 Task: Create a due date automation trigger when advanced on, on the tuesday before a card is due add fields with custom field "Resume" set to a number lower than 1 and lower than 10 at 11:00 AM.
Action: Mouse moved to (1156, 362)
Screenshot: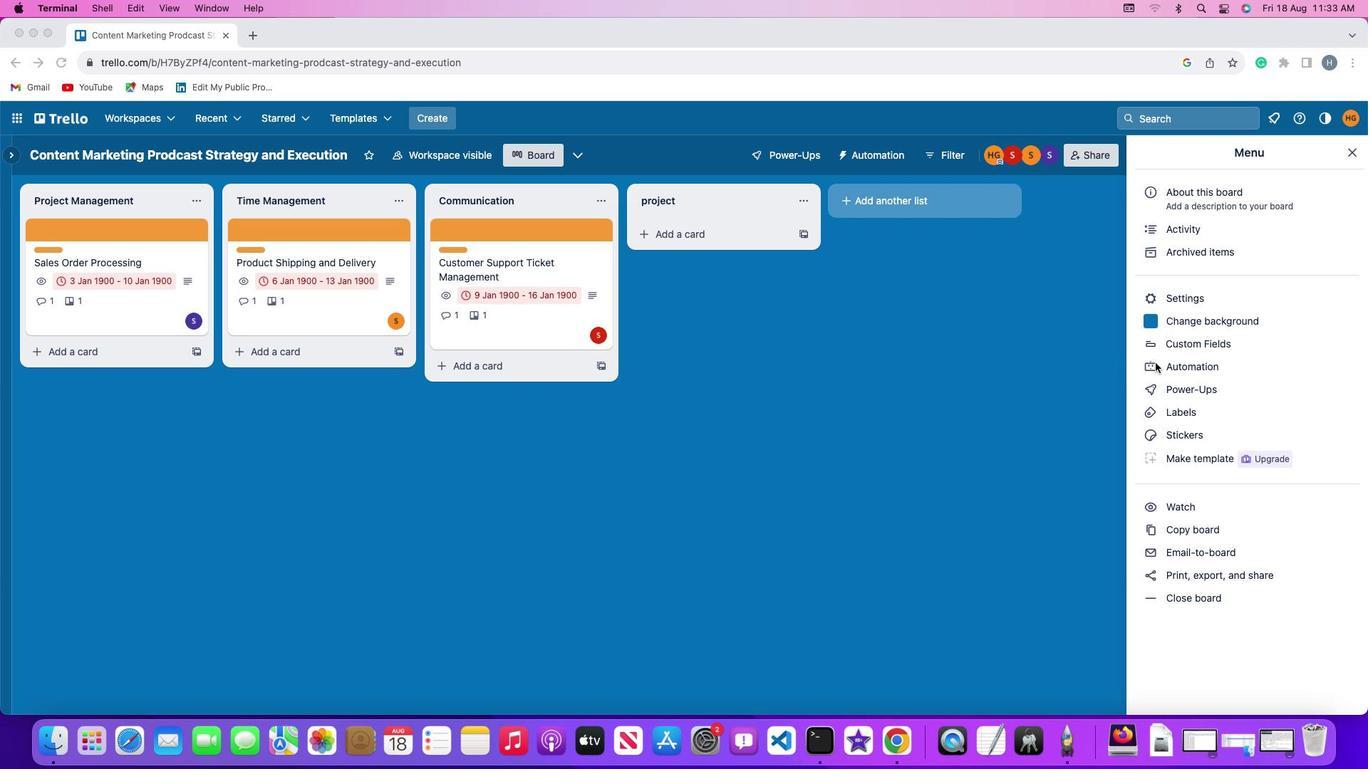
Action: Mouse pressed left at (1156, 362)
Screenshot: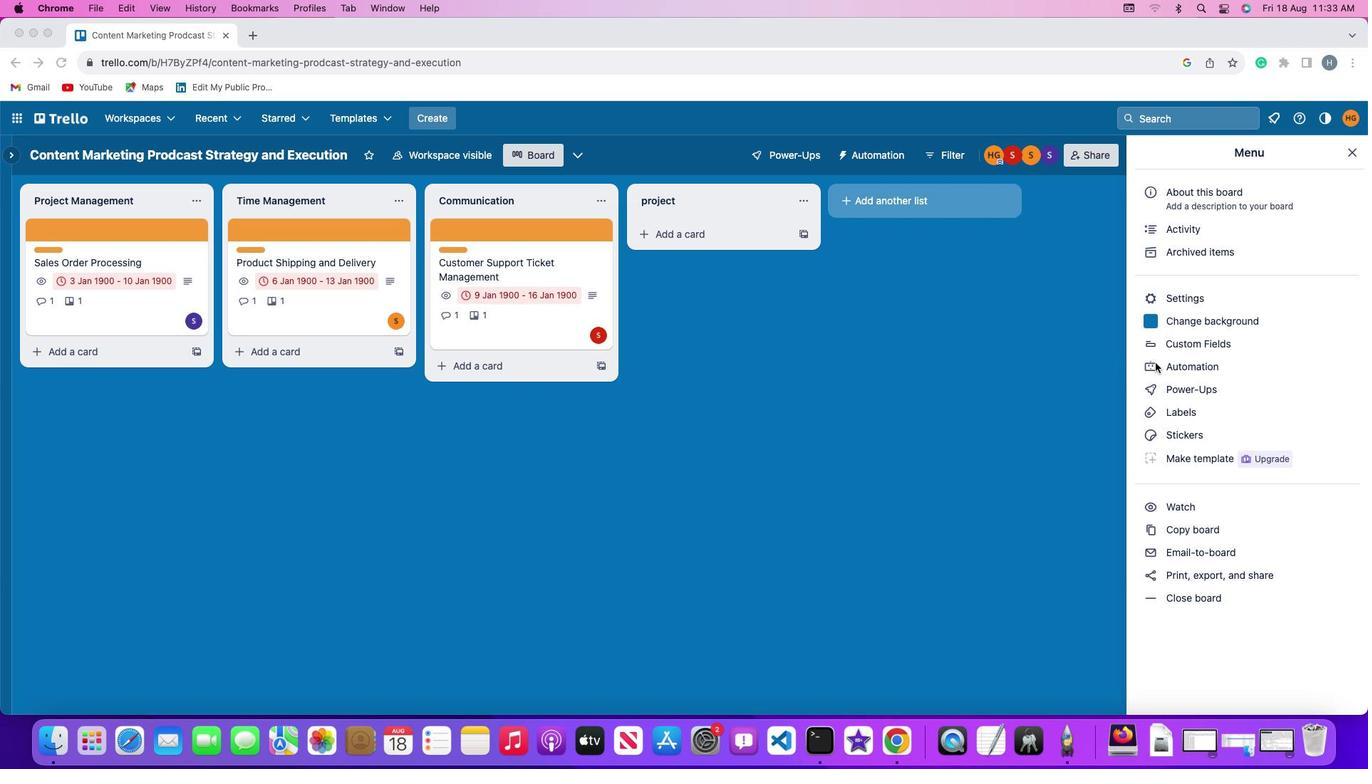 
Action: Mouse pressed left at (1156, 362)
Screenshot: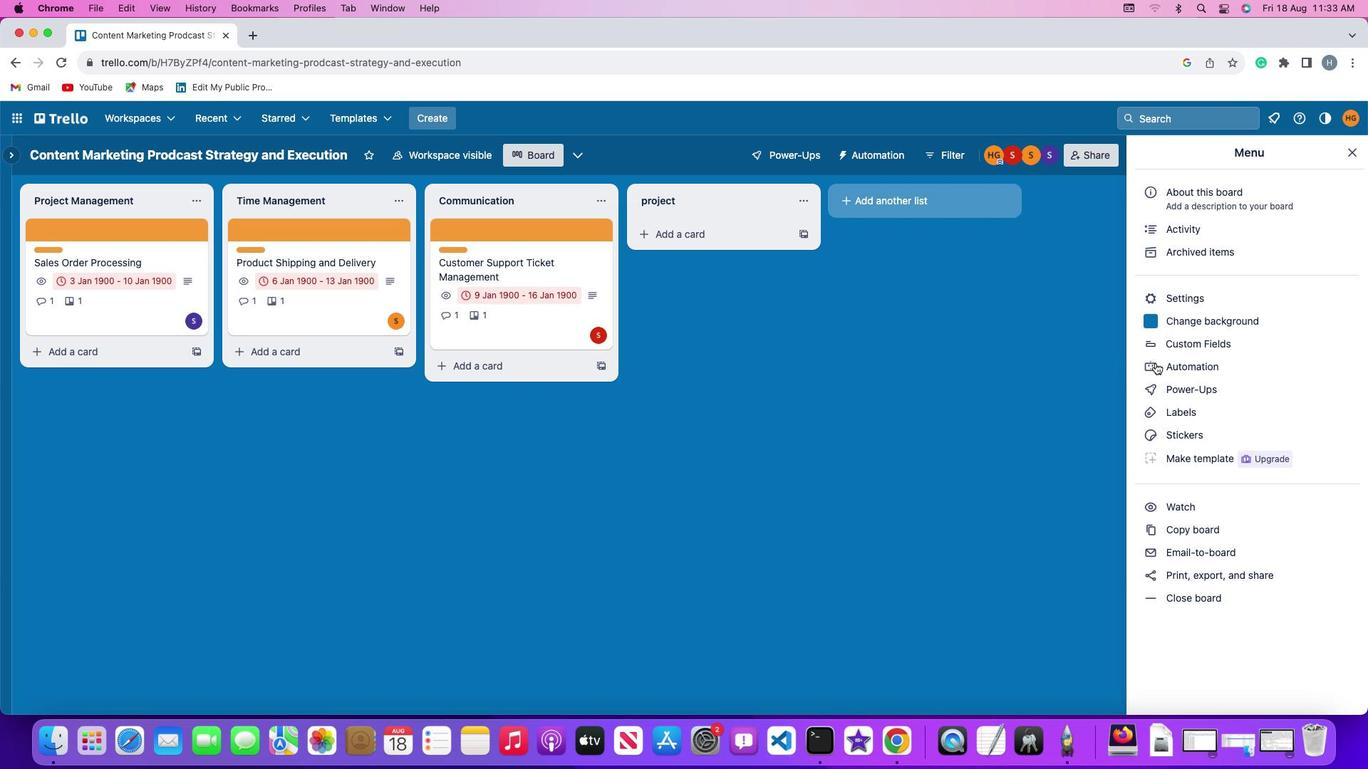 
Action: Mouse moved to (79, 334)
Screenshot: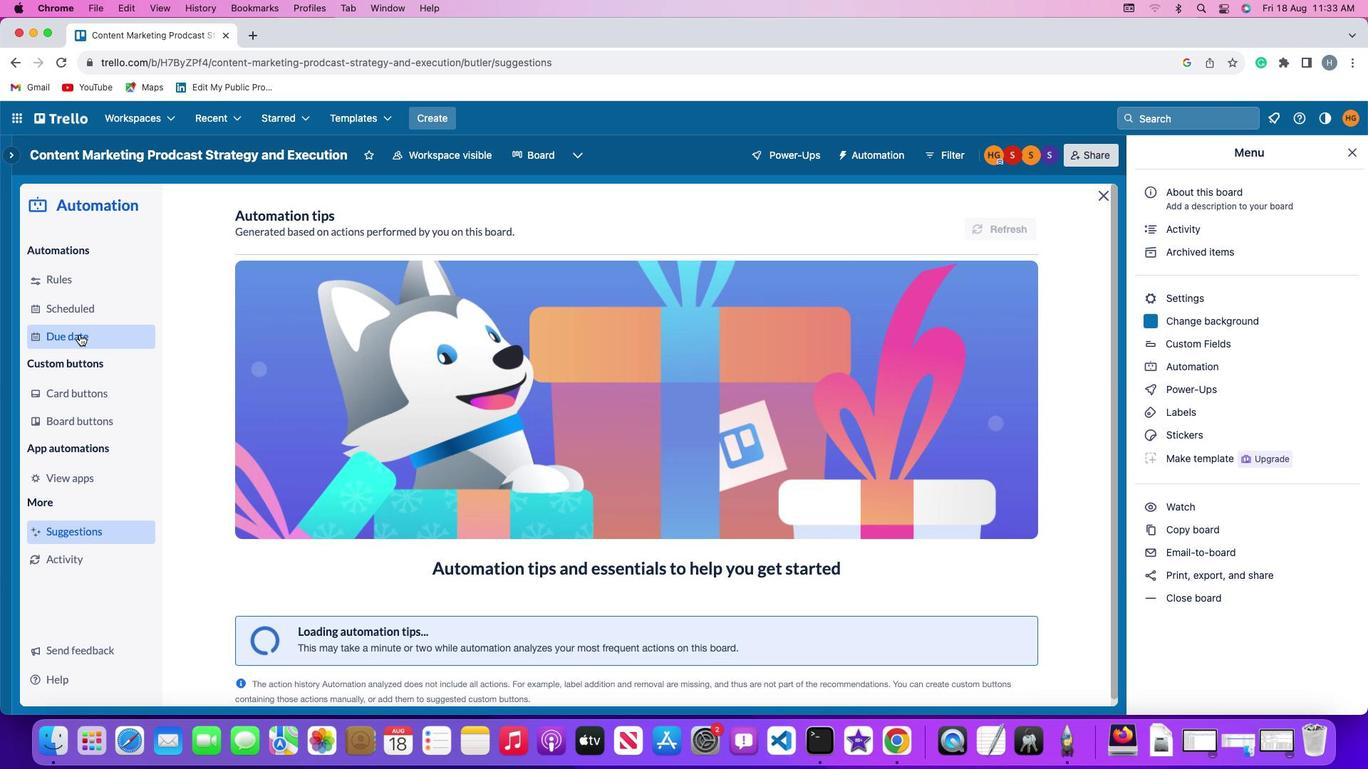 
Action: Mouse pressed left at (79, 334)
Screenshot: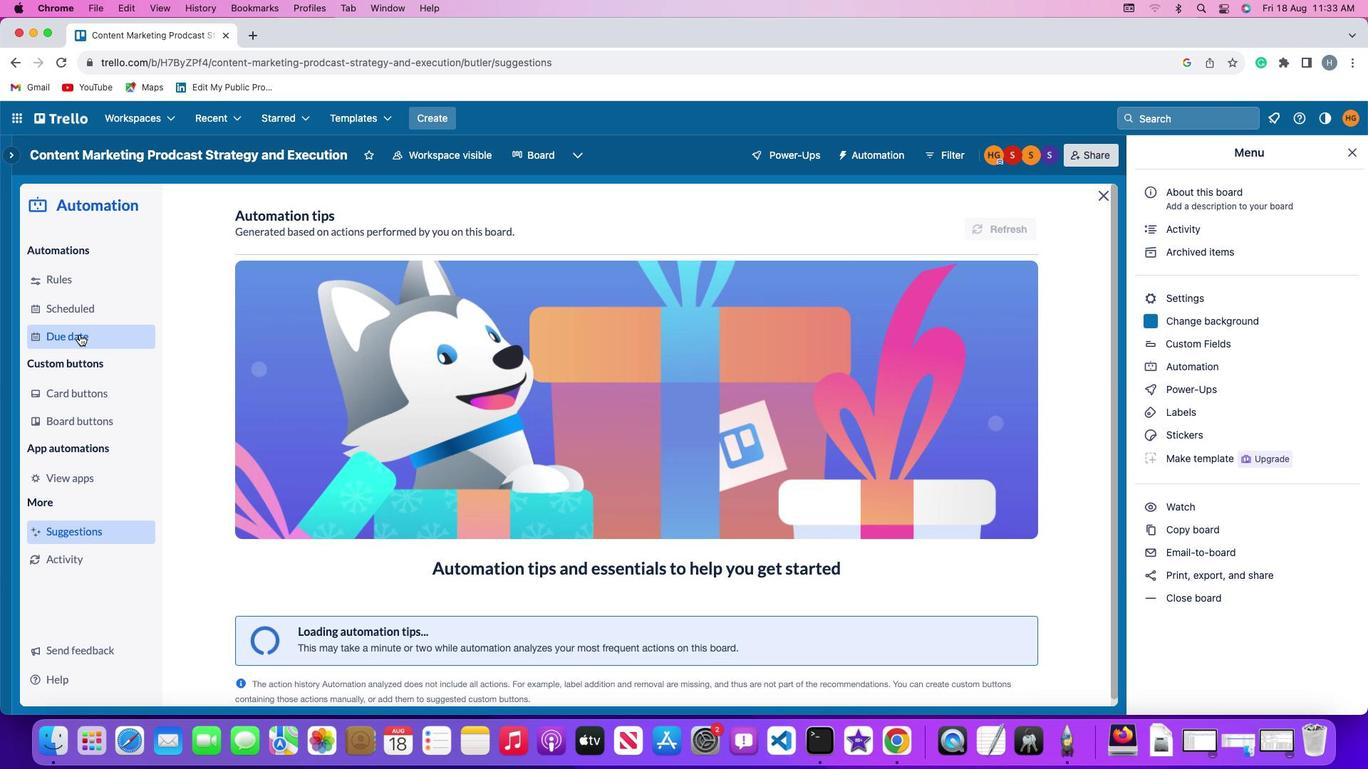 
Action: Mouse moved to (957, 220)
Screenshot: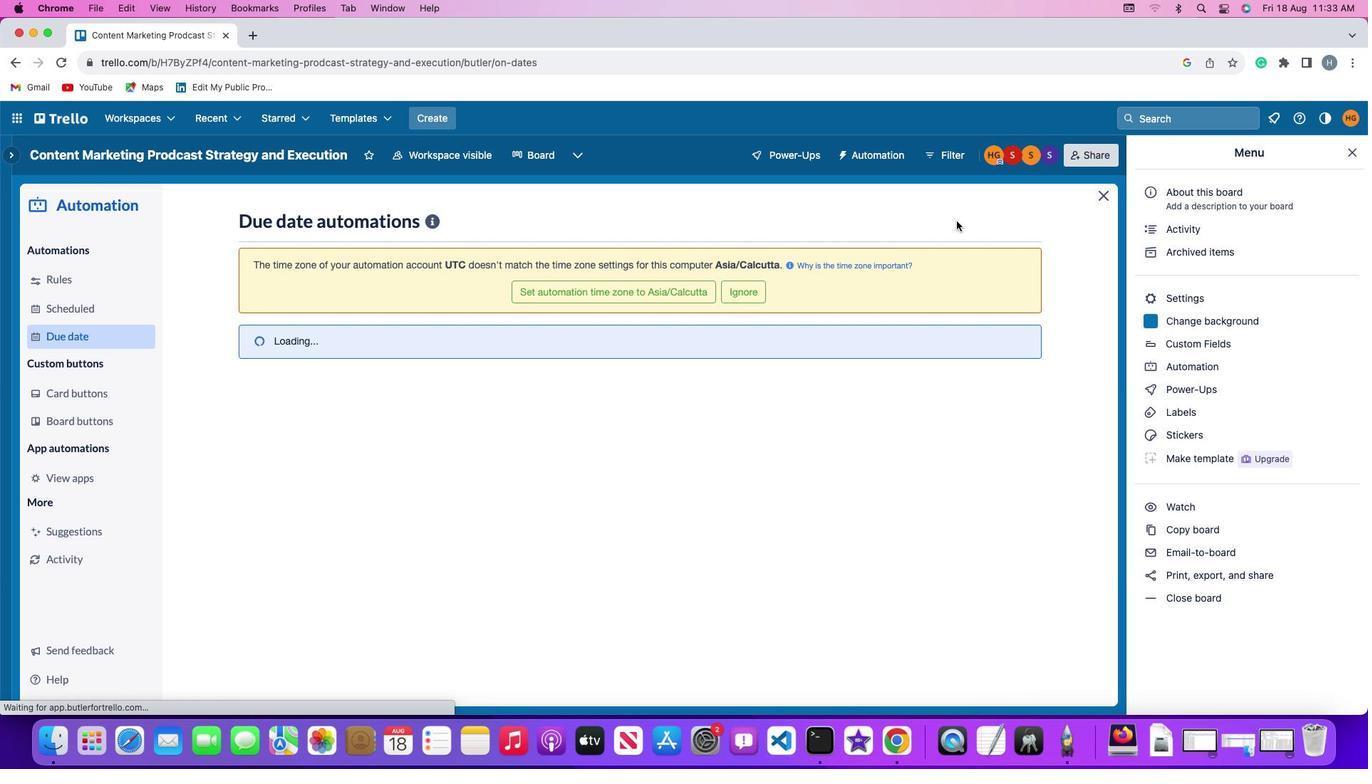 
Action: Mouse pressed left at (957, 220)
Screenshot: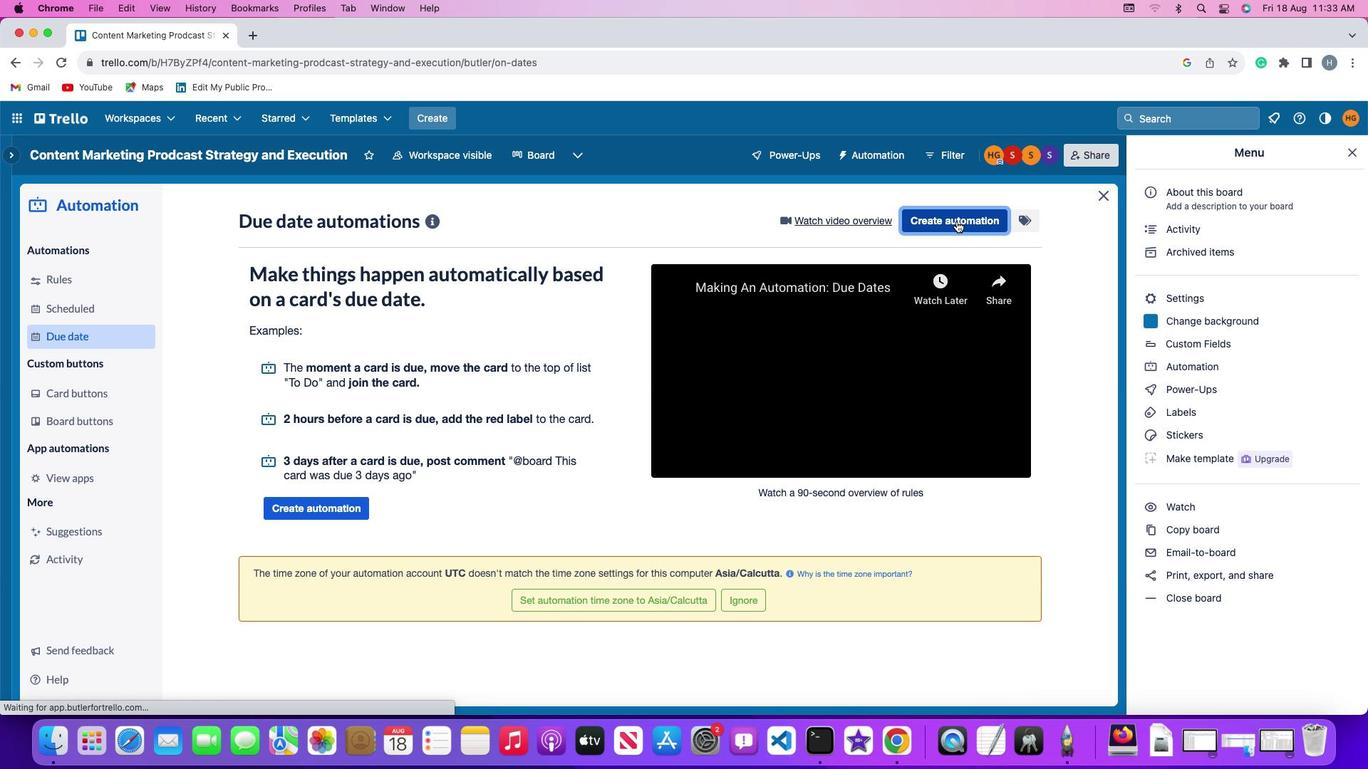 
Action: Mouse moved to (273, 354)
Screenshot: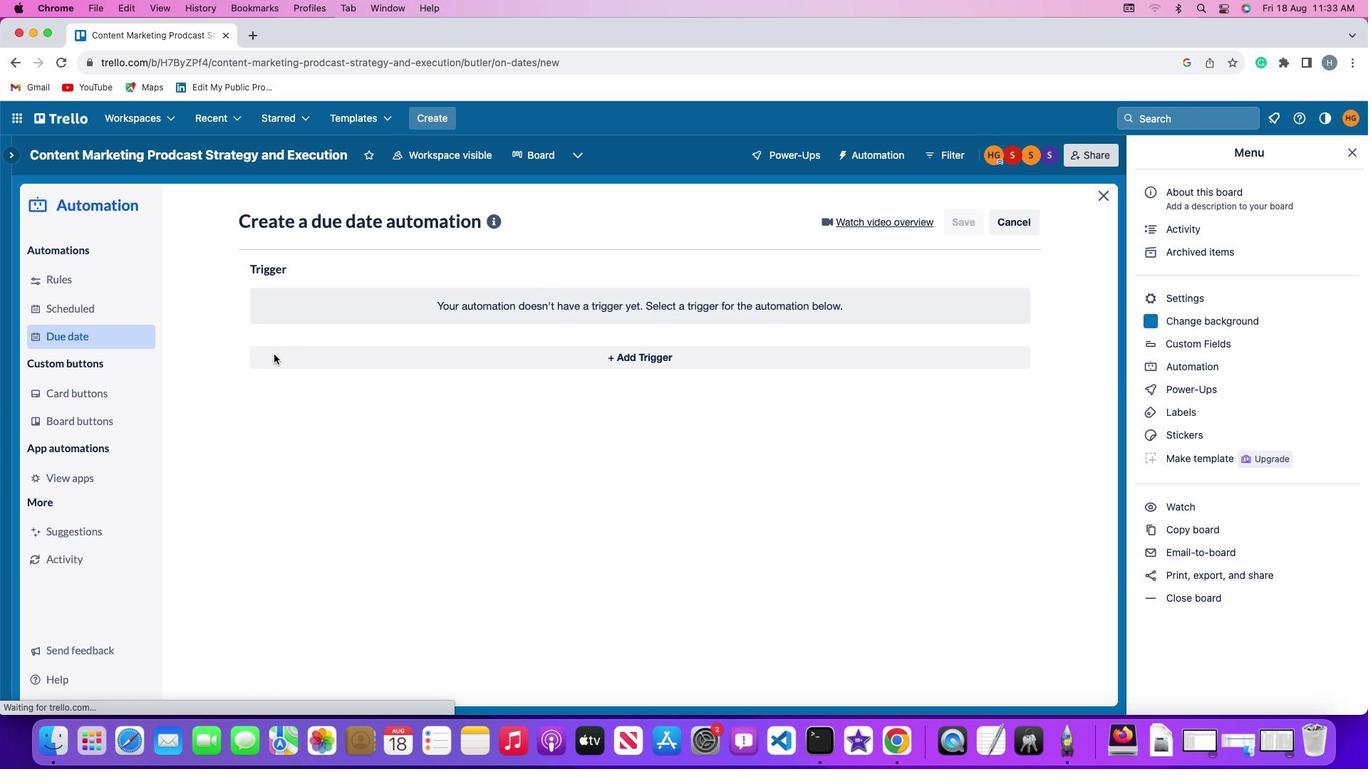 
Action: Mouse pressed left at (273, 354)
Screenshot: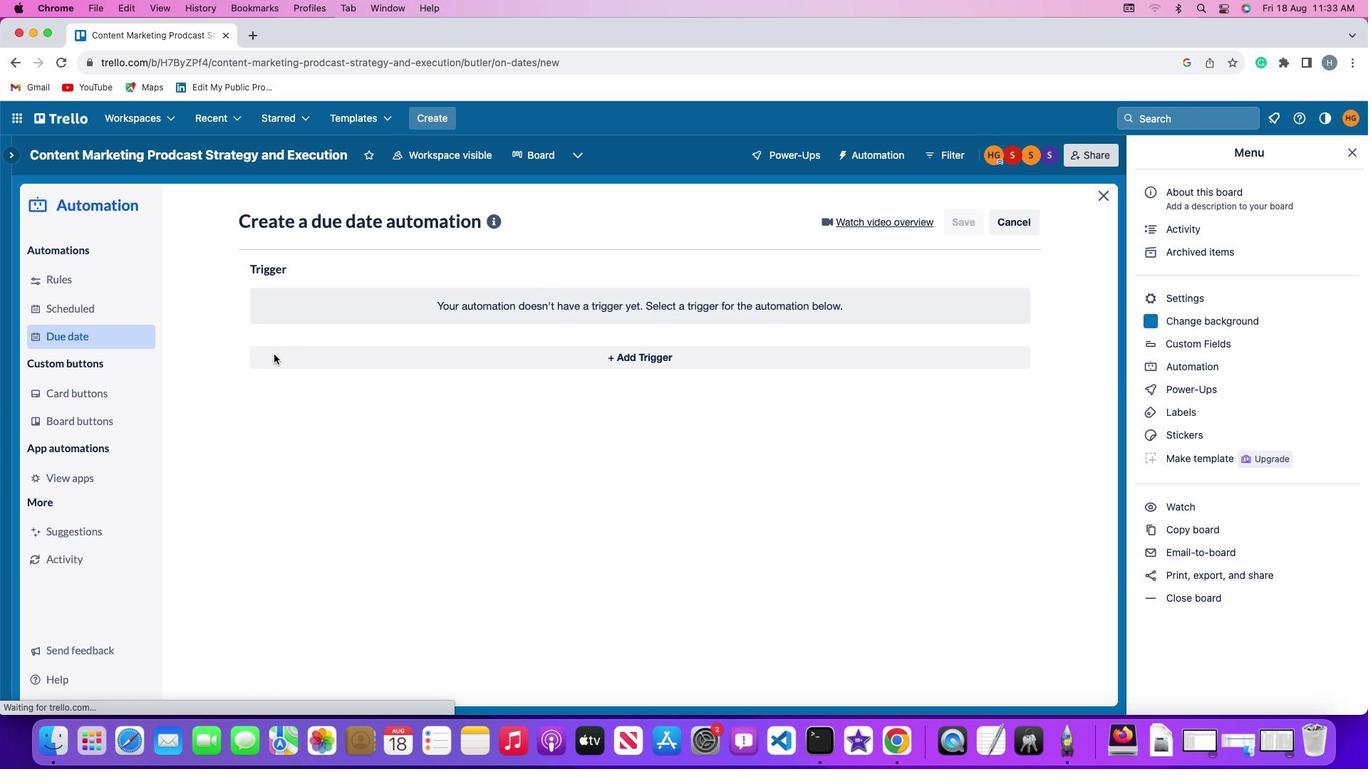 
Action: Mouse moved to (311, 623)
Screenshot: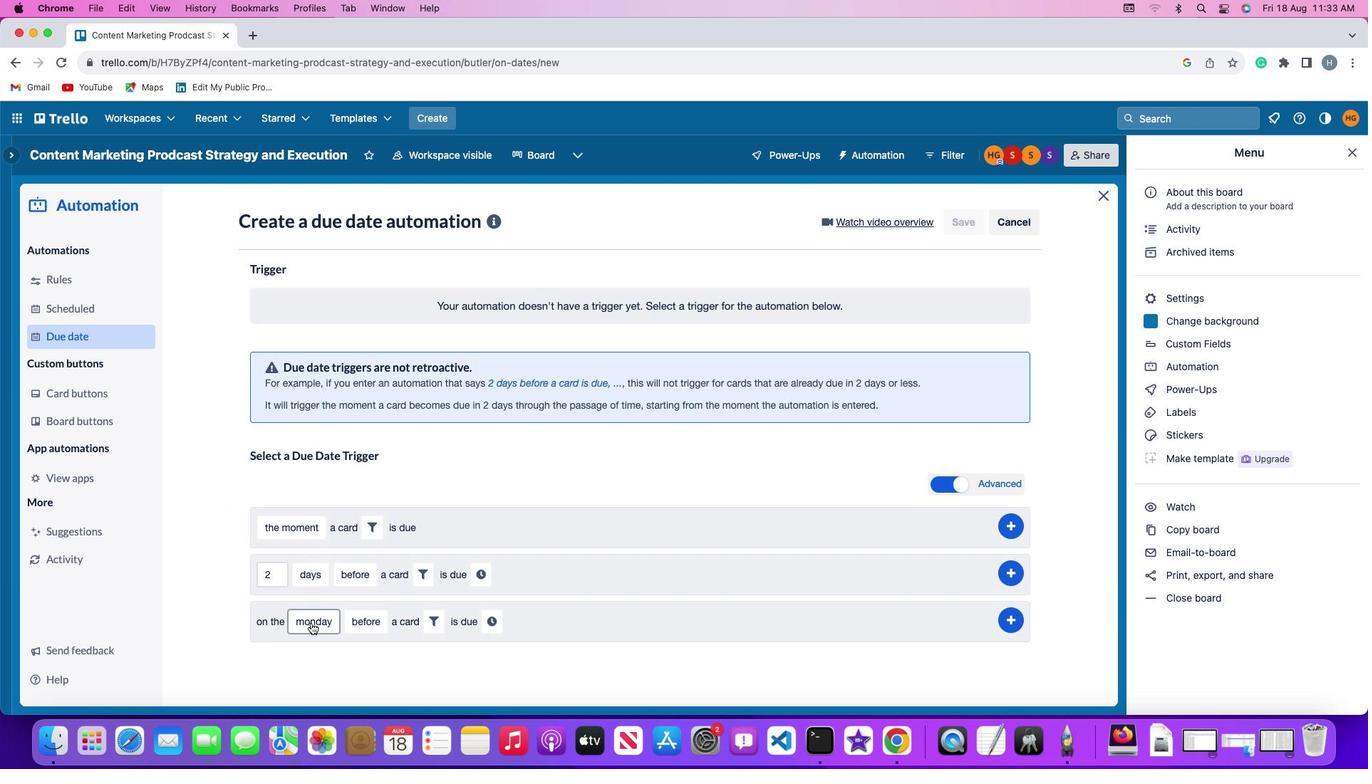 
Action: Mouse pressed left at (311, 623)
Screenshot: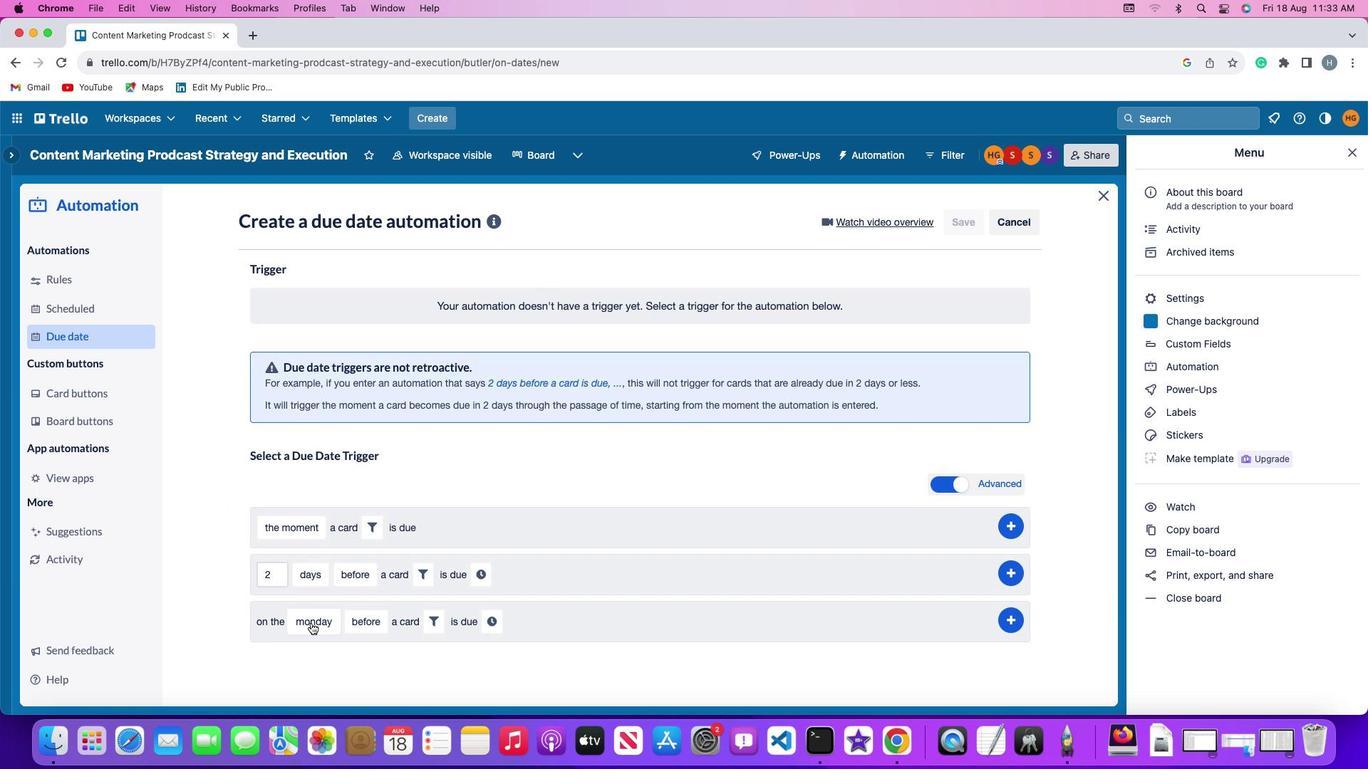 
Action: Mouse moved to (333, 456)
Screenshot: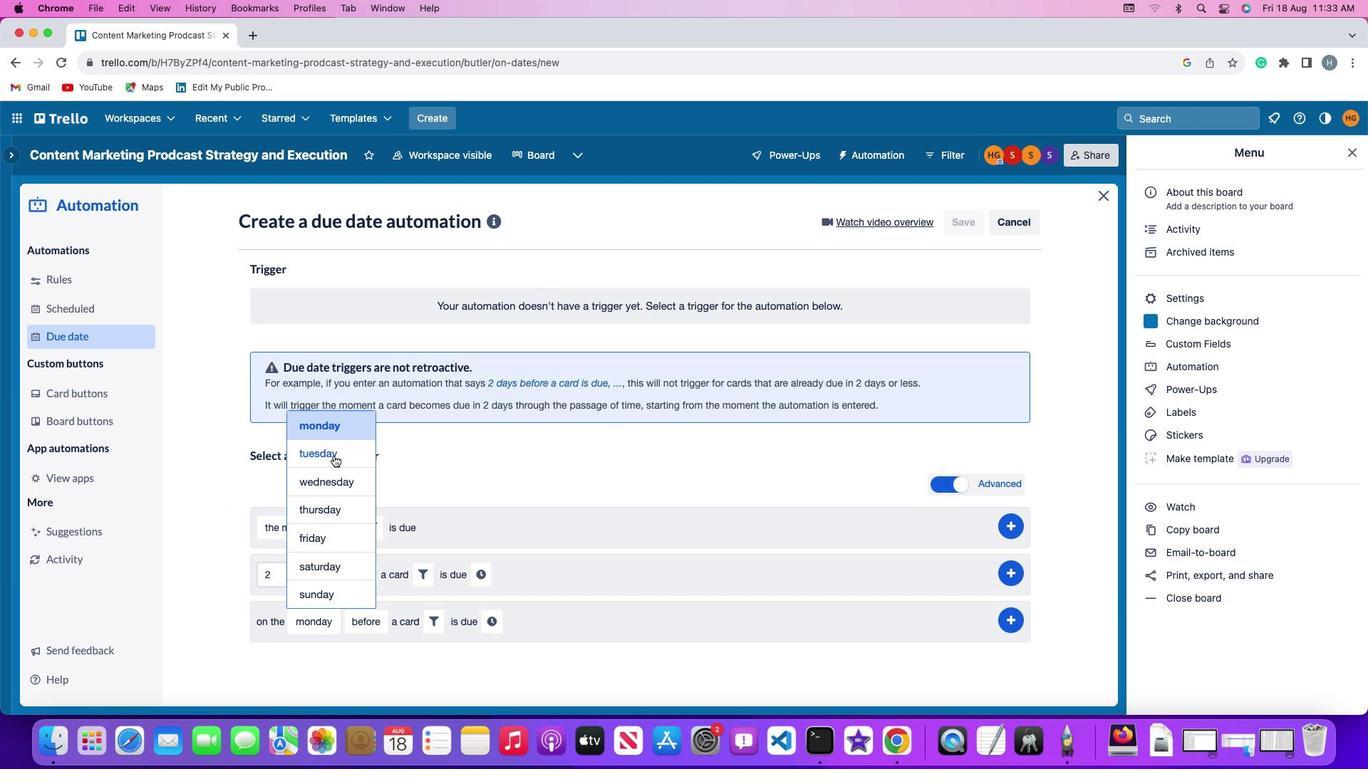 
Action: Mouse pressed left at (333, 456)
Screenshot: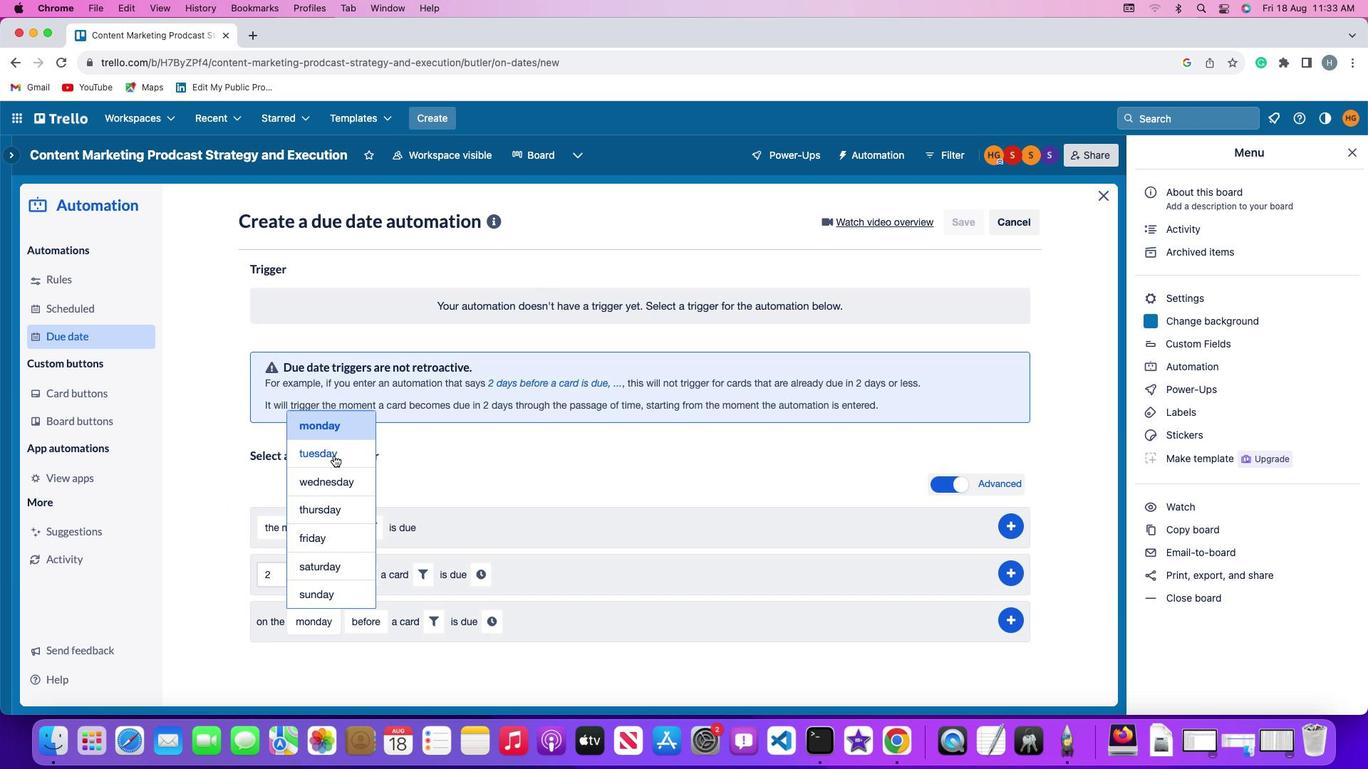 
Action: Mouse moved to (361, 622)
Screenshot: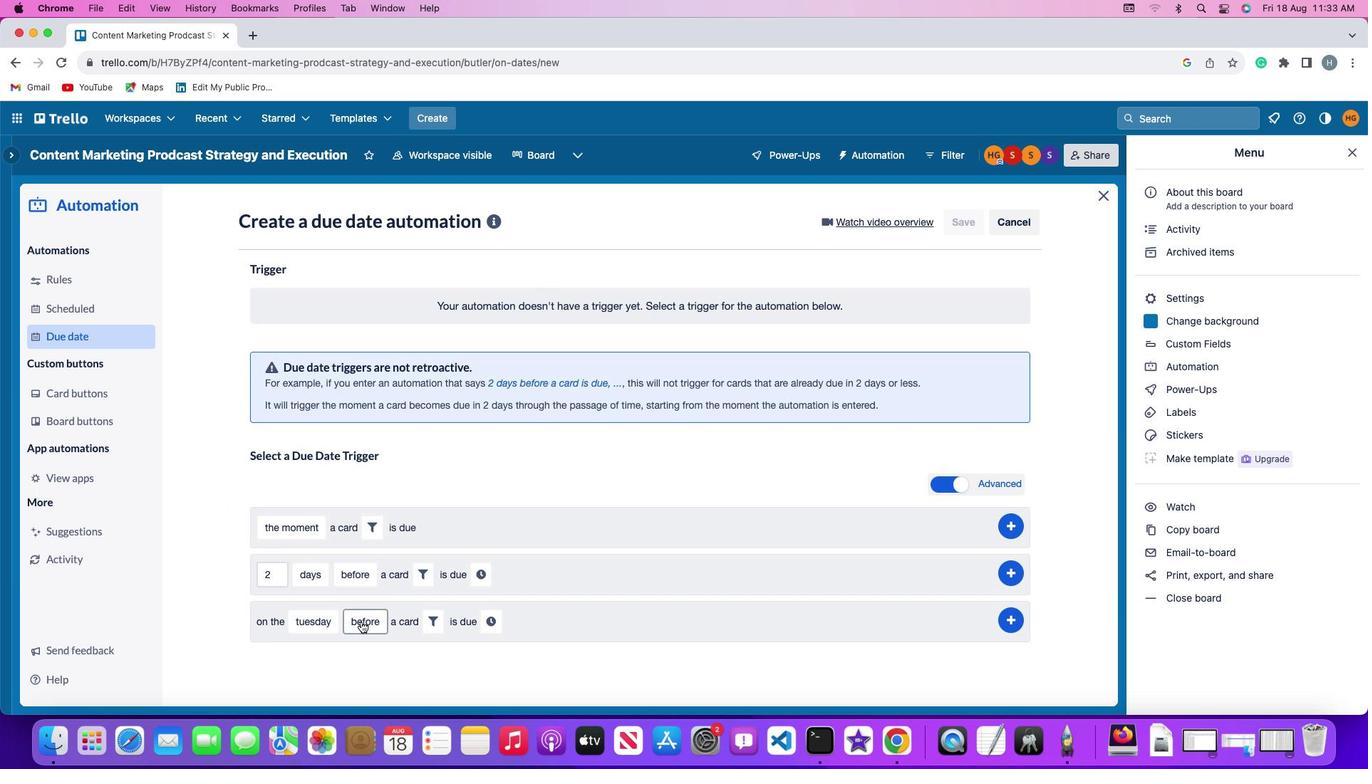 
Action: Mouse pressed left at (361, 622)
Screenshot: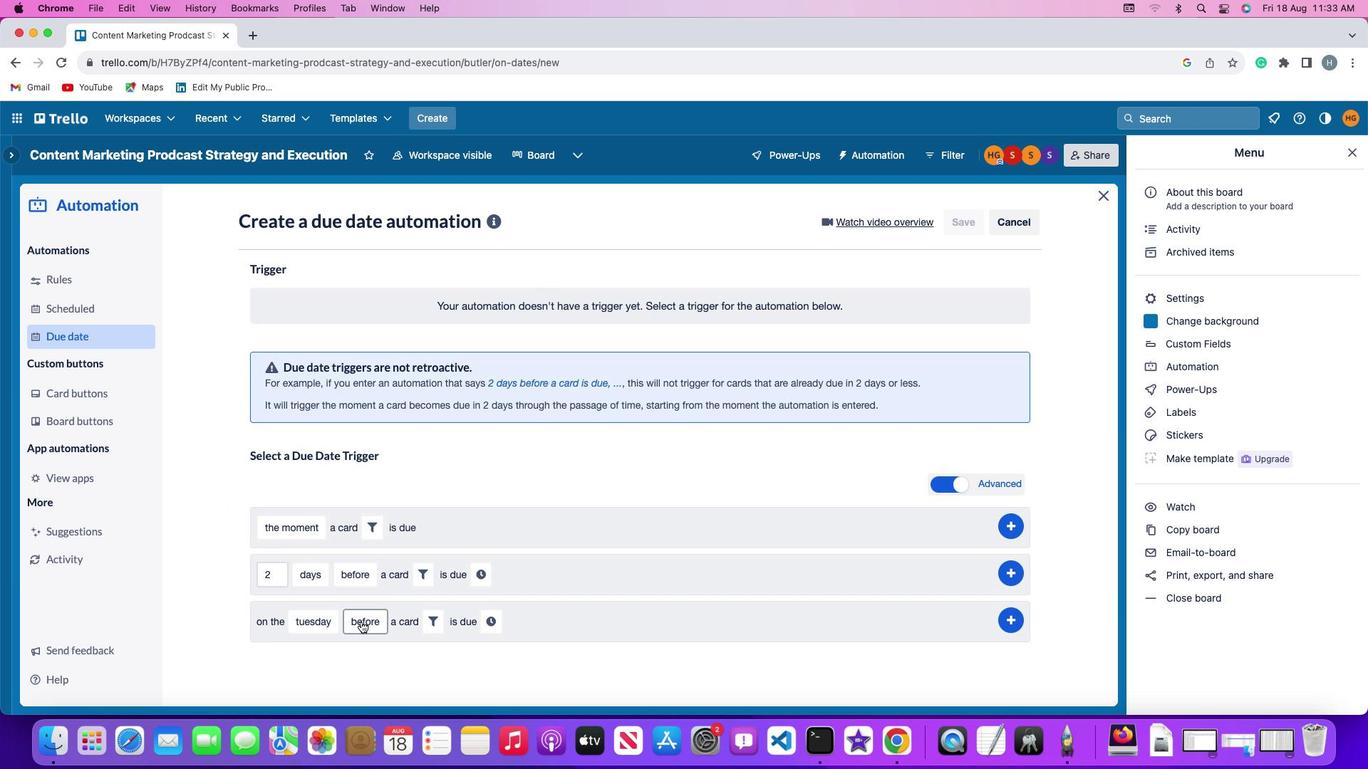 
Action: Mouse moved to (379, 516)
Screenshot: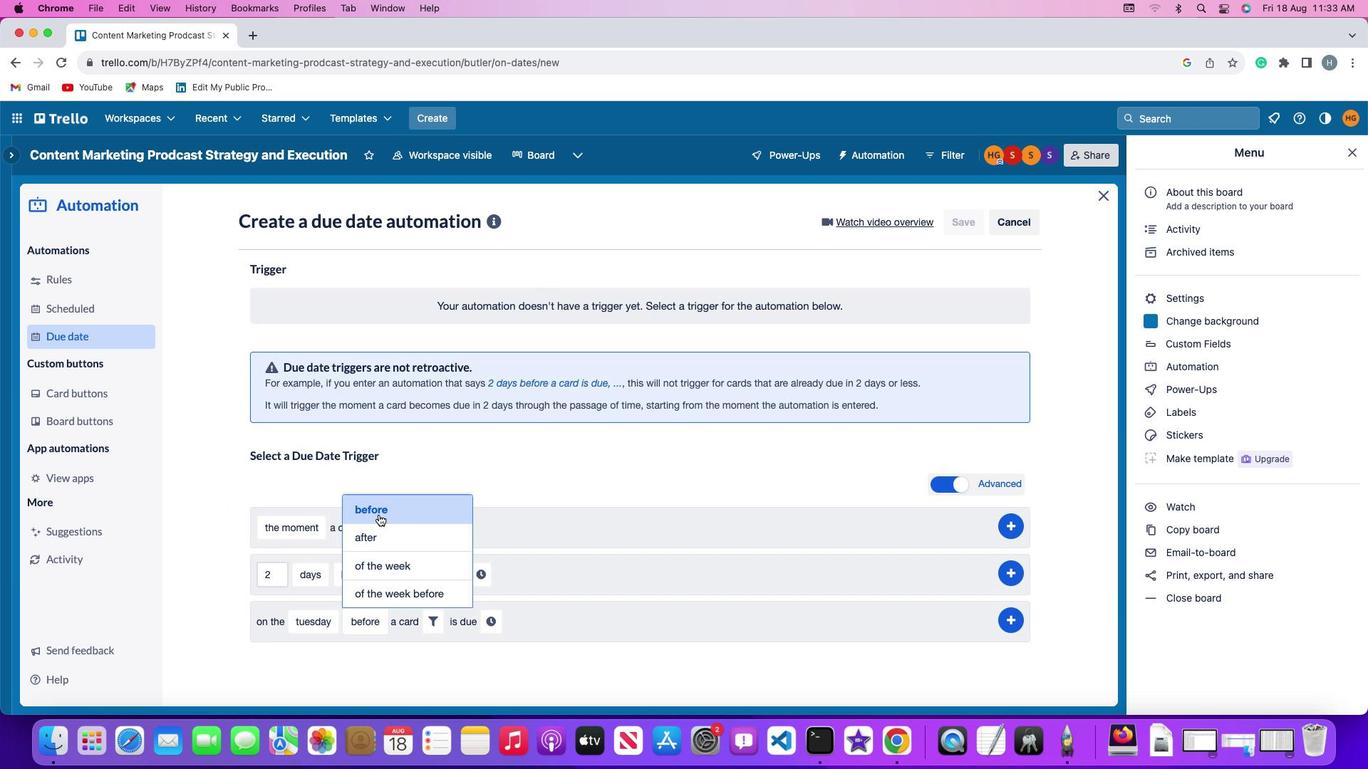 
Action: Mouse pressed left at (379, 516)
Screenshot: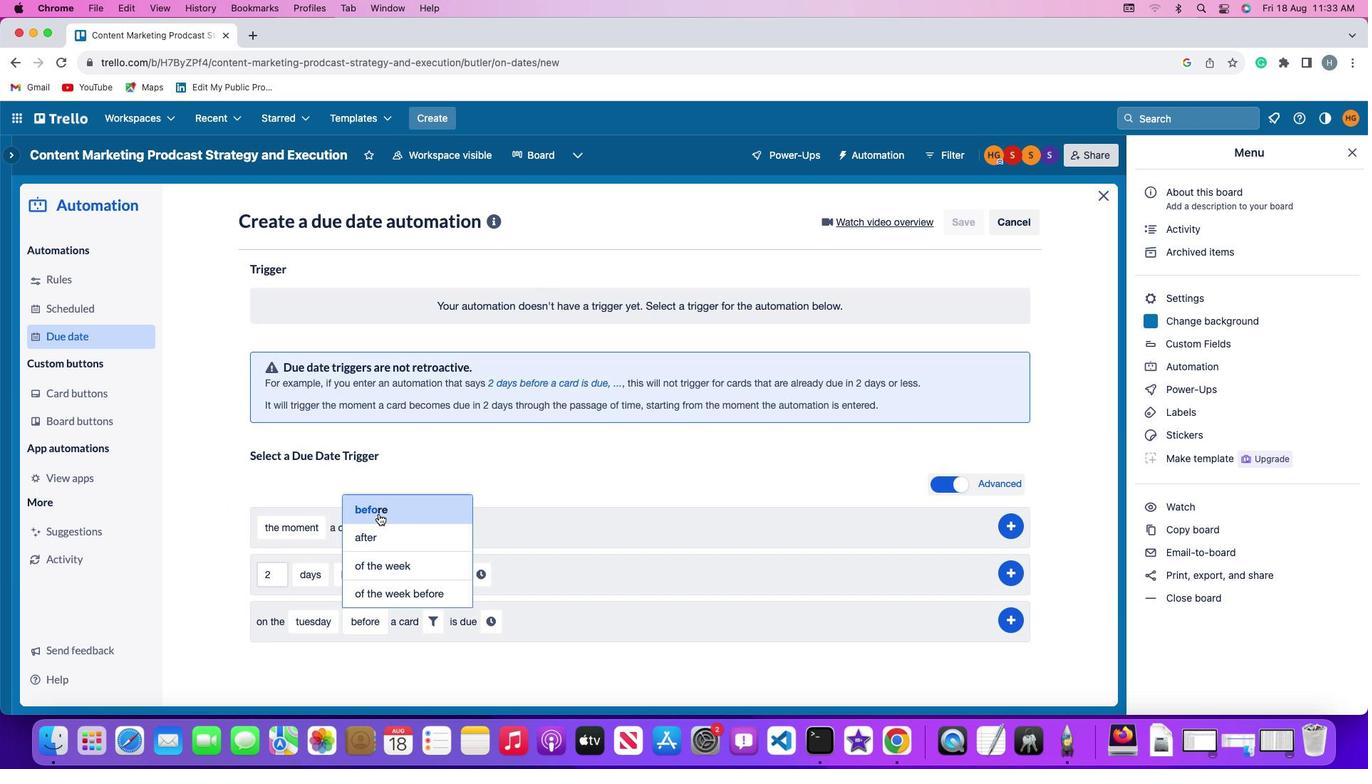 
Action: Mouse moved to (431, 623)
Screenshot: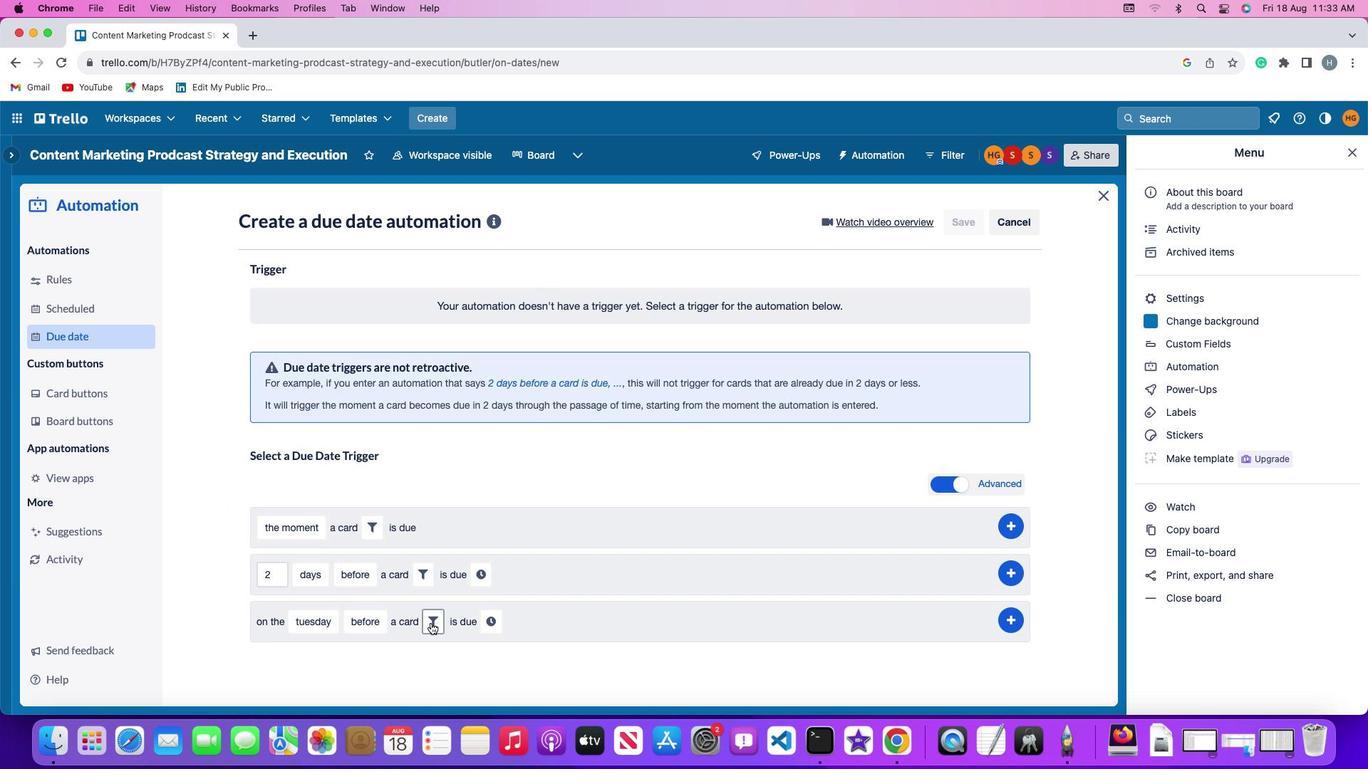 
Action: Mouse pressed left at (431, 623)
Screenshot: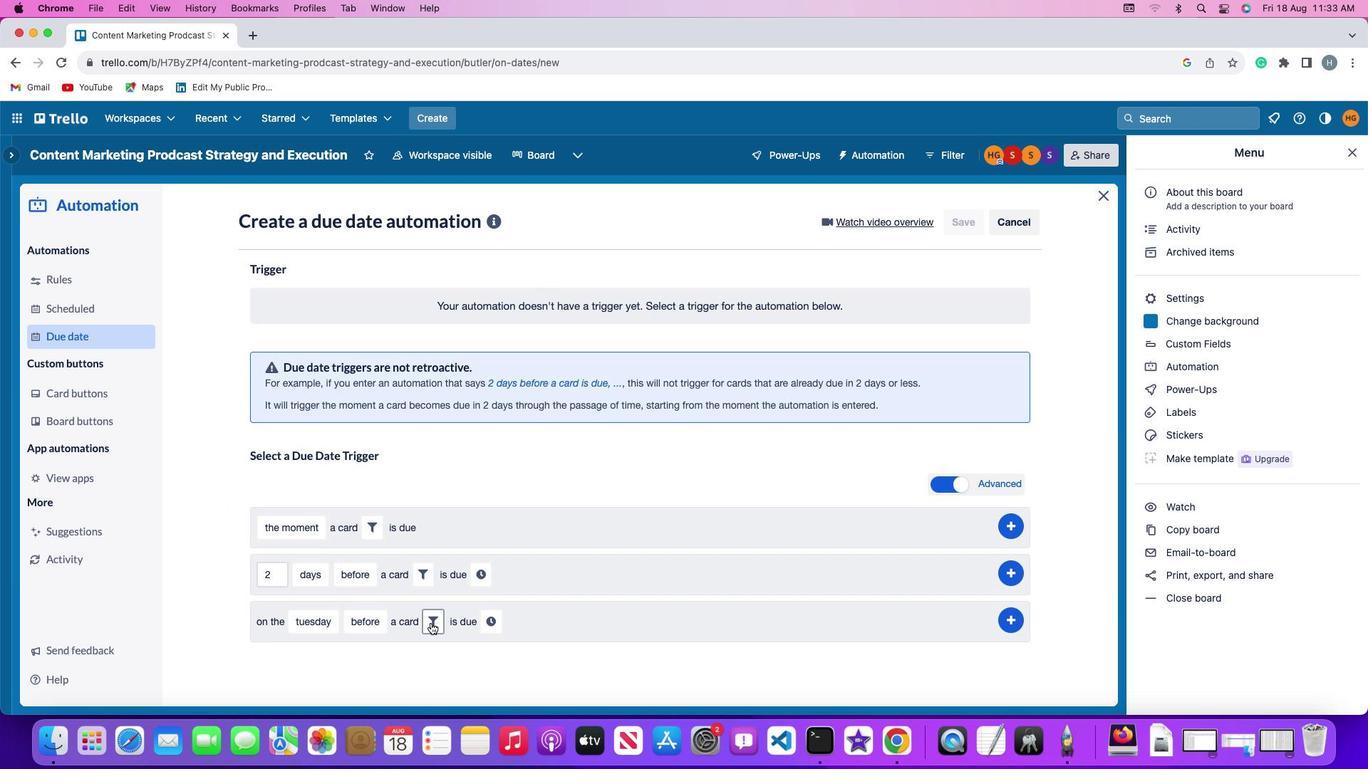 
Action: Mouse moved to (656, 665)
Screenshot: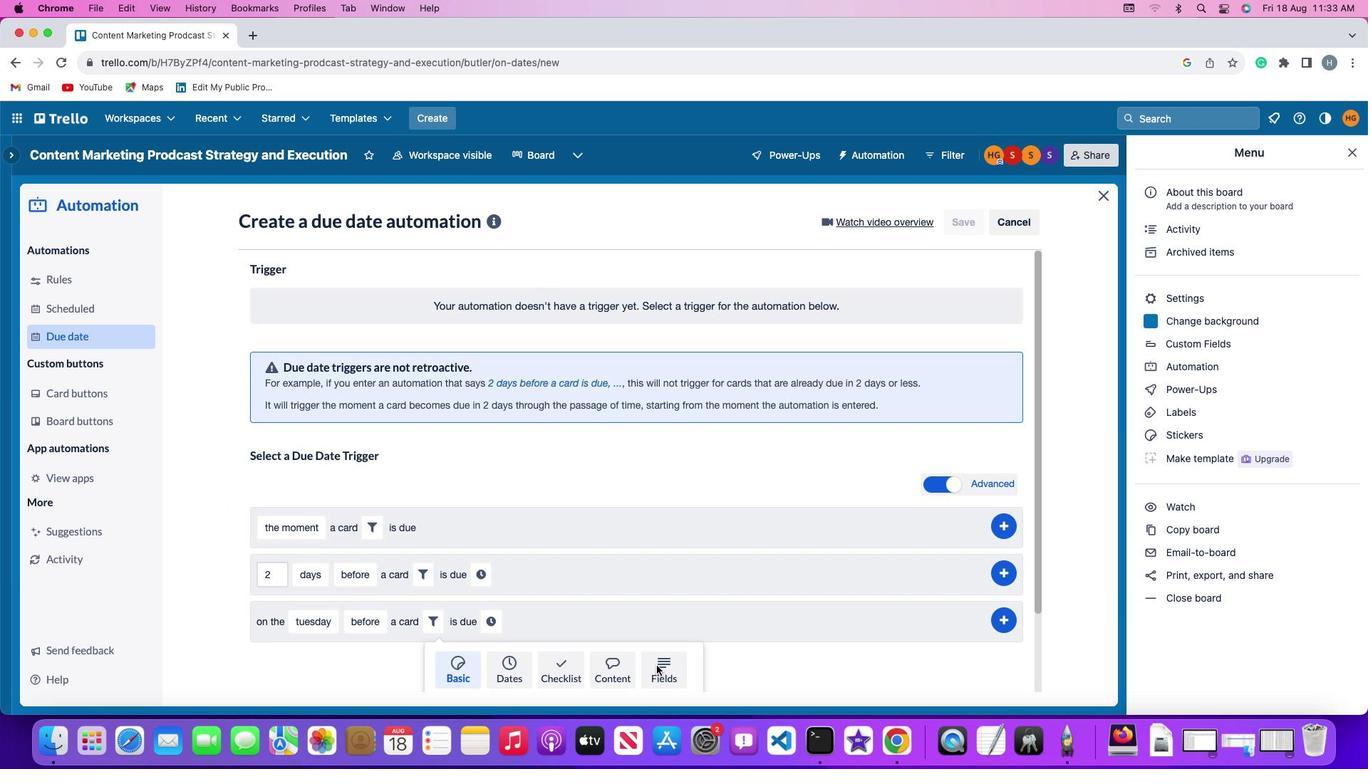 
Action: Mouse pressed left at (656, 665)
Screenshot: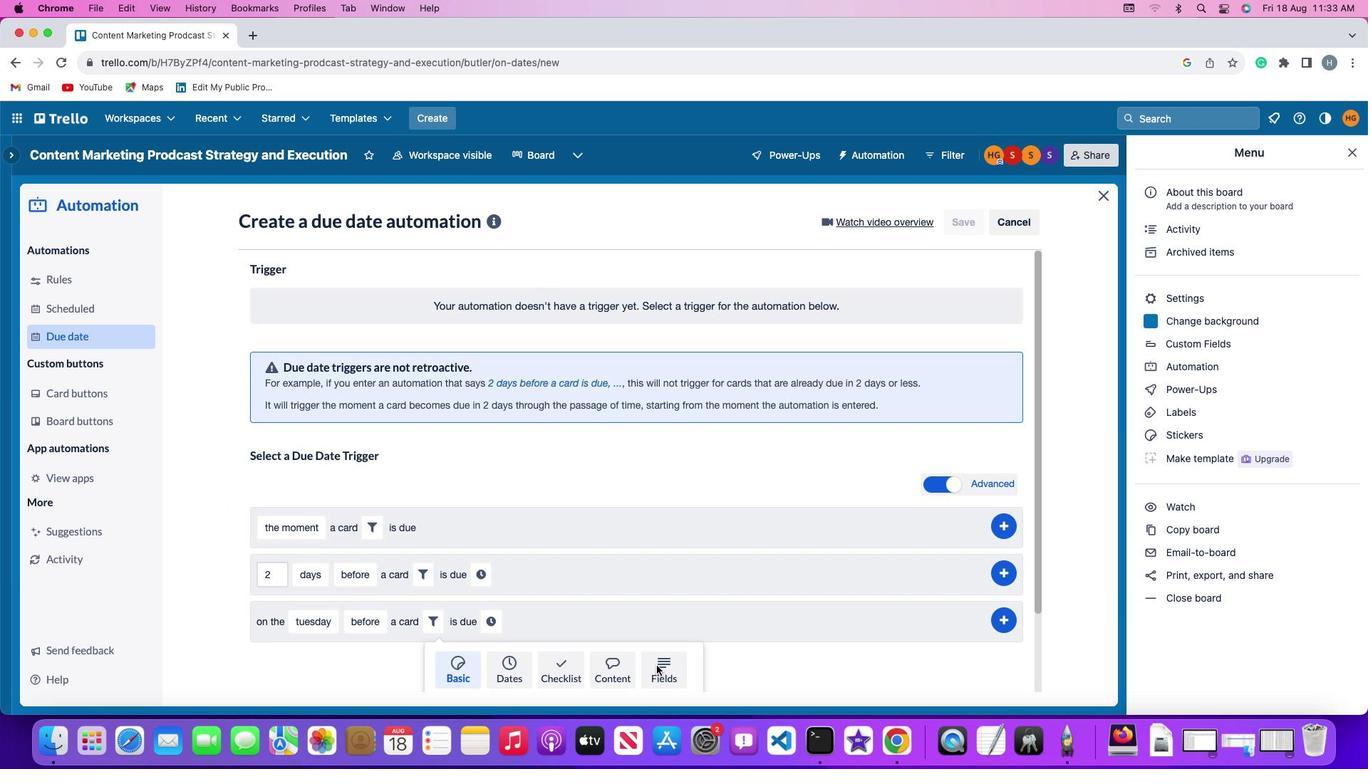 
Action: Mouse moved to (391, 665)
Screenshot: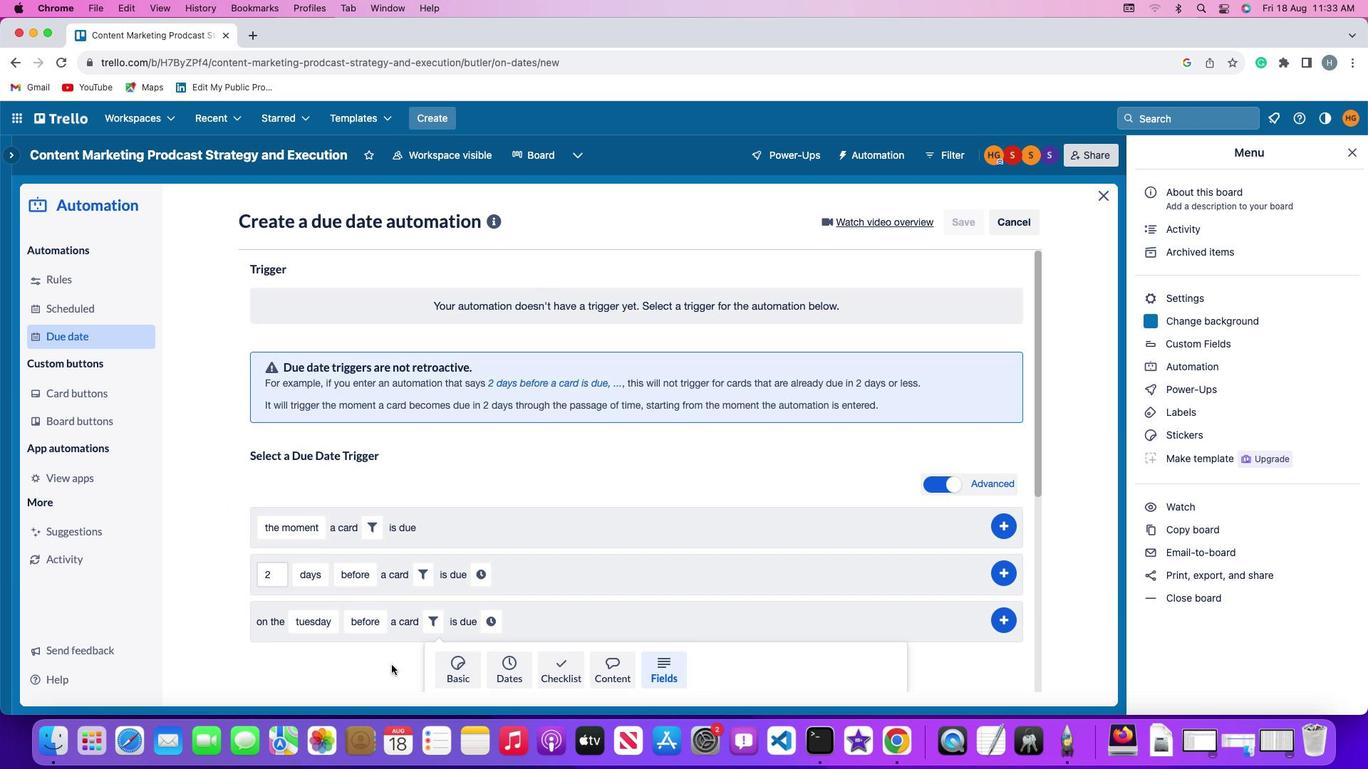 
Action: Mouse scrolled (391, 665) with delta (0, 0)
Screenshot: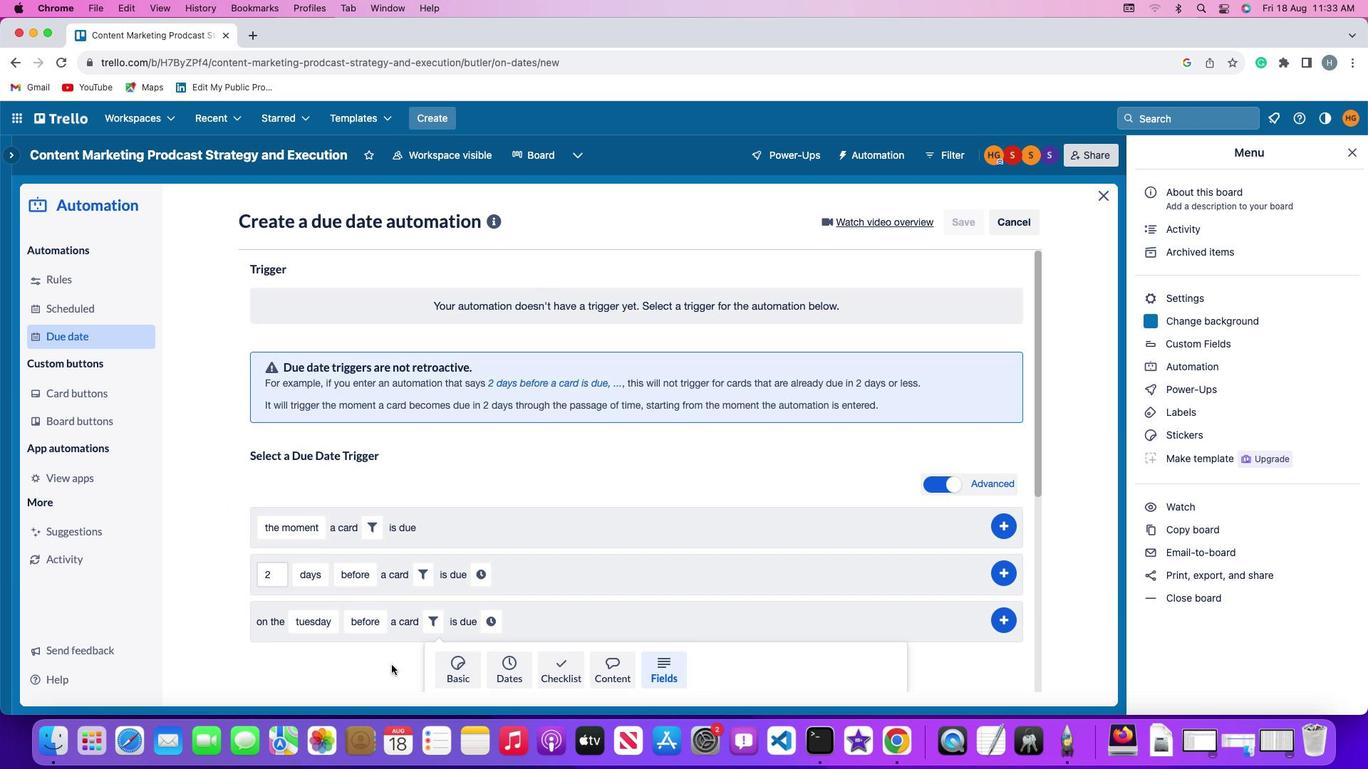 
Action: Mouse scrolled (391, 665) with delta (0, 0)
Screenshot: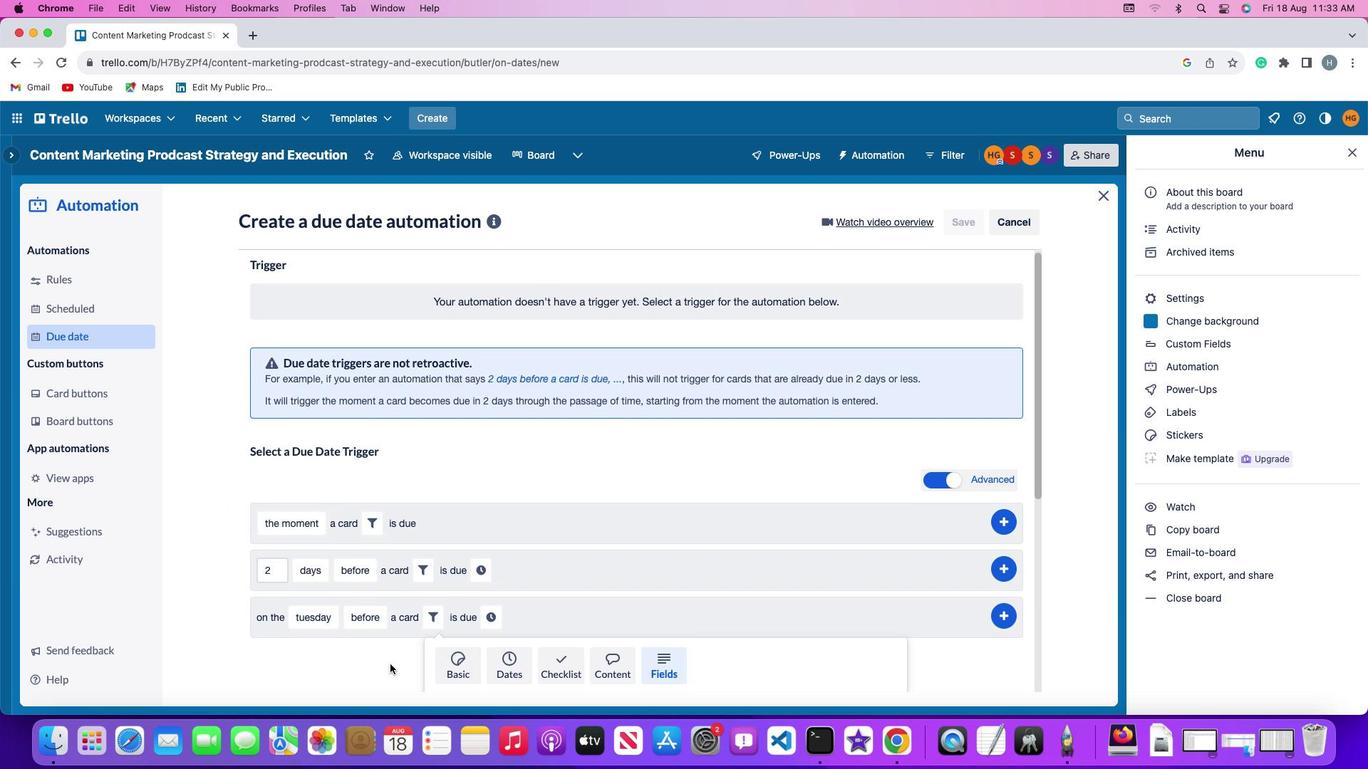 
Action: Mouse scrolled (391, 665) with delta (0, -2)
Screenshot: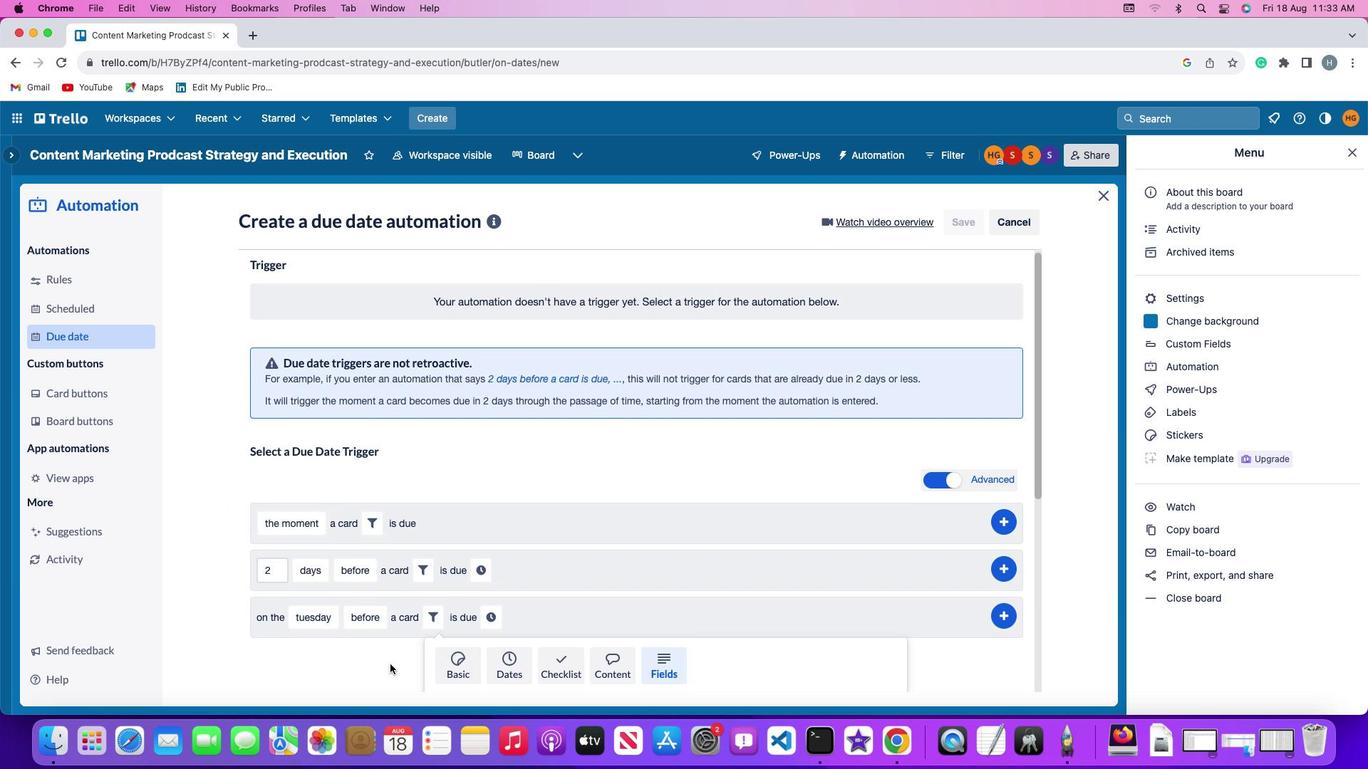 
Action: Mouse moved to (391, 665)
Screenshot: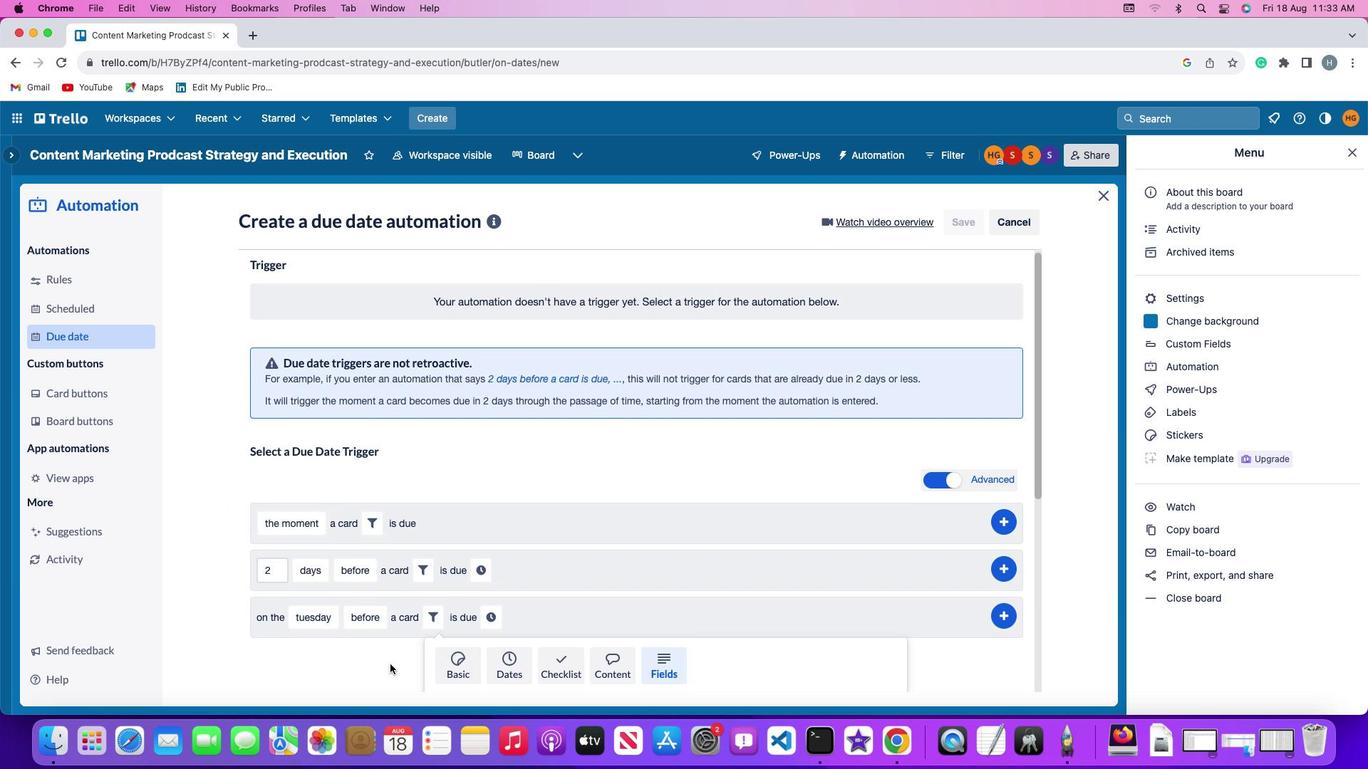 
Action: Mouse scrolled (391, 665) with delta (0, -3)
Screenshot: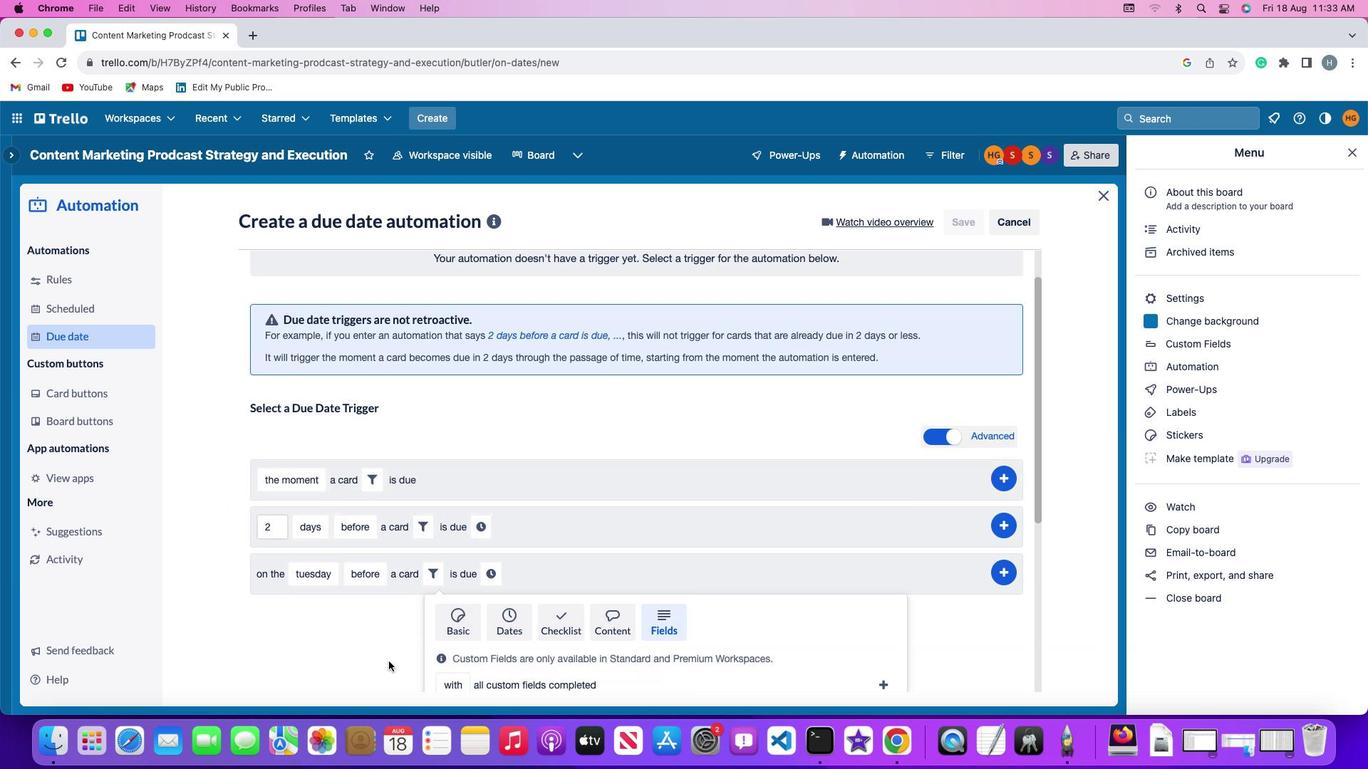 
Action: Mouse moved to (388, 661)
Screenshot: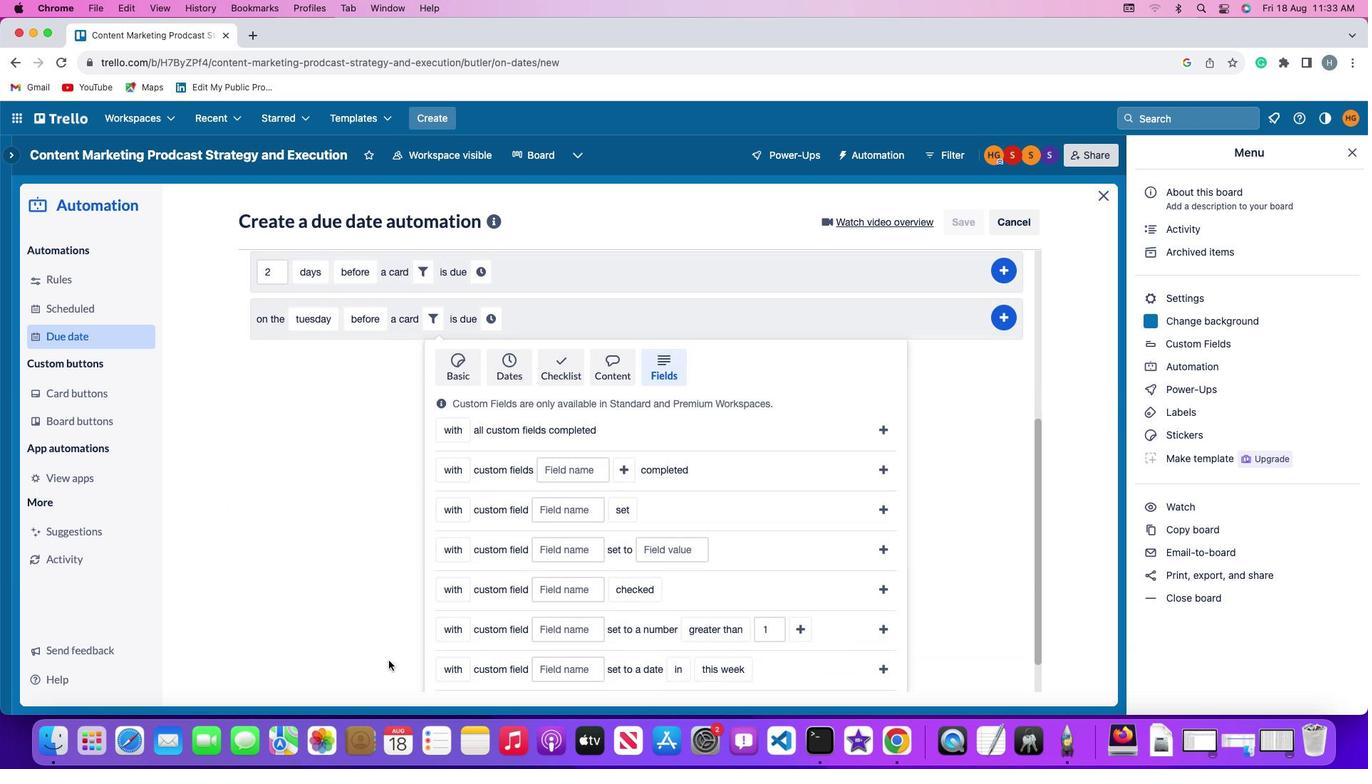 
Action: Mouse scrolled (388, 661) with delta (0, 0)
Screenshot: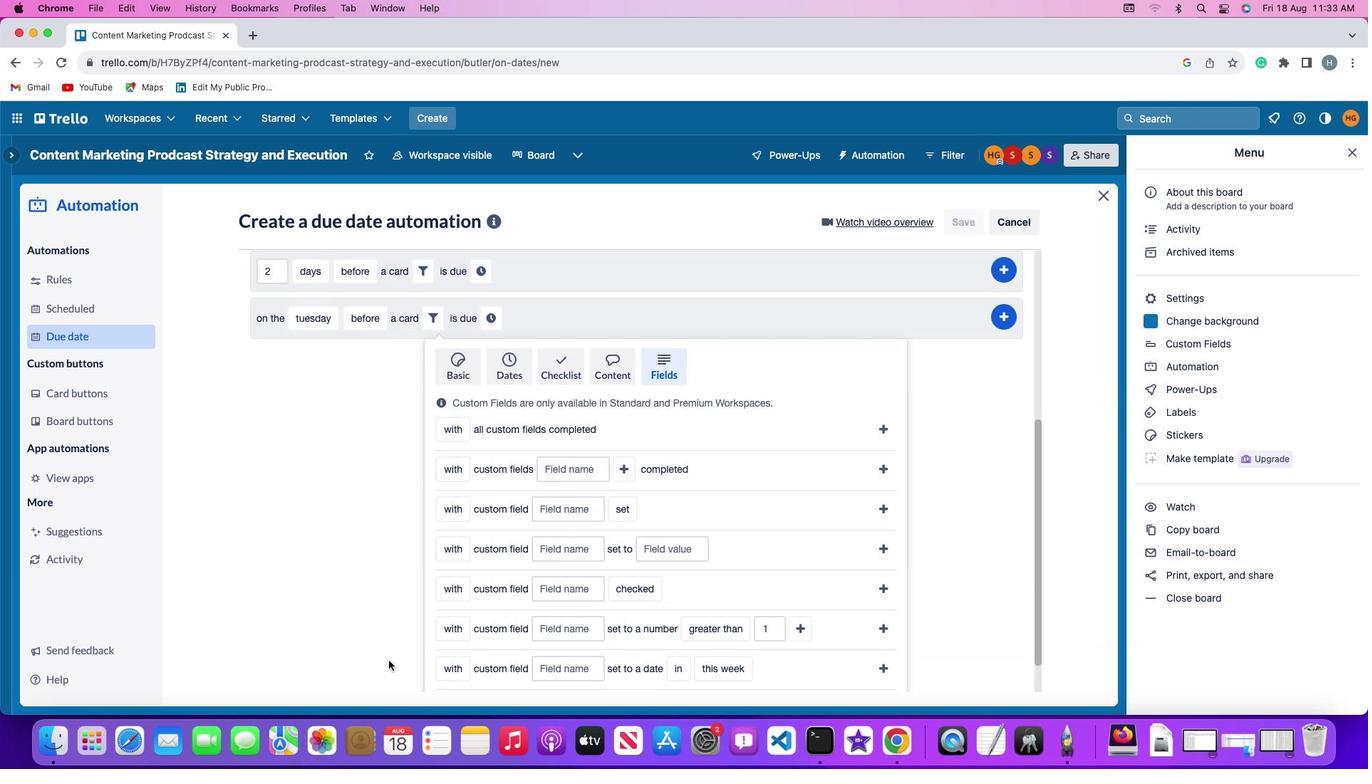 
Action: Mouse scrolled (388, 661) with delta (0, 0)
Screenshot: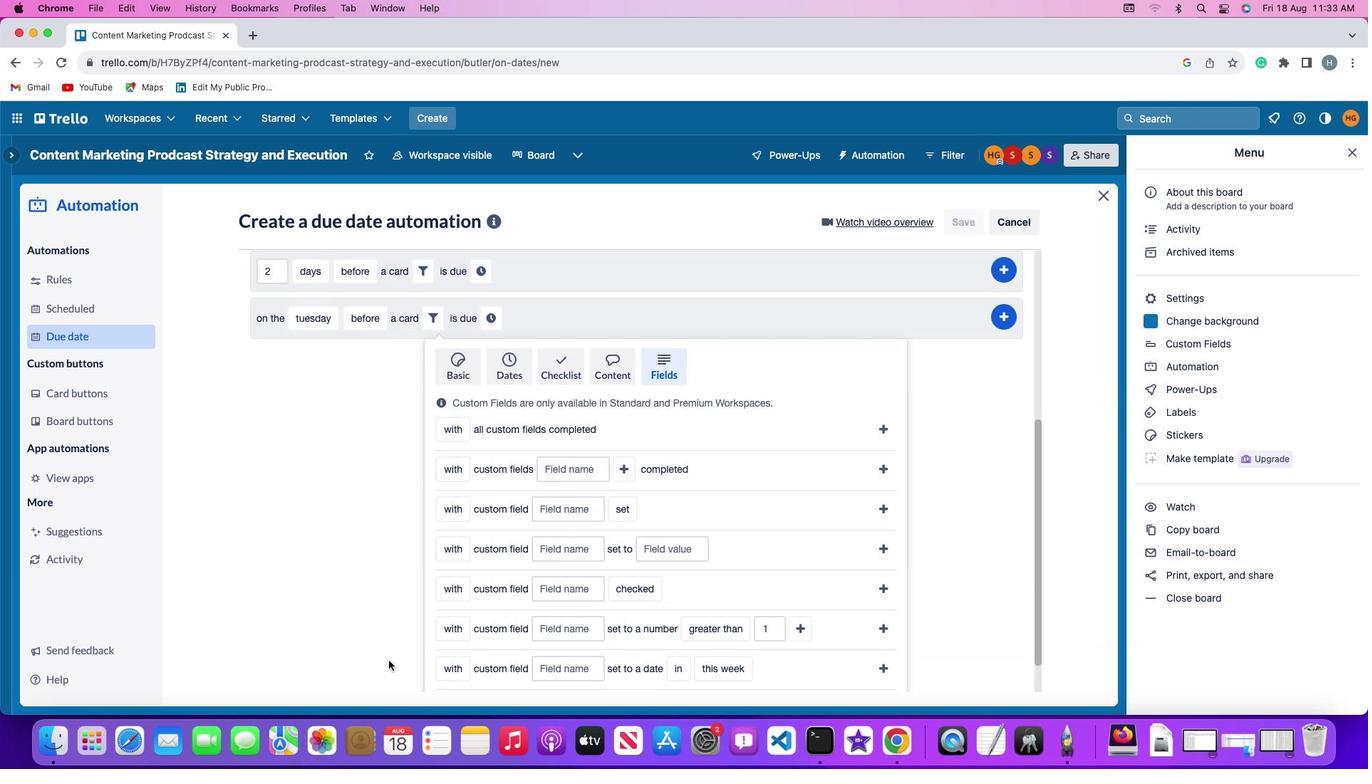 
Action: Mouse scrolled (388, 661) with delta (0, -2)
Screenshot: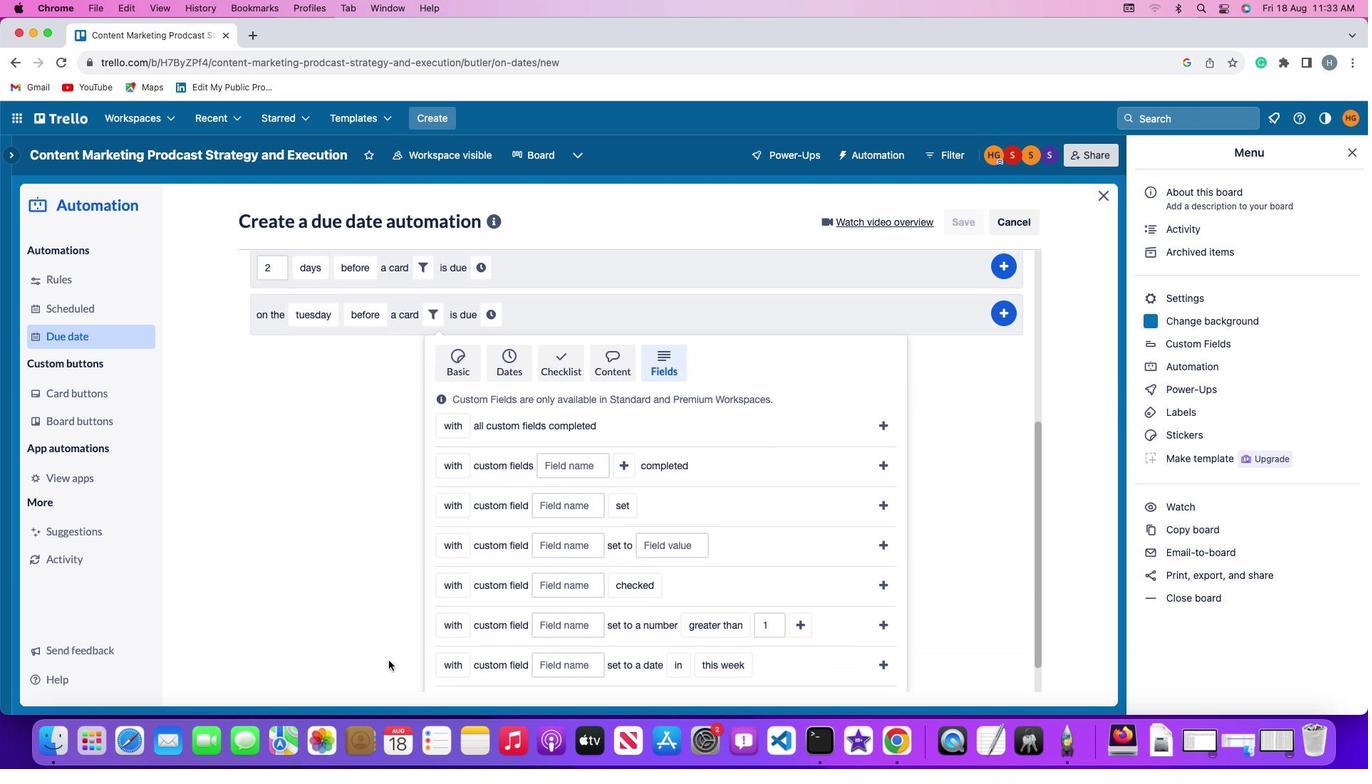 
Action: Mouse scrolled (388, 661) with delta (0, -3)
Screenshot: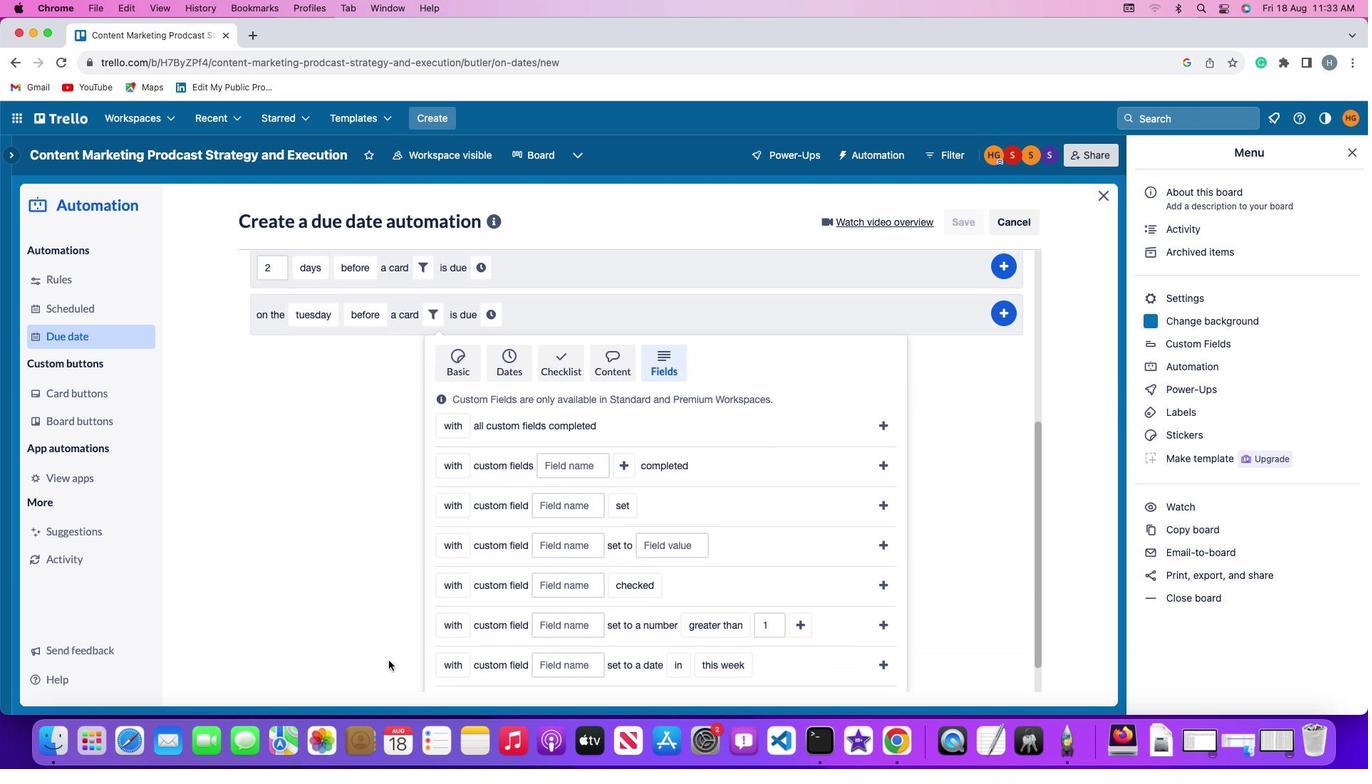 
Action: Mouse scrolled (388, 661) with delta (0, -4)
Screenshot: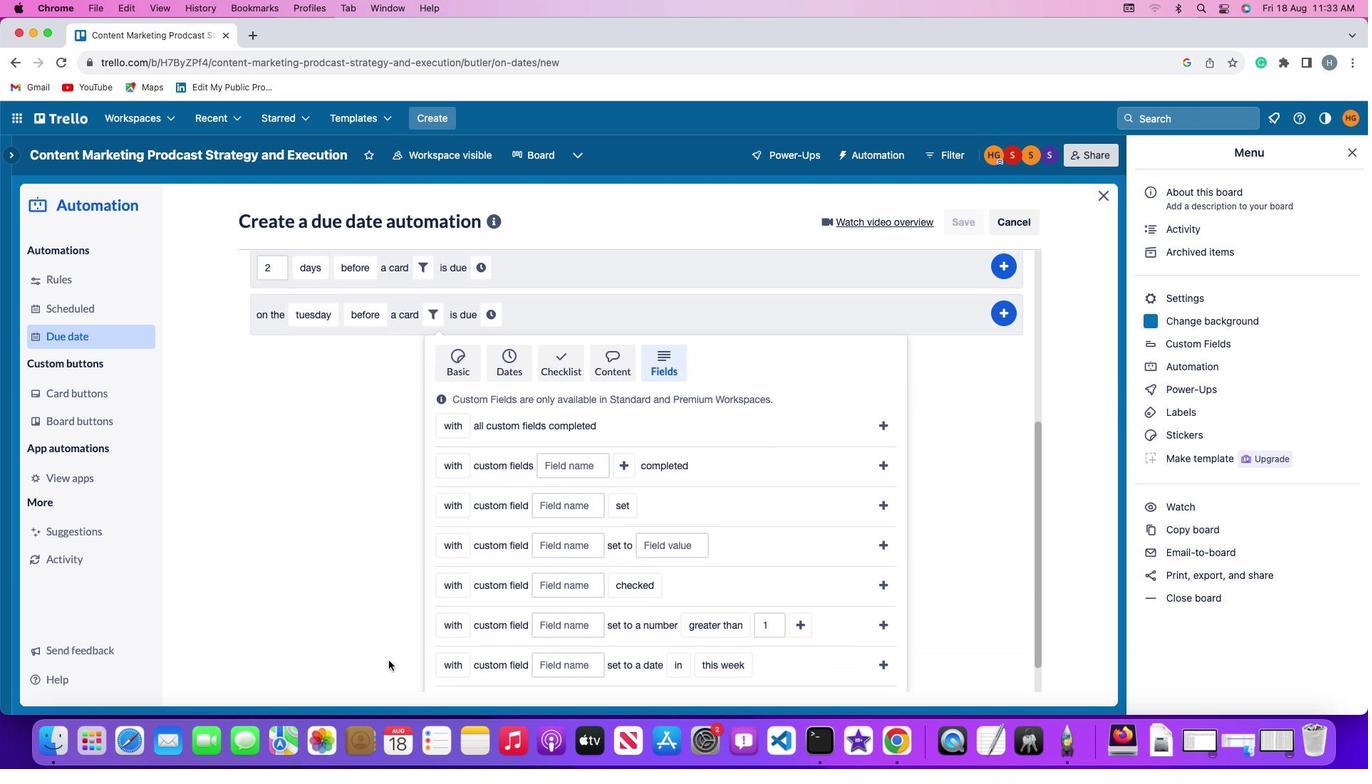 
Action: Mouse scrolled (388, 661) with delta (0, -4)
Screenshot: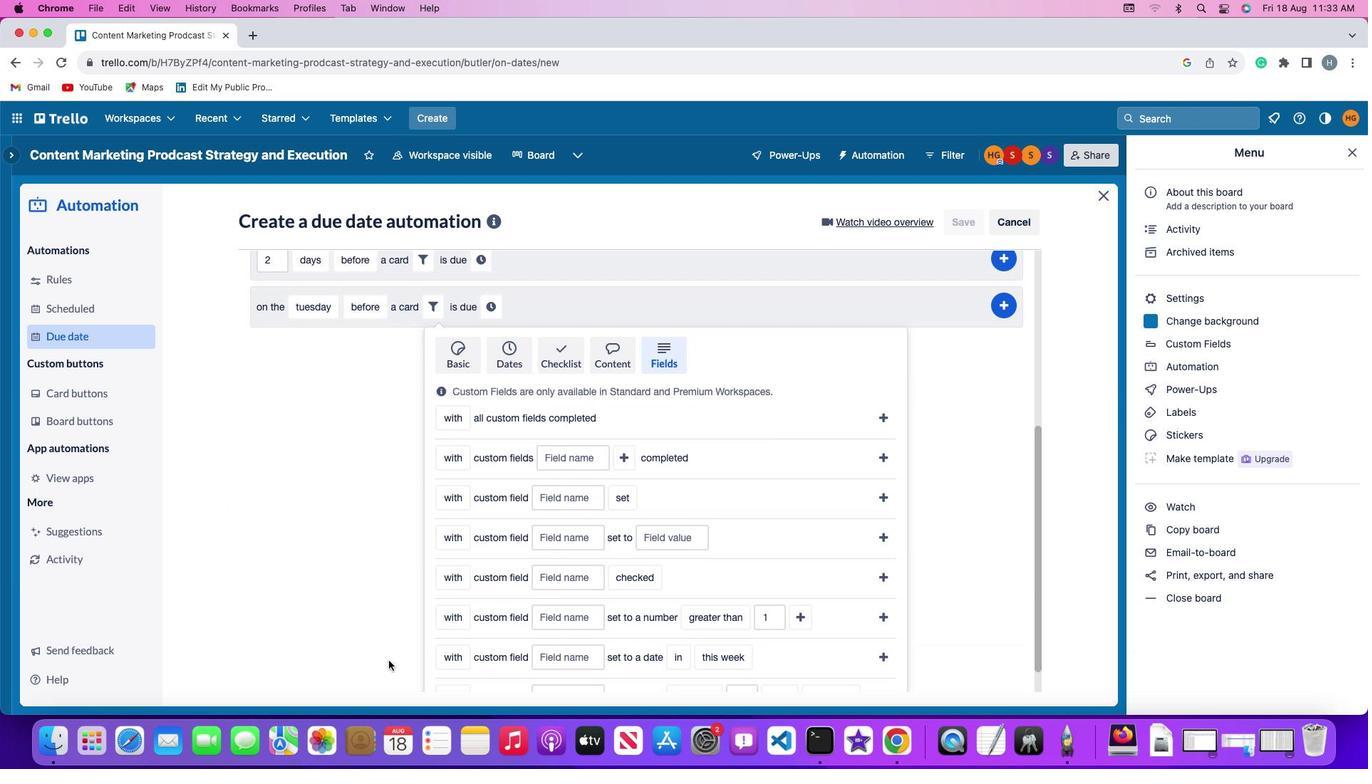 
Action: Mouse moved to (385, 651)
Screenshot: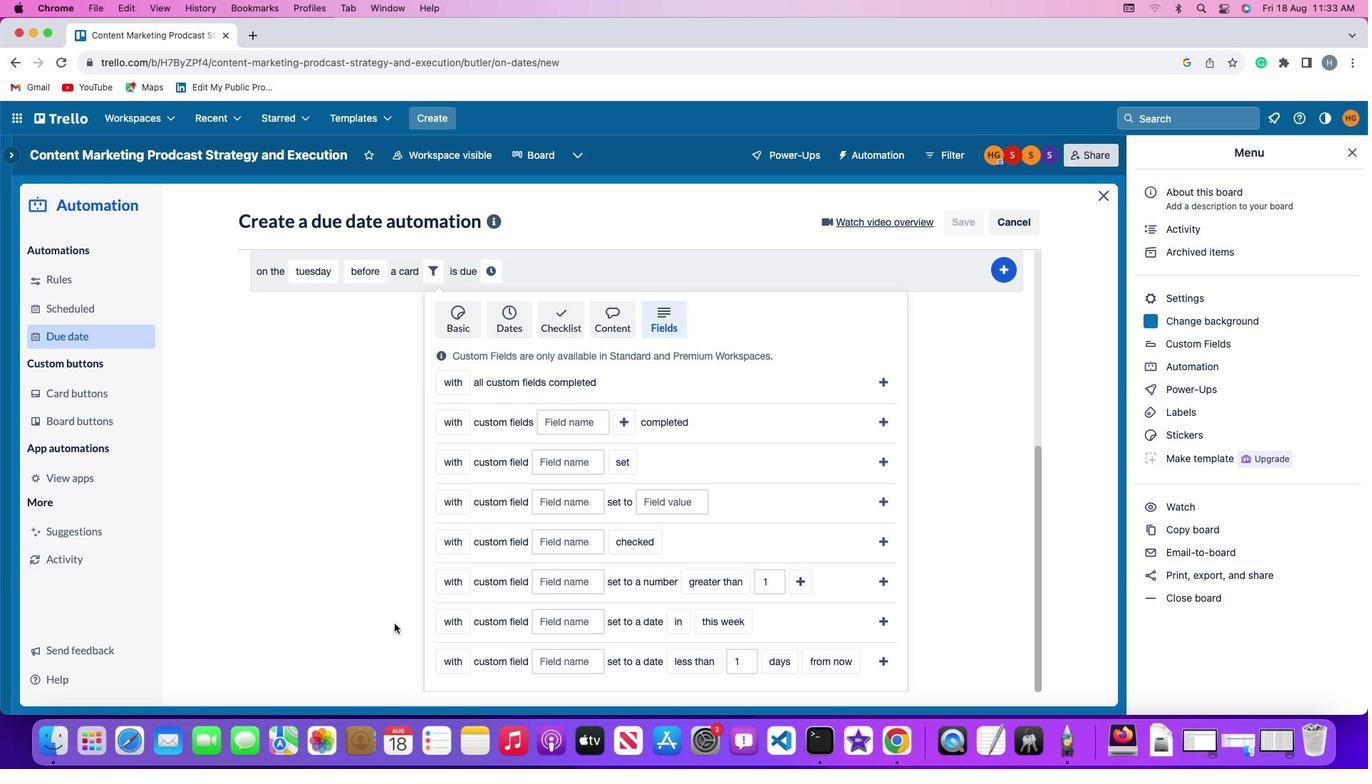 
Action: Mouse scrolled (385, 651) with delta (0, 0)
Screenshot: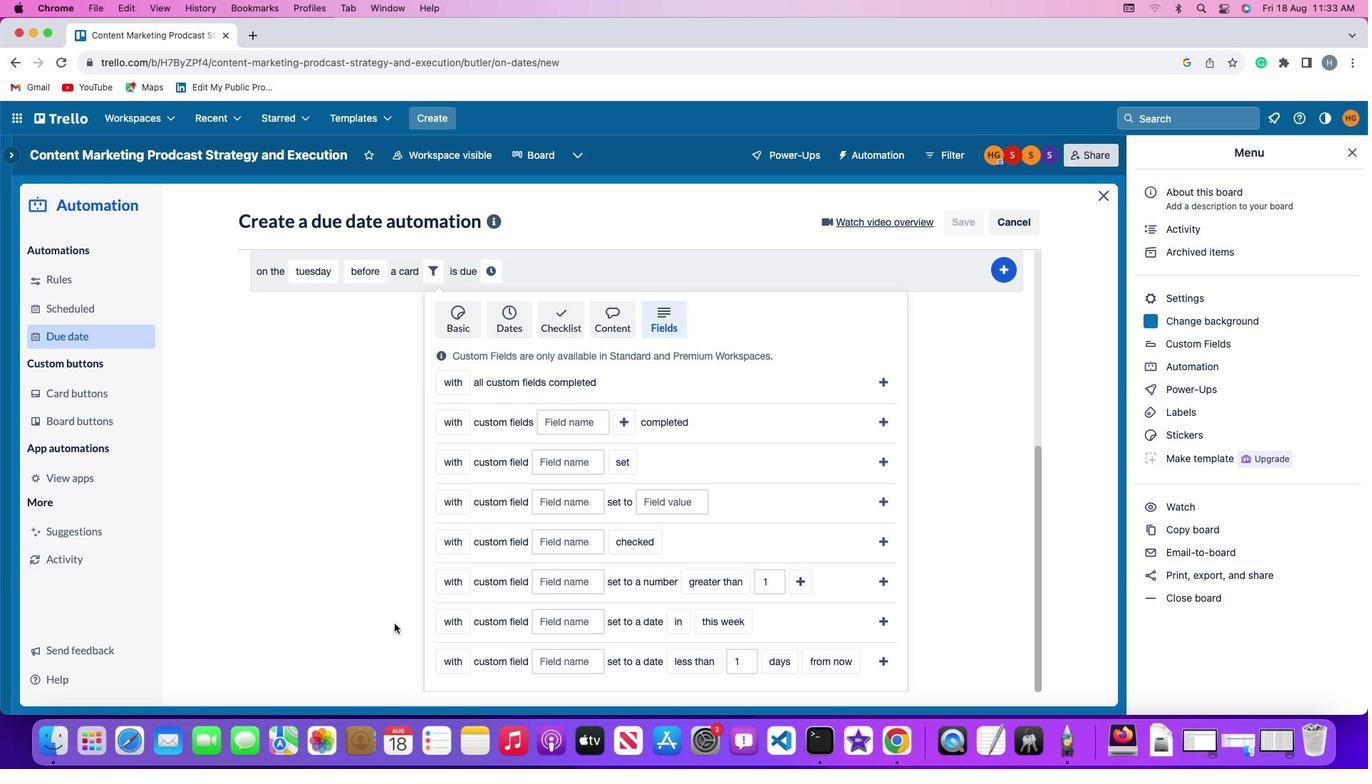 
Action: Mouse moved to (387, 635)
Screenshot: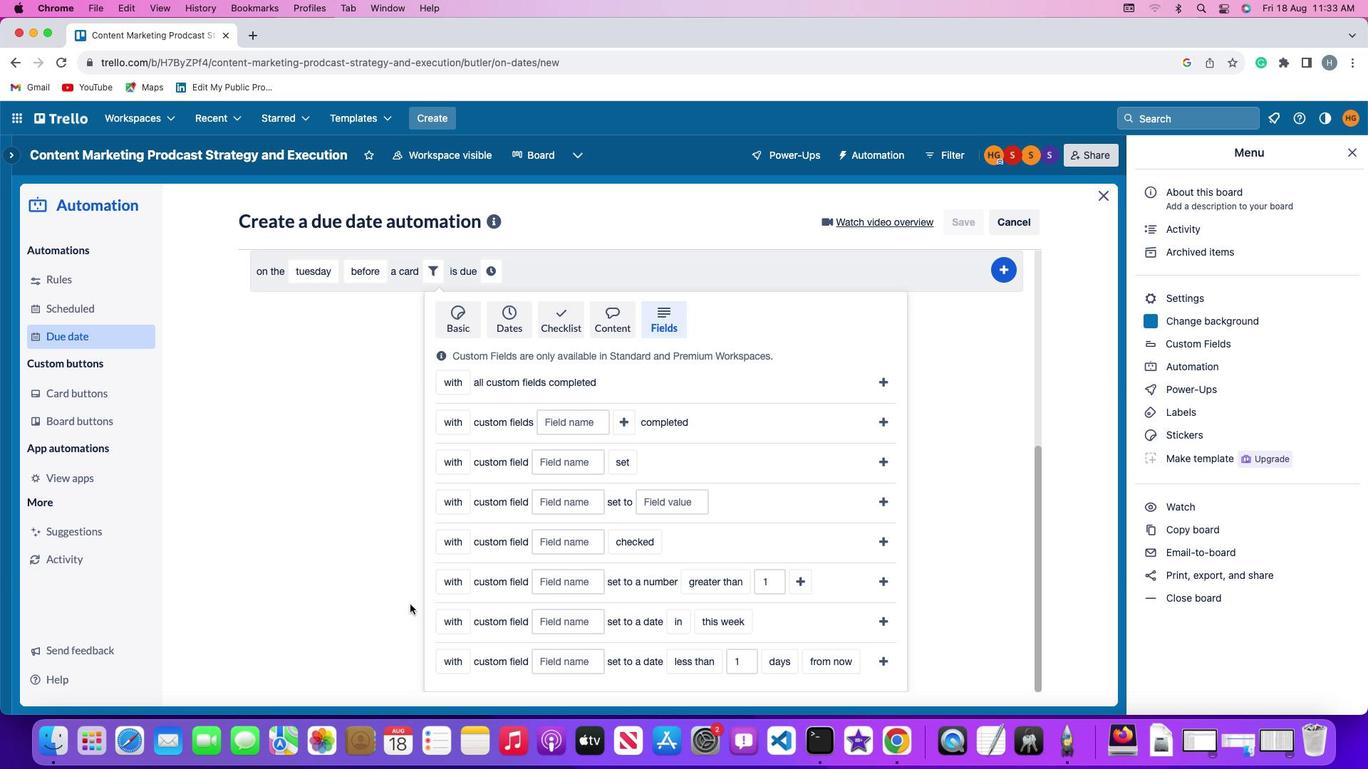 
Action: Mouse scrolled (387, 635) with delta (0, 0)
Screenshot: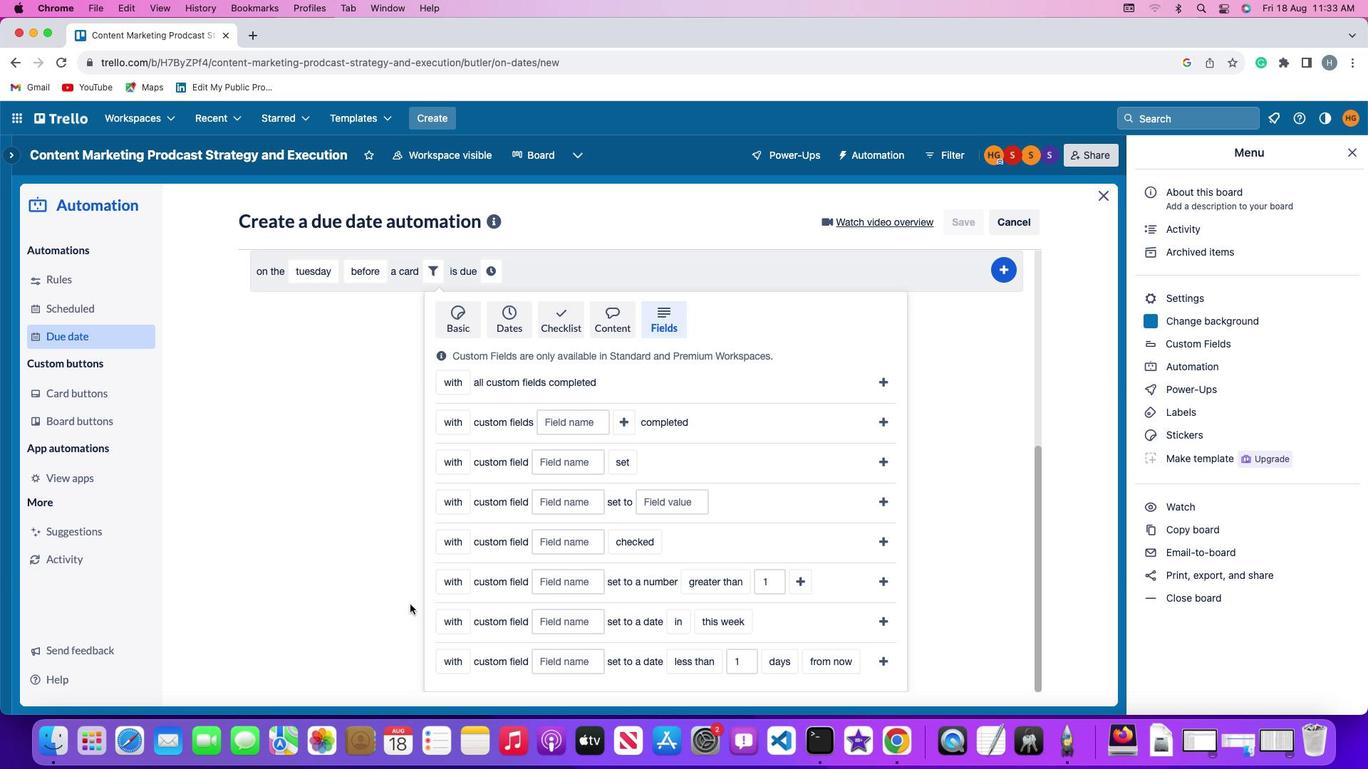 
Action: Mouse moved to (447, 582)
Screenshot: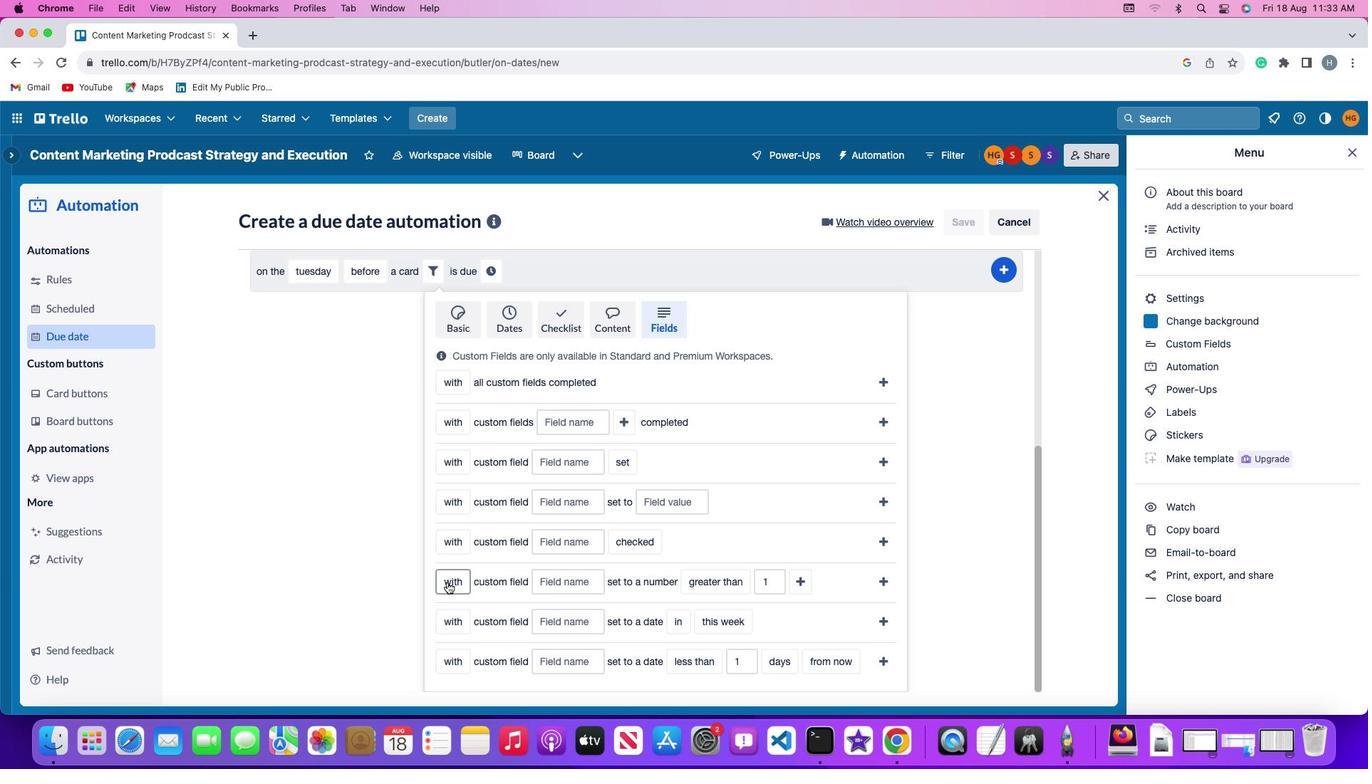 
Action: Mouse pressed left at (447, 582)
Screenshot: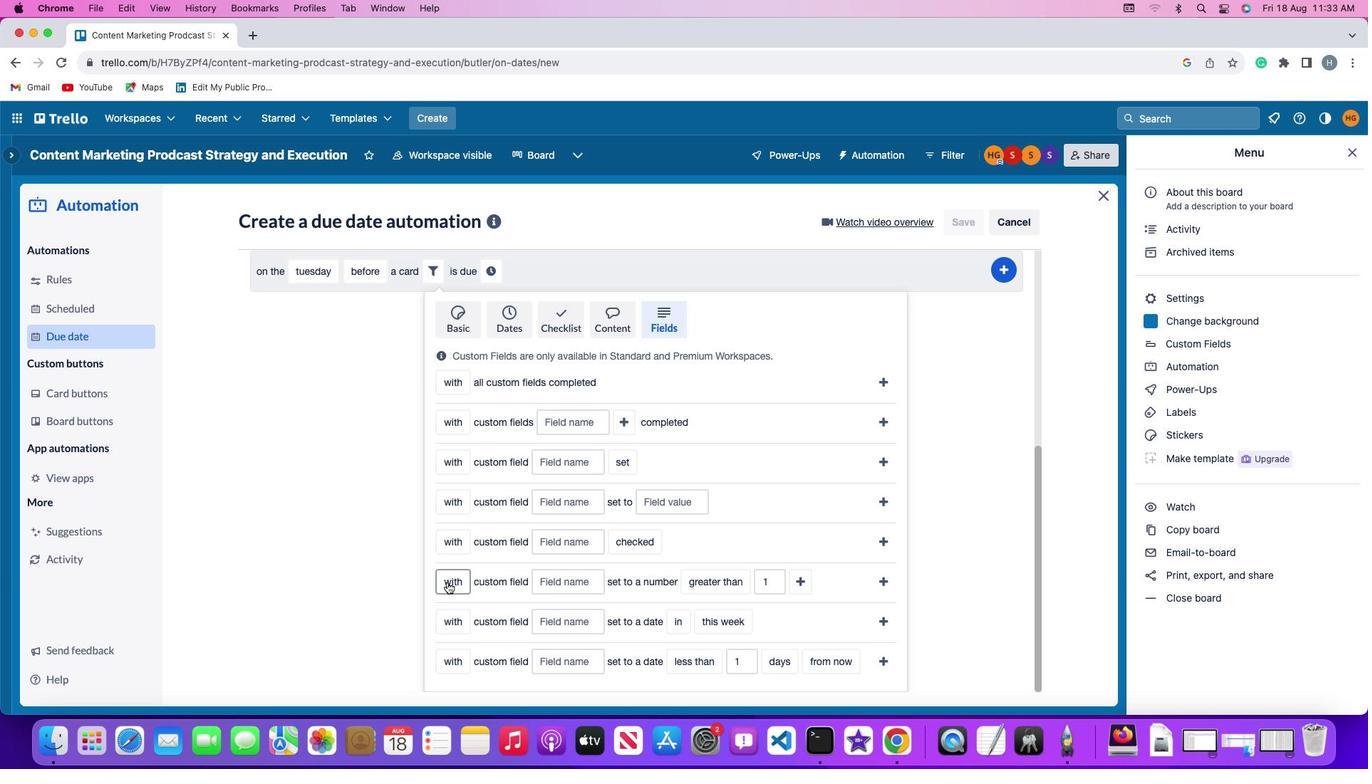 
Action: Mouse moved to (459, 609)
Screenshot: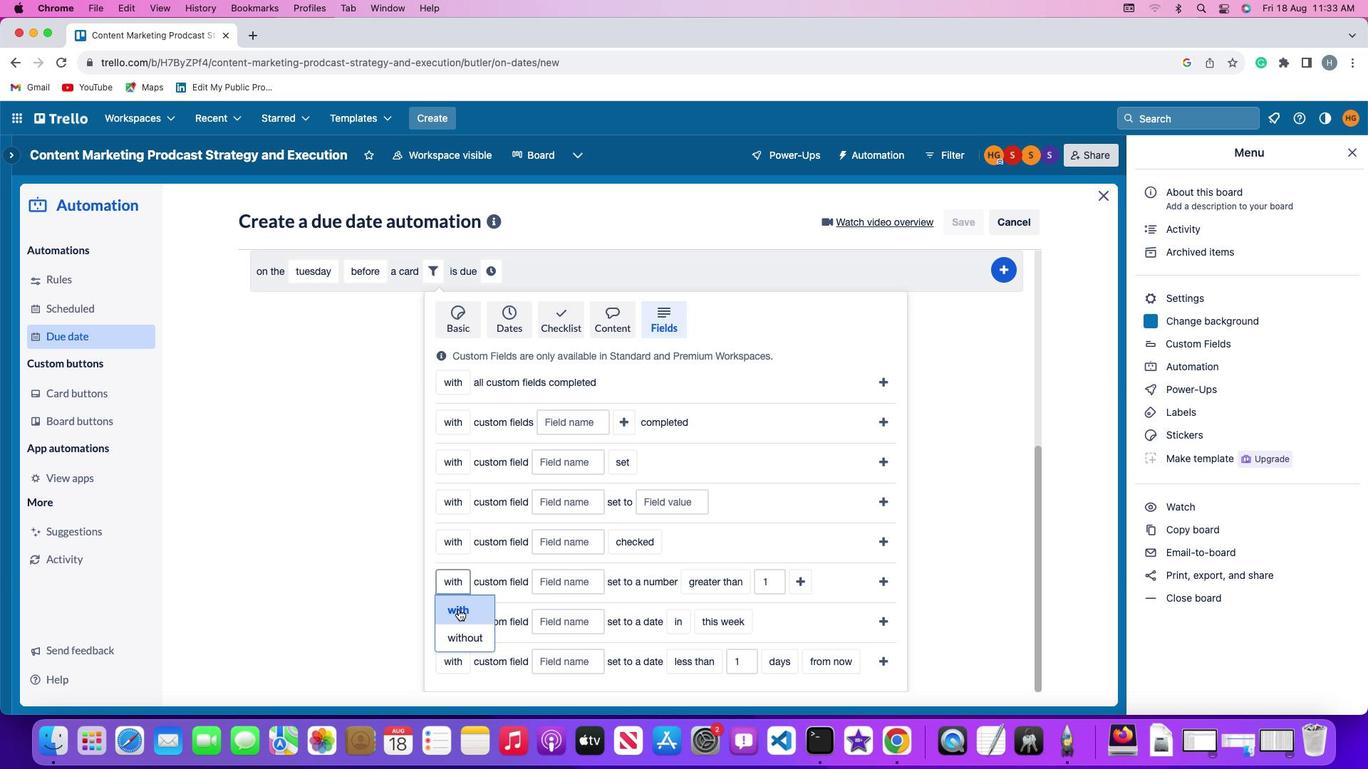
Action: Mouse pressed left at (459, 609)
Screenshot: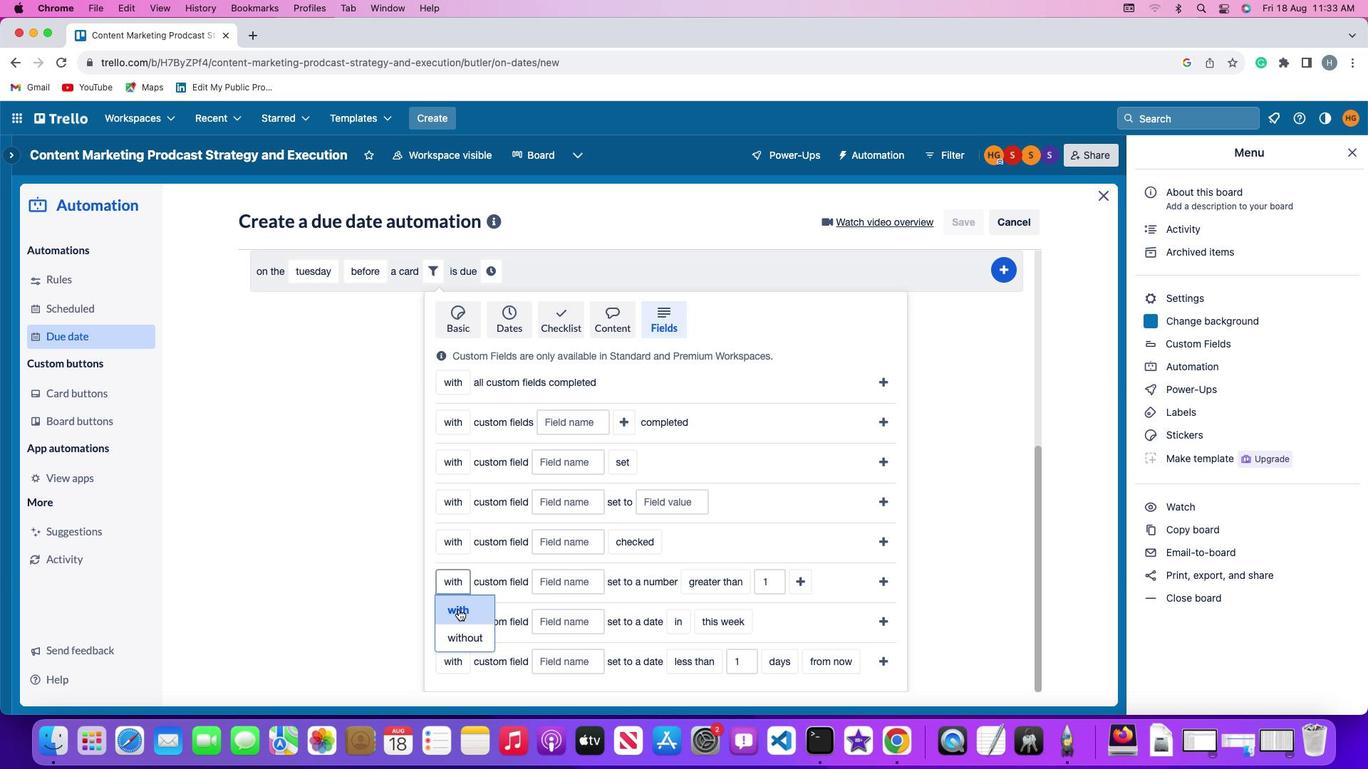 
Action: Mouse moved to (566, 588)
Screenshot: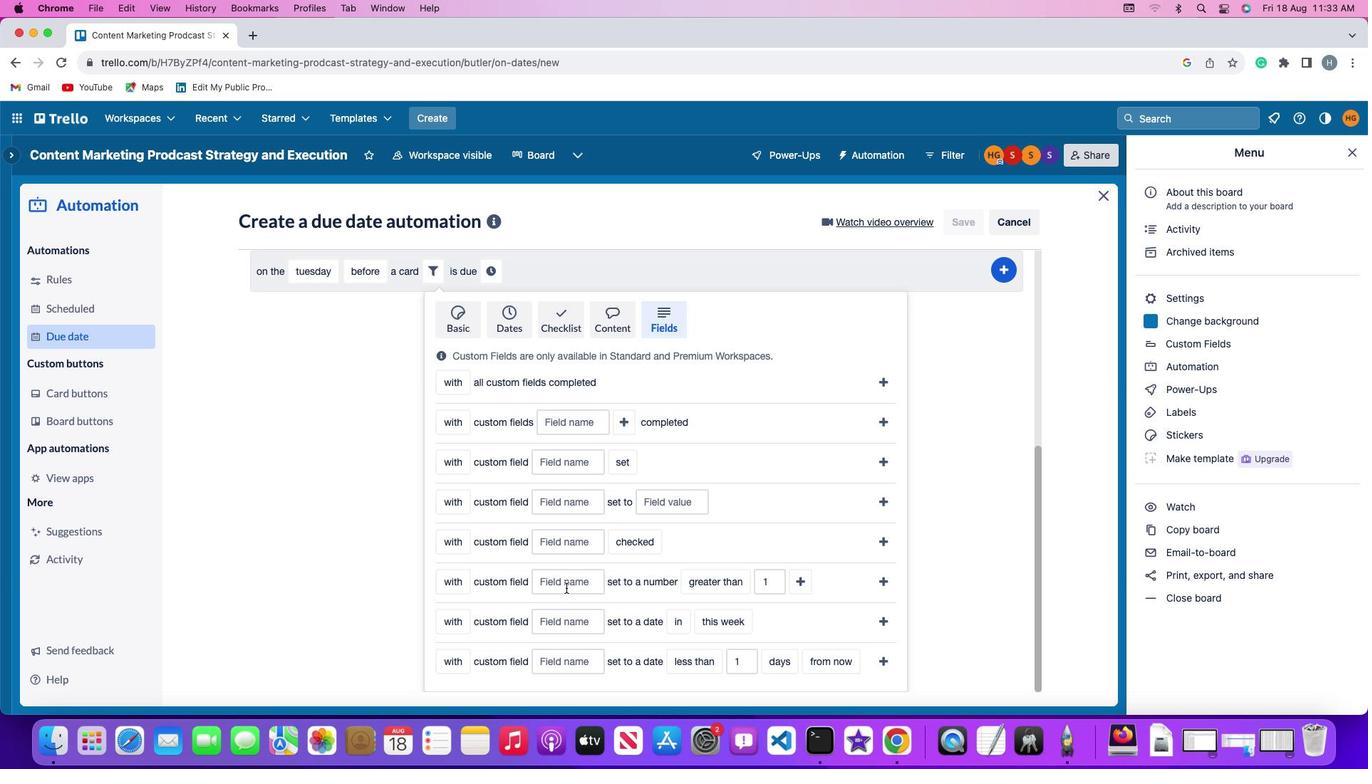 
Action: Mouse pressed left at (566, 588)
Screenshot: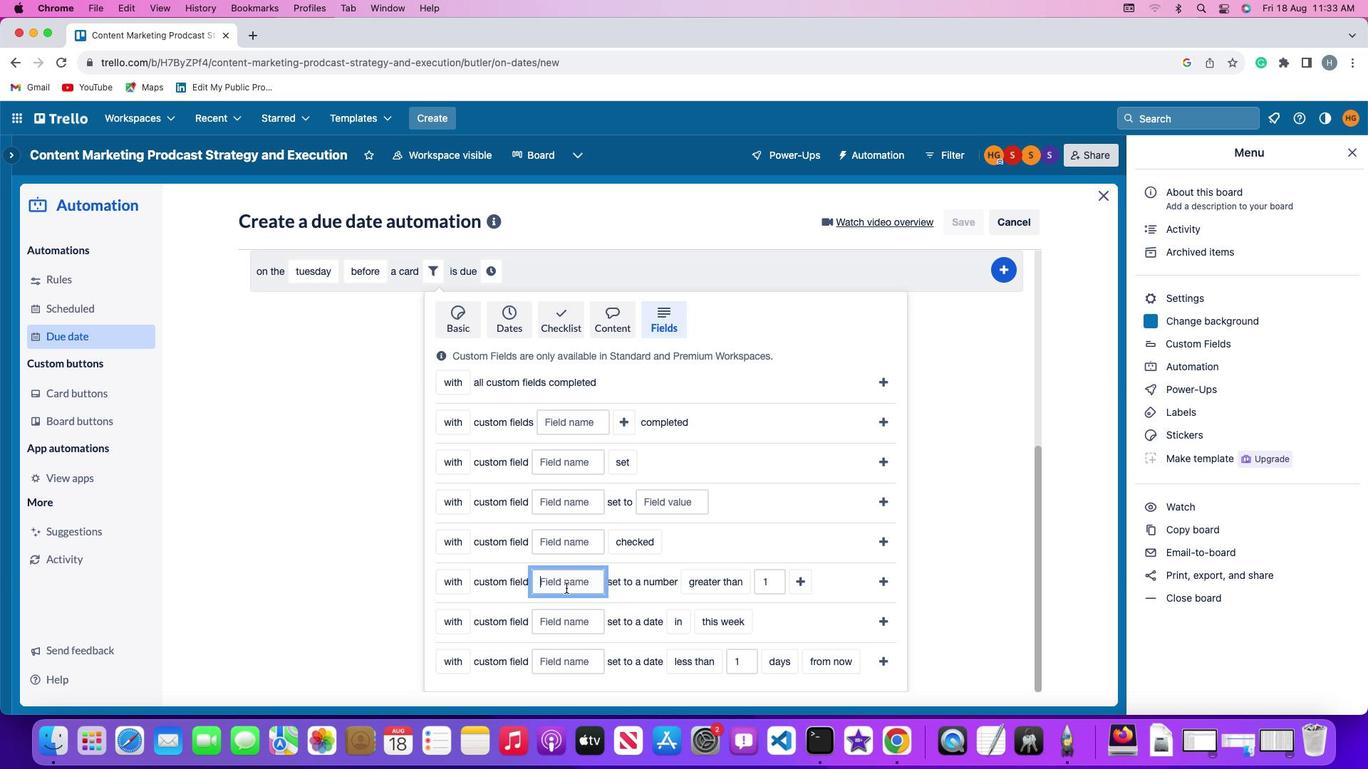 
Action: Mouse moved to (566, 588)
Screenshot: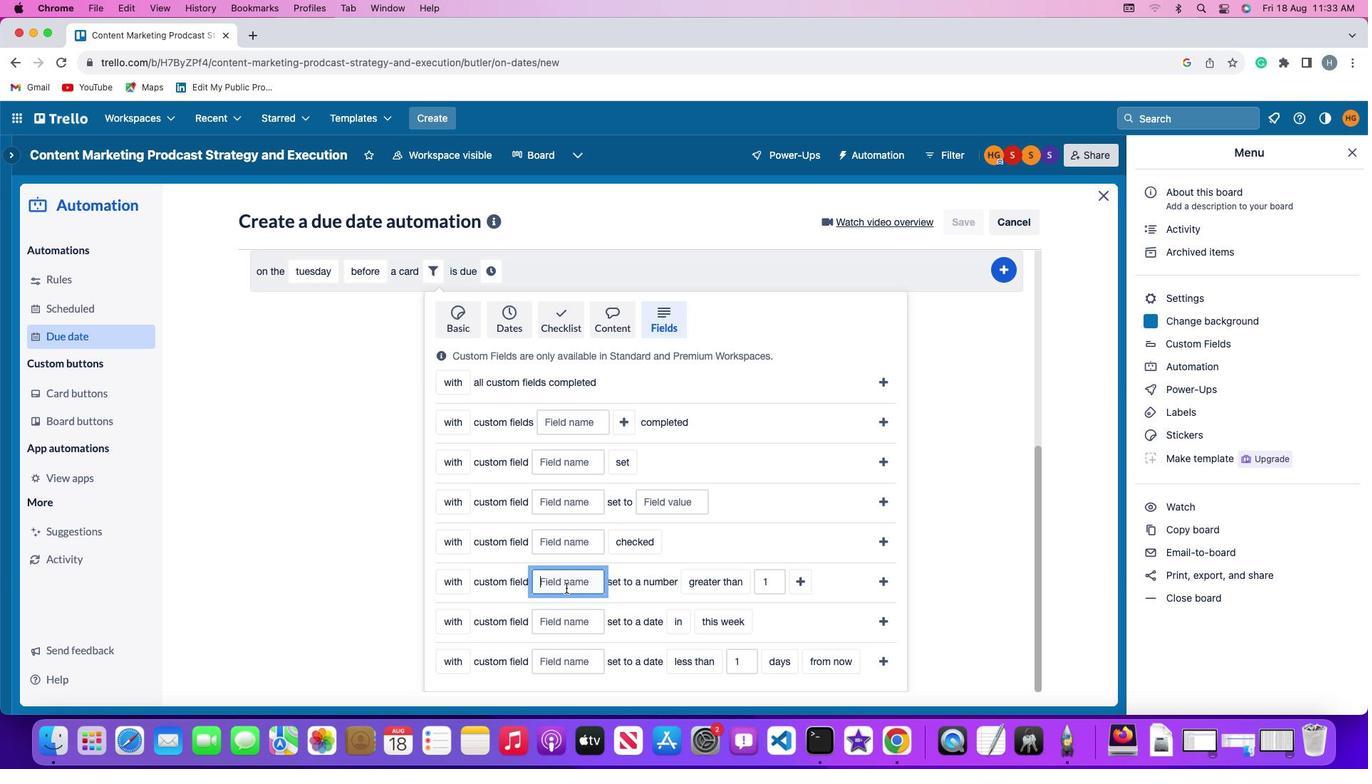 
Action: Key pressed Key.shift'R''e''s''u''m''e'
Screenshot: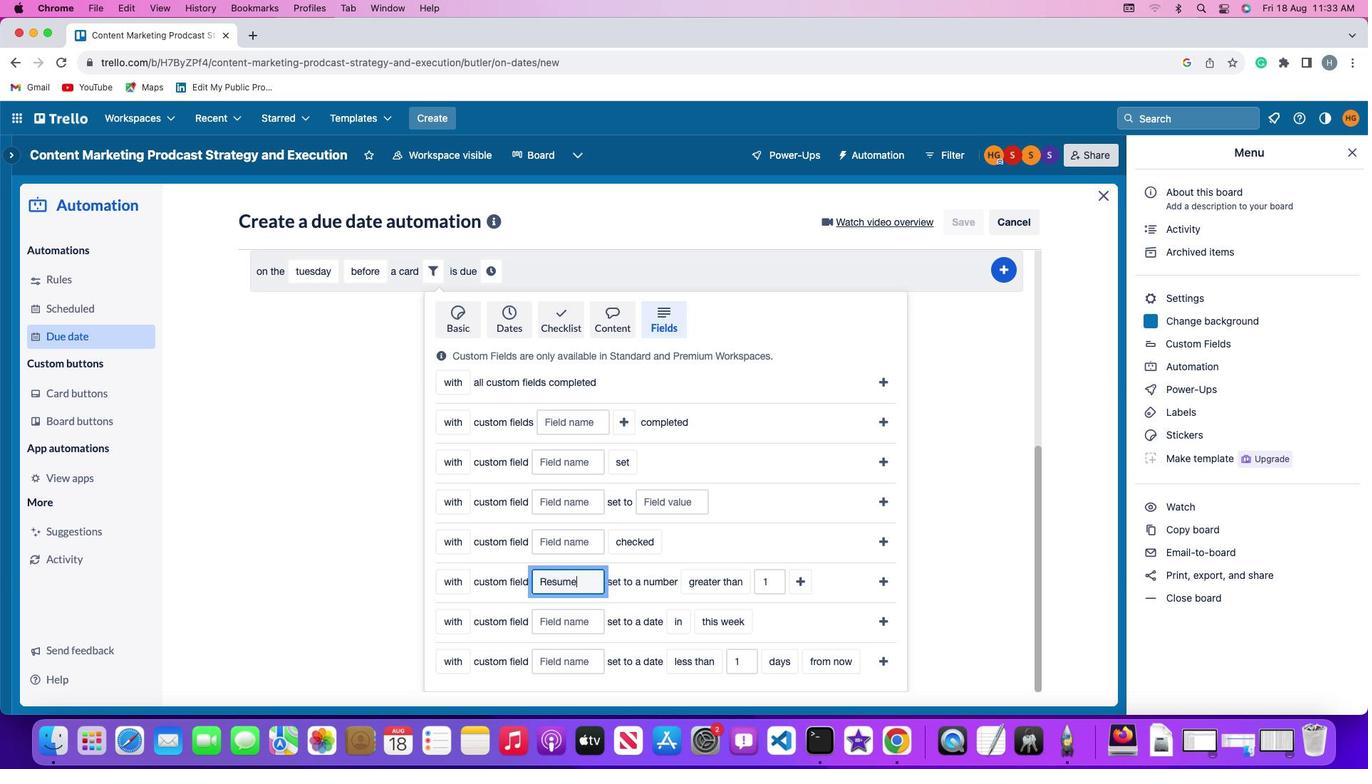 
Action: Mouse moved to (692, 583)
Screenshot: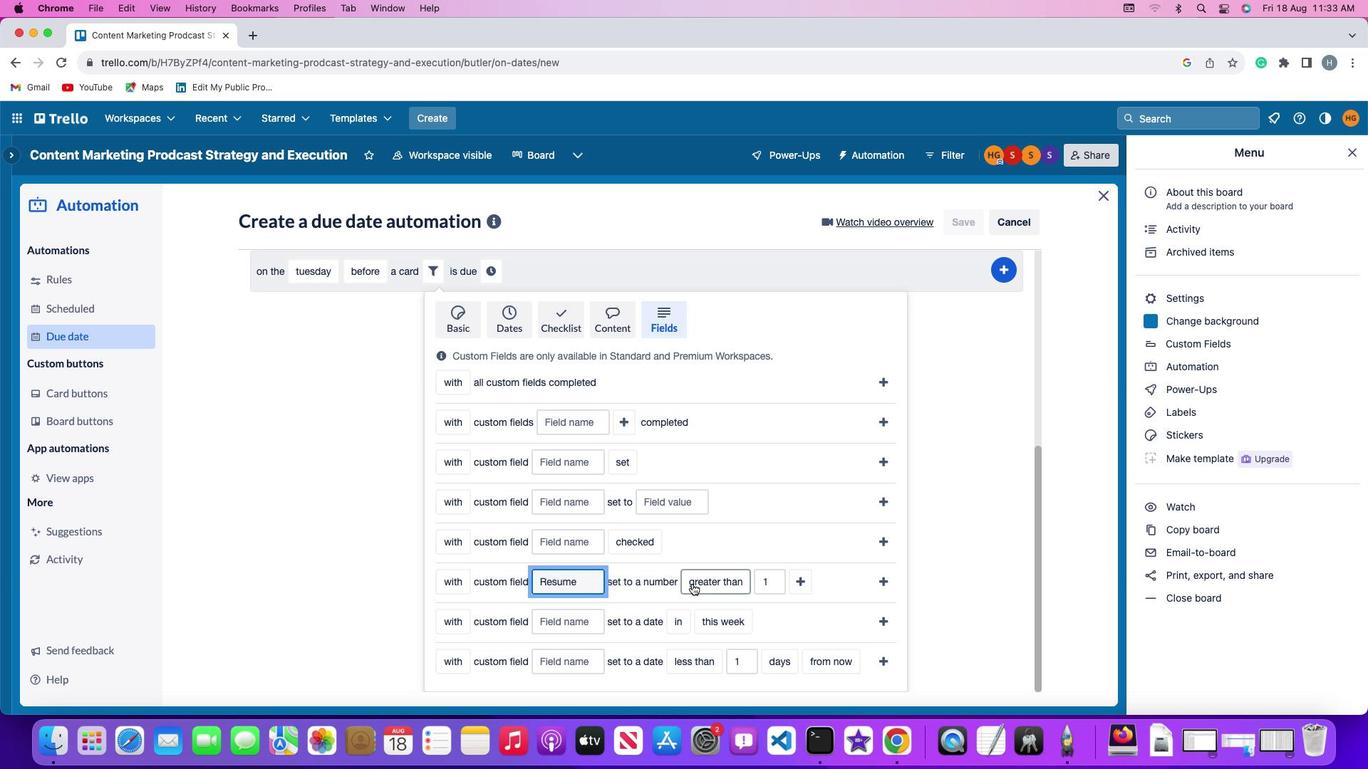
Action: Mouse pressed left at (692, 583)
Screenshot: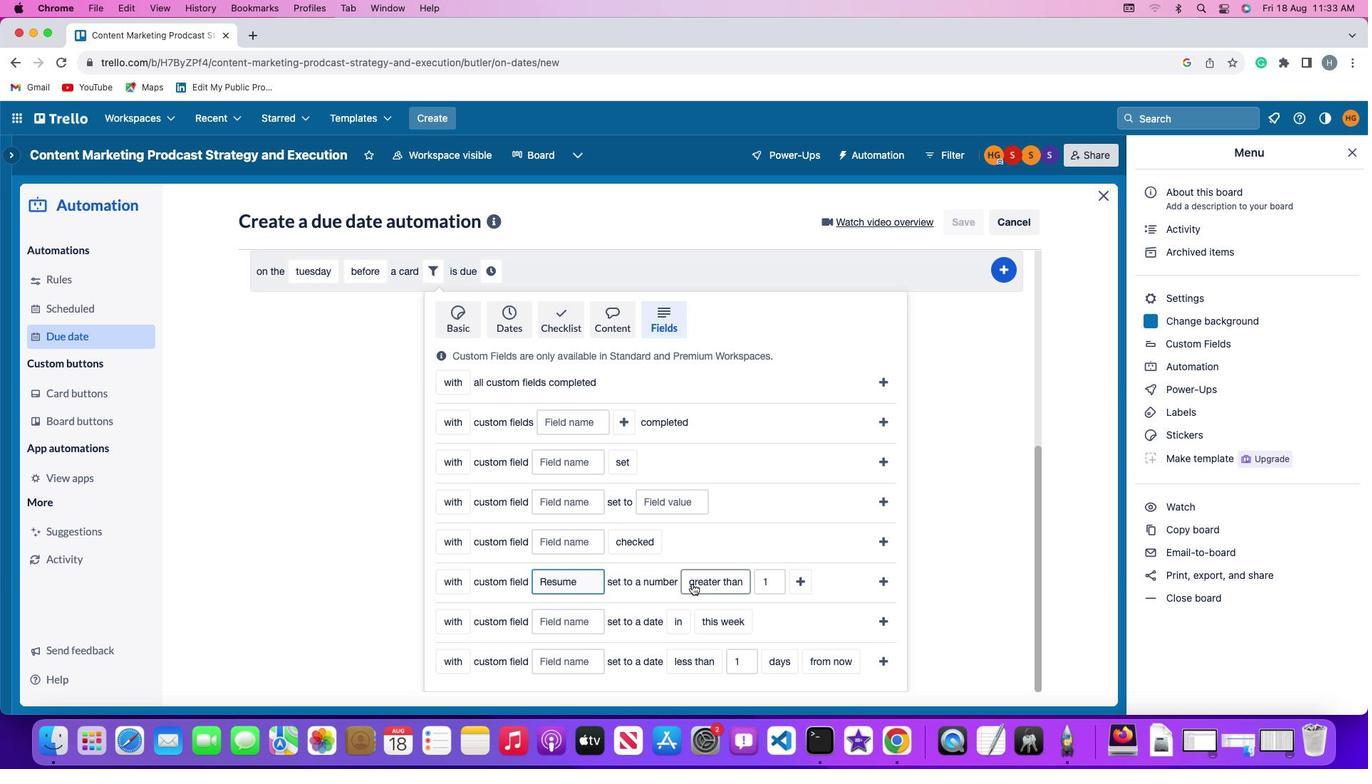 
Action: Mouse moved to (712, 524)
Screenshot: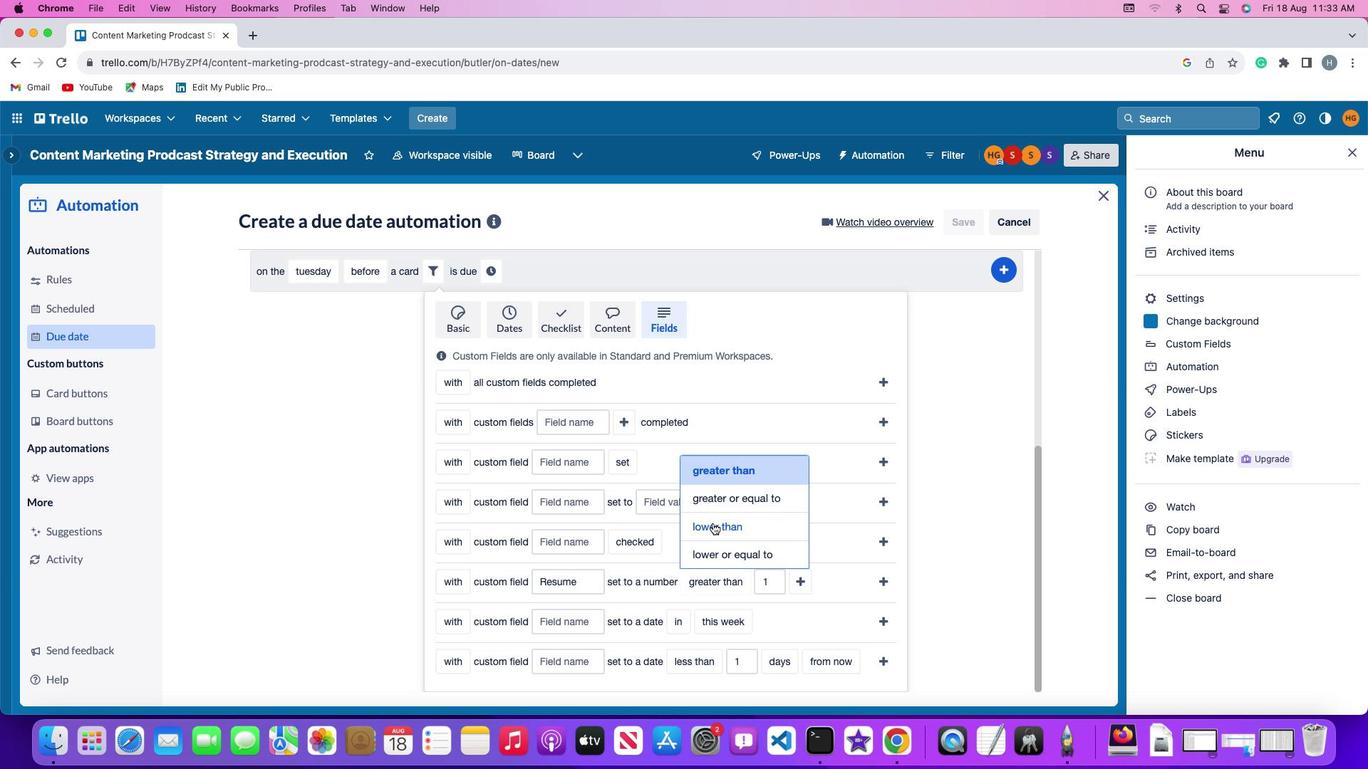 
Action: Mouse pressed left at (712, 524)
Screenshot: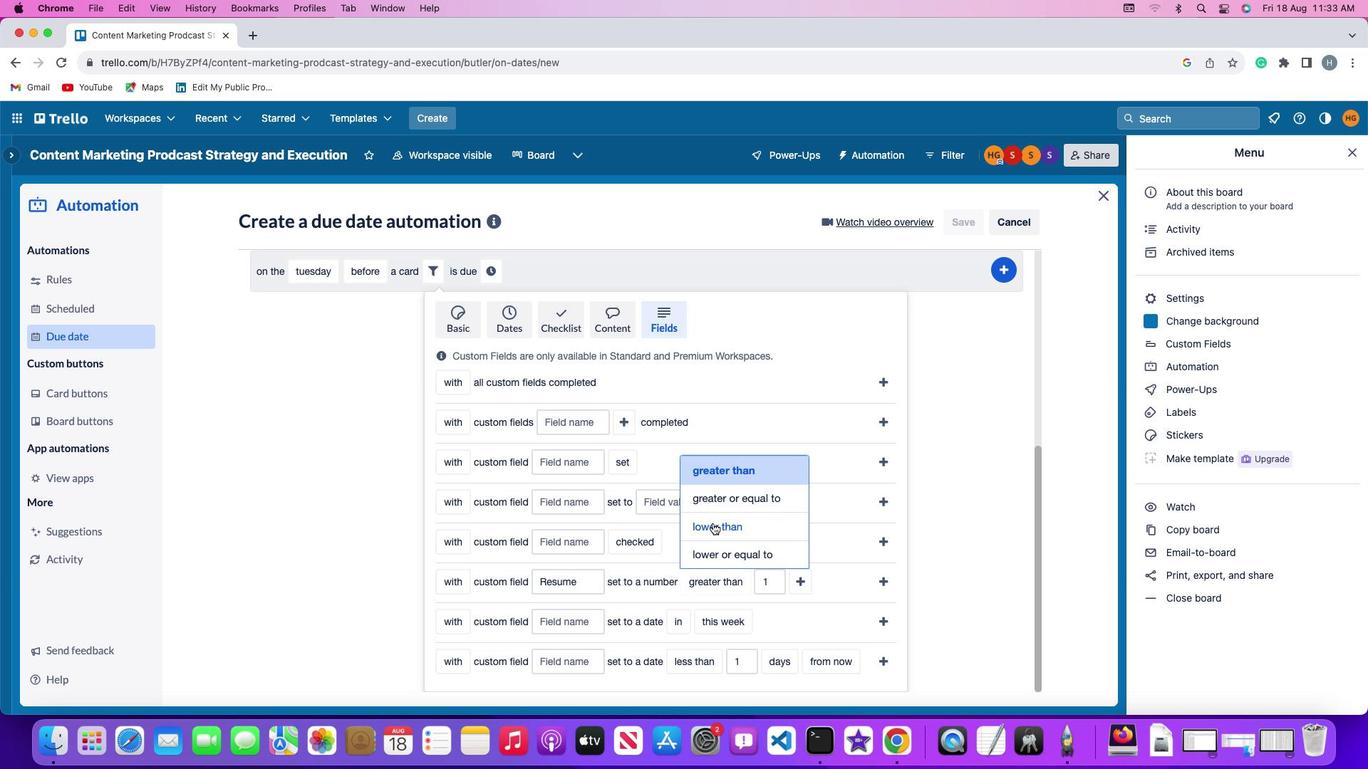 
Action: Mouse moved to (769, 578)
Screenshot: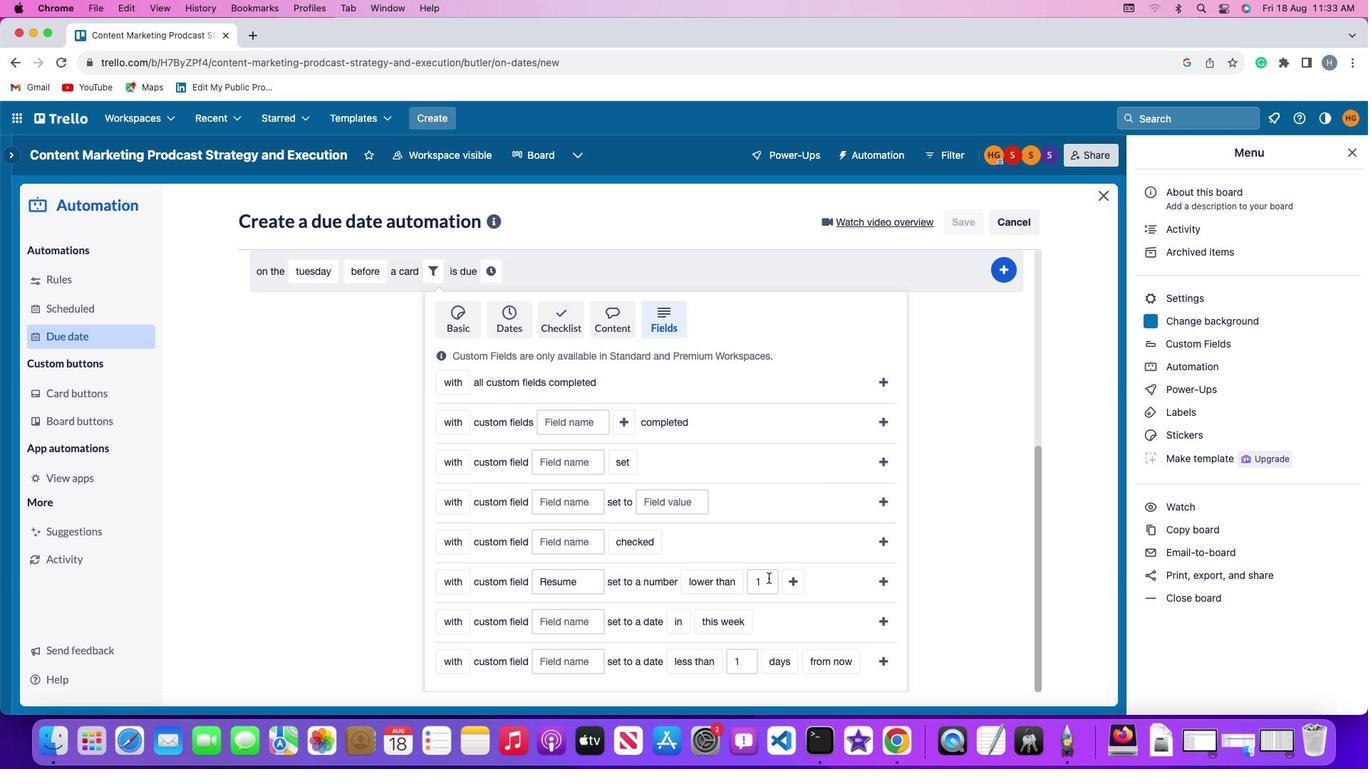 
Action: Mouse pressed left at (769, 578)
Screenshot: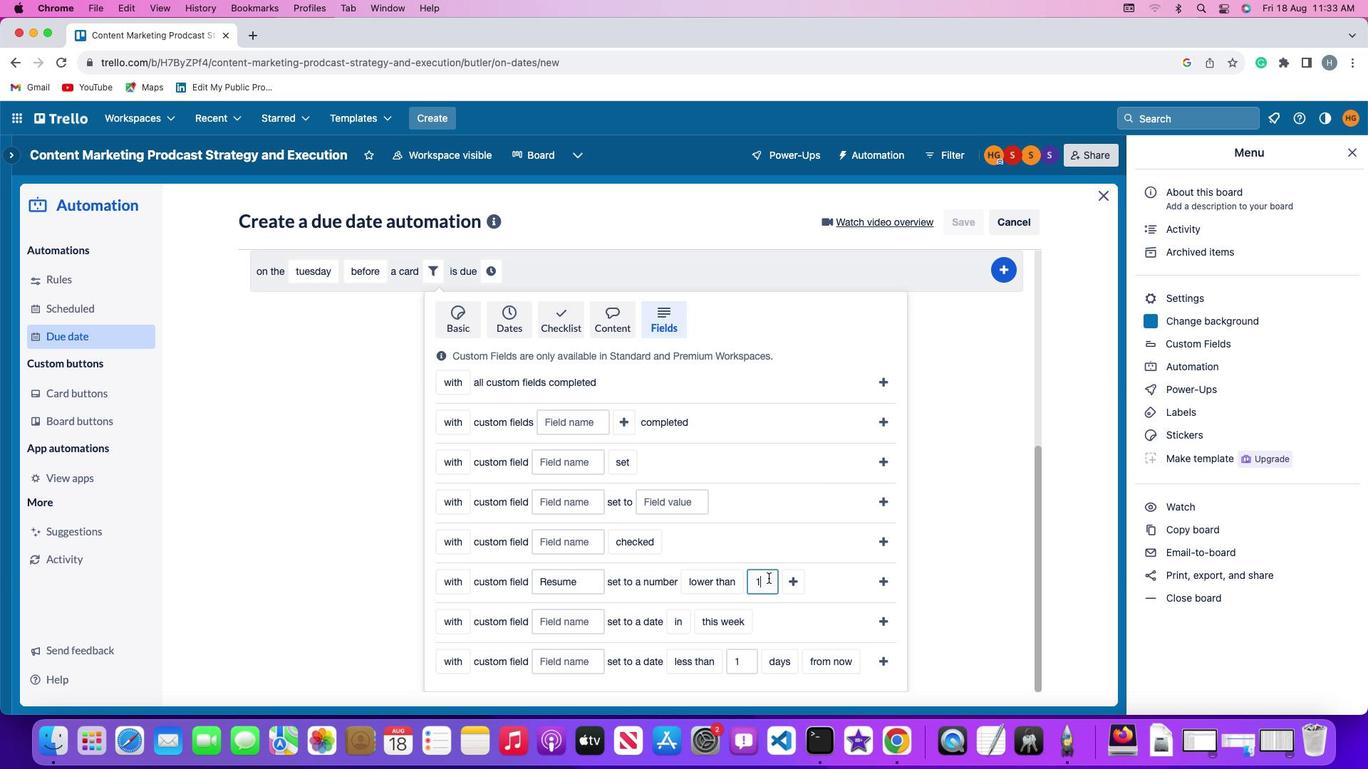 
Action: Key pressed Key.backspace'1'
Screenshot: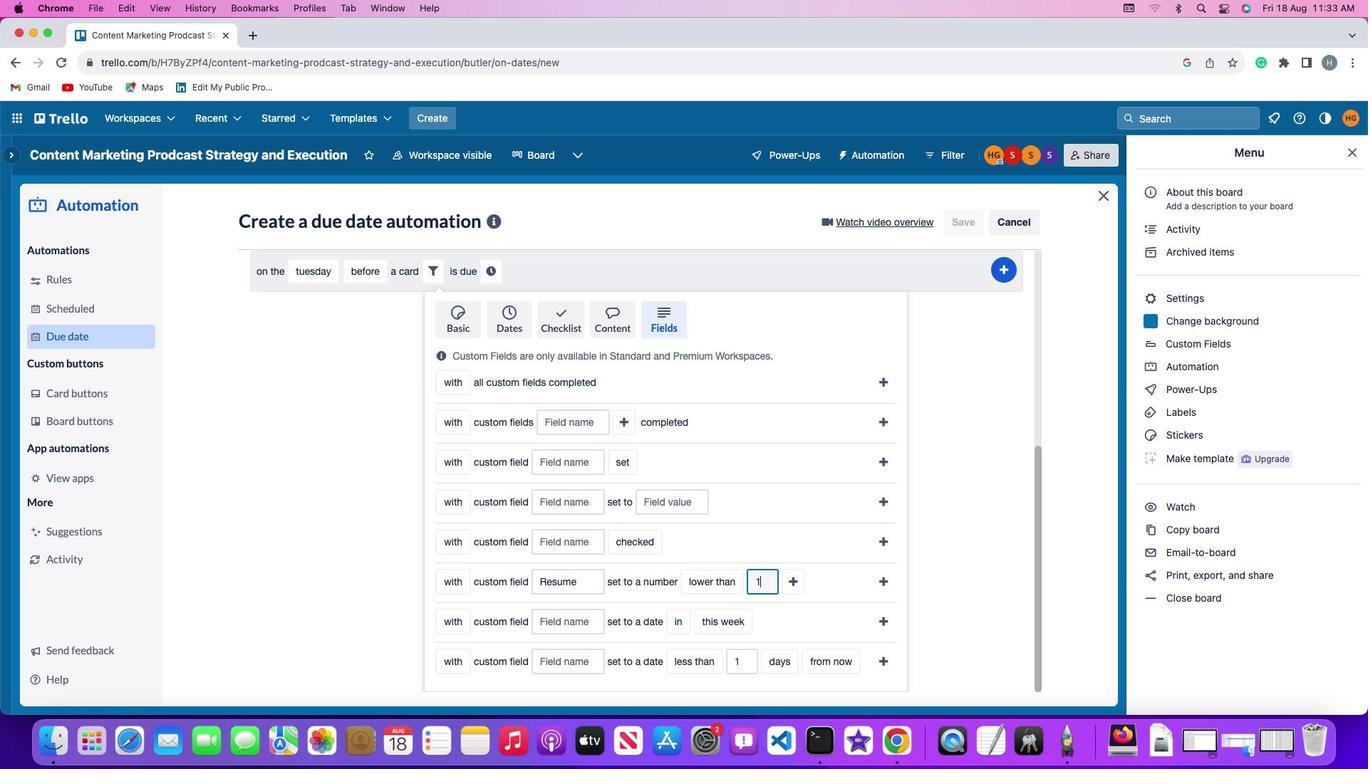 
Action: Mouse moved to (794, 578)
Screenshot: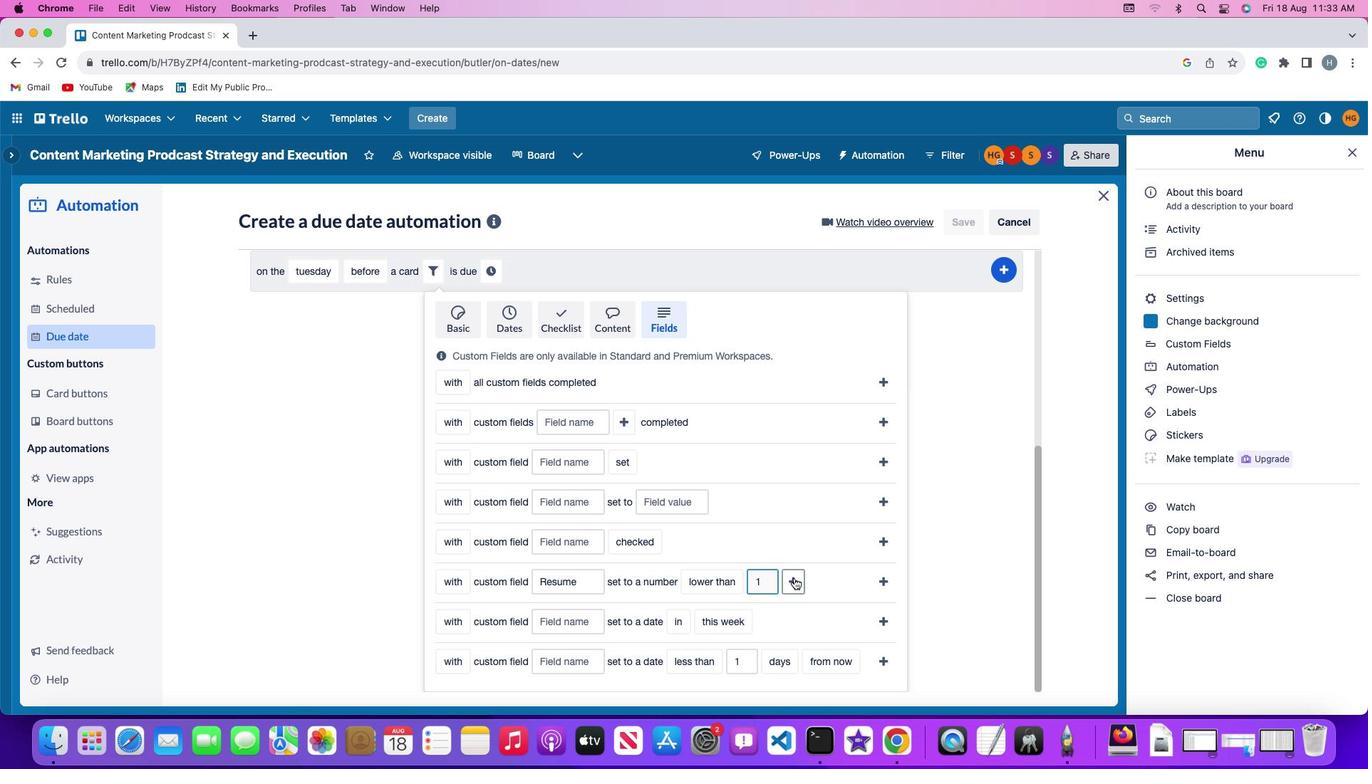 
Action: Mouse pressed left at (794, 578)
Screenshot: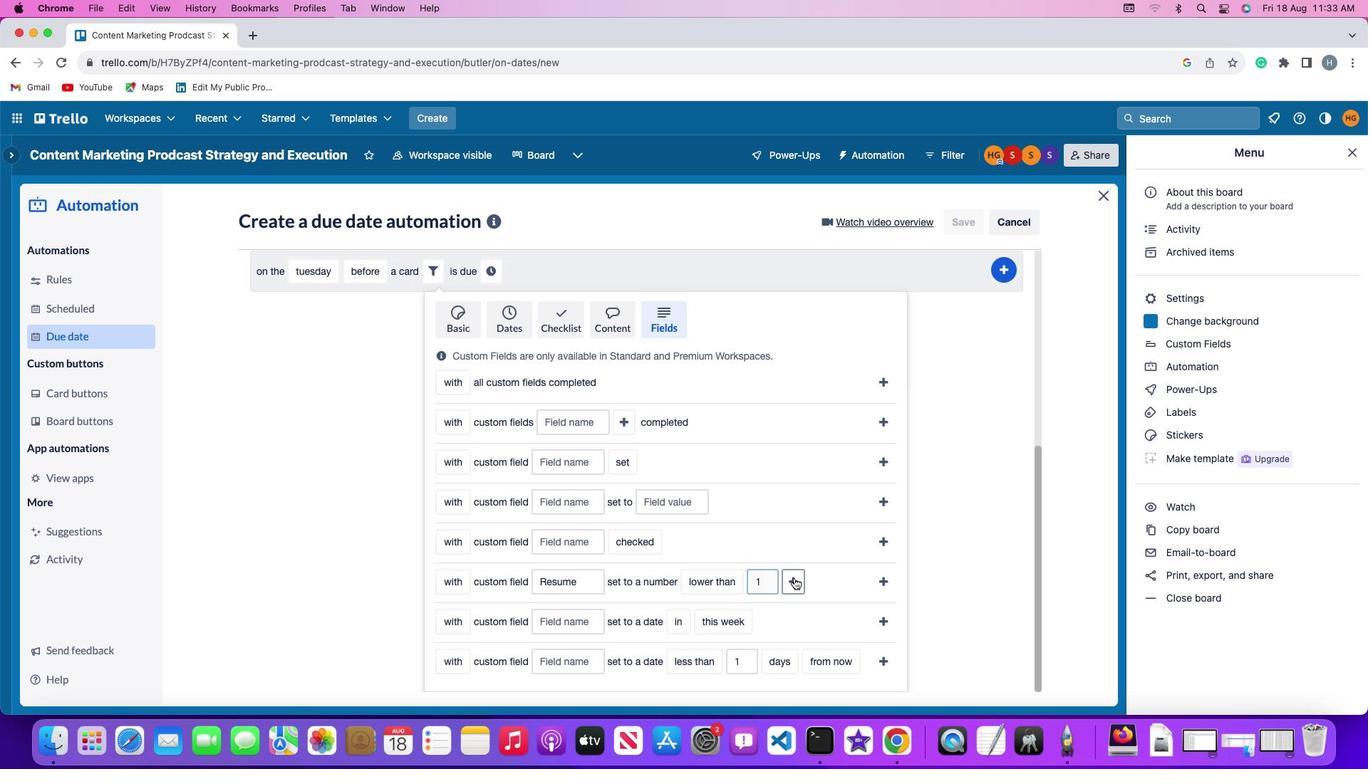 
Action: Mouse moved to (849, 584)
Screenshot: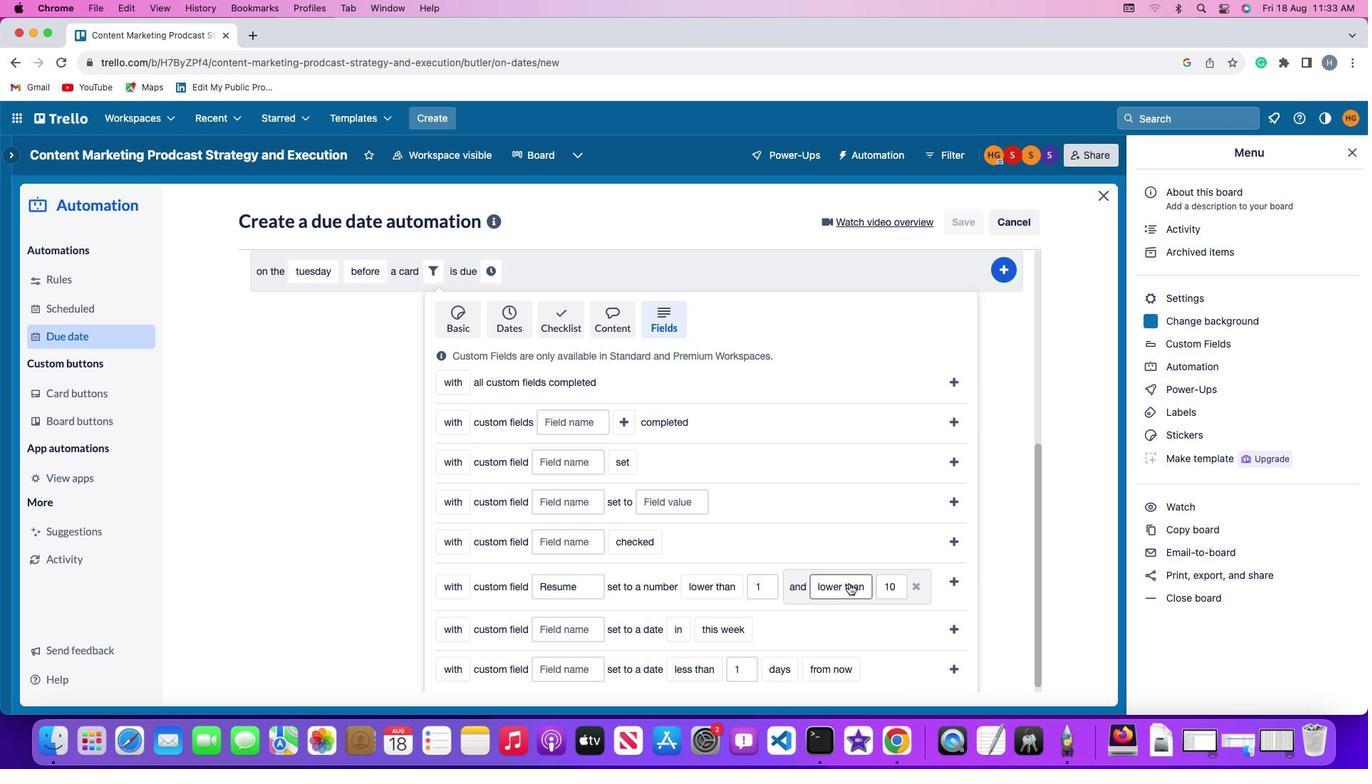 
Action: Mouse pressed left at (849, 584)
Screenshot: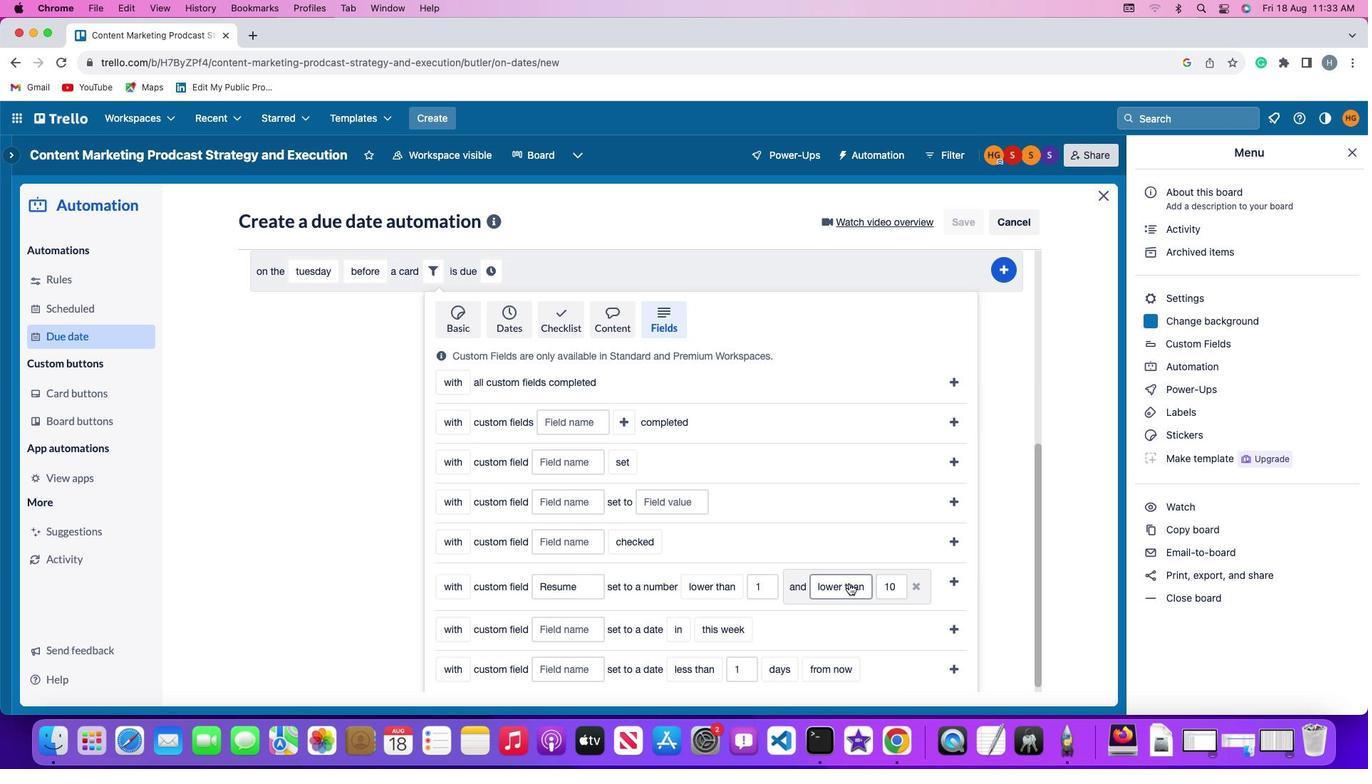 
Action: Mouse moved to (866, 476)
Screenshot: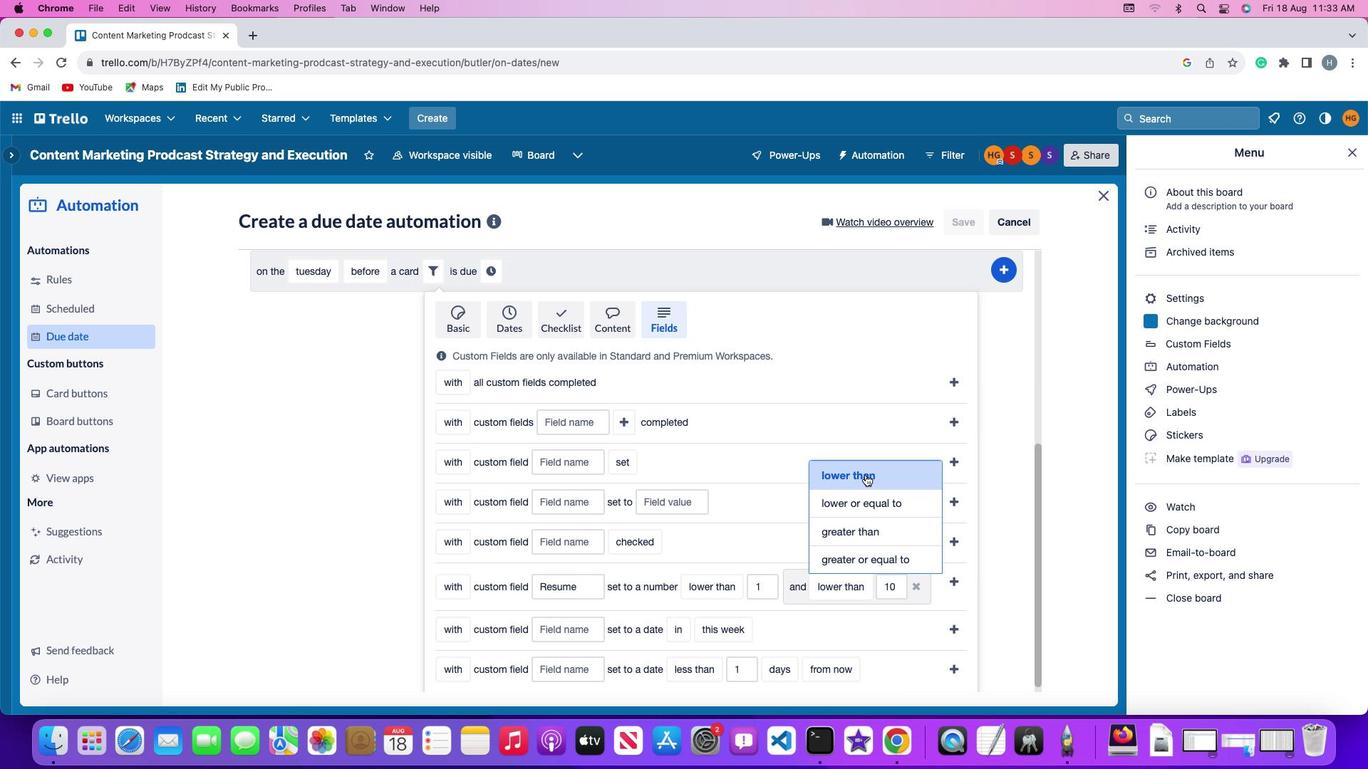 
Action: Mouse pressed left at (866, 476)
Screenshot: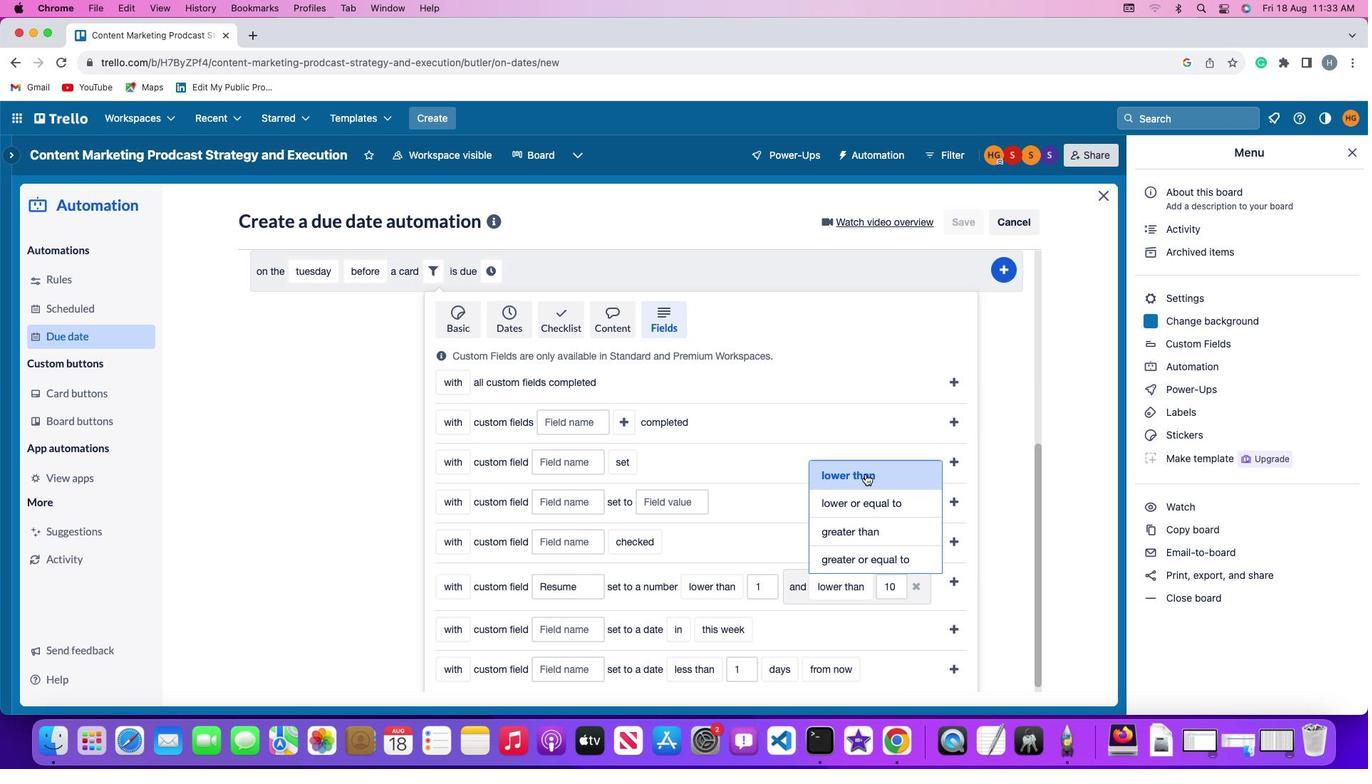 
Action: Mouse moved to (906, 585)
Screenshot: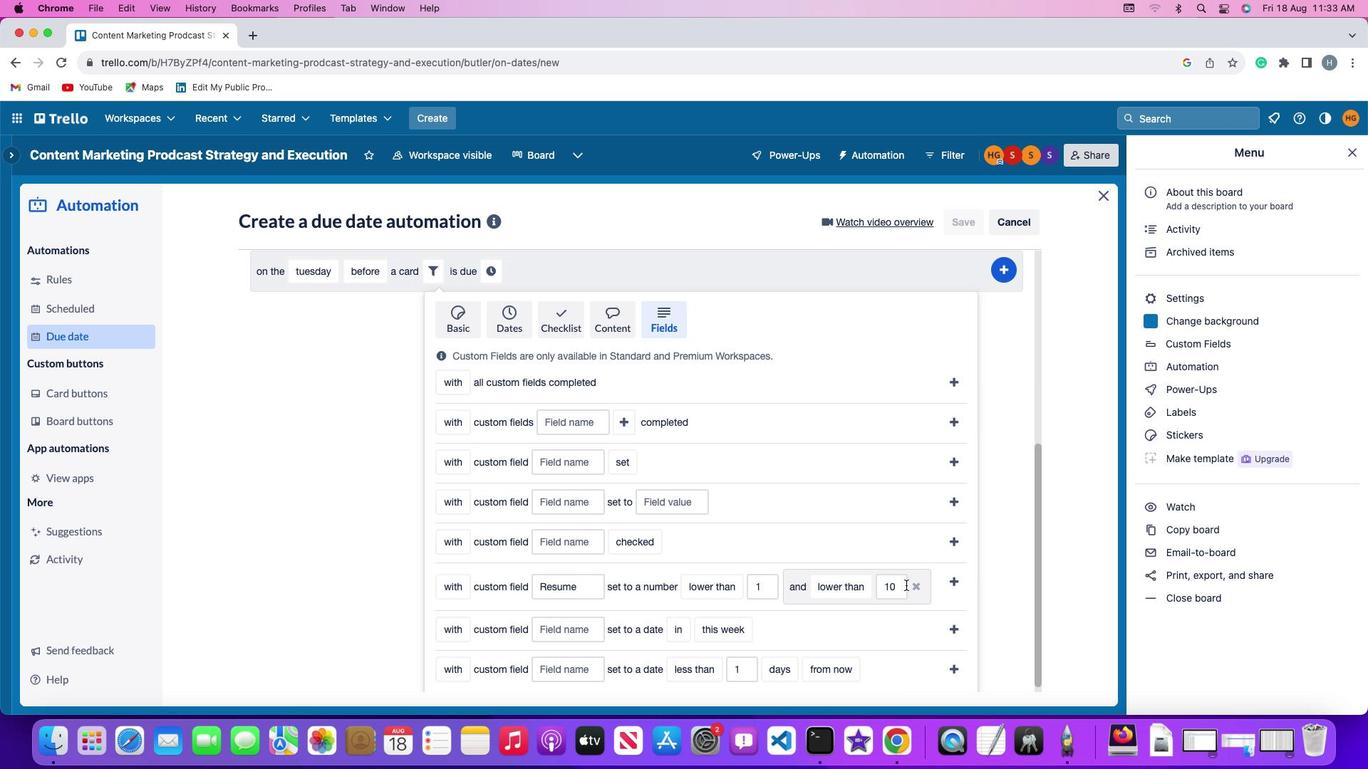 
Action: Mouse pressed left at (906, 585)
Screenshot: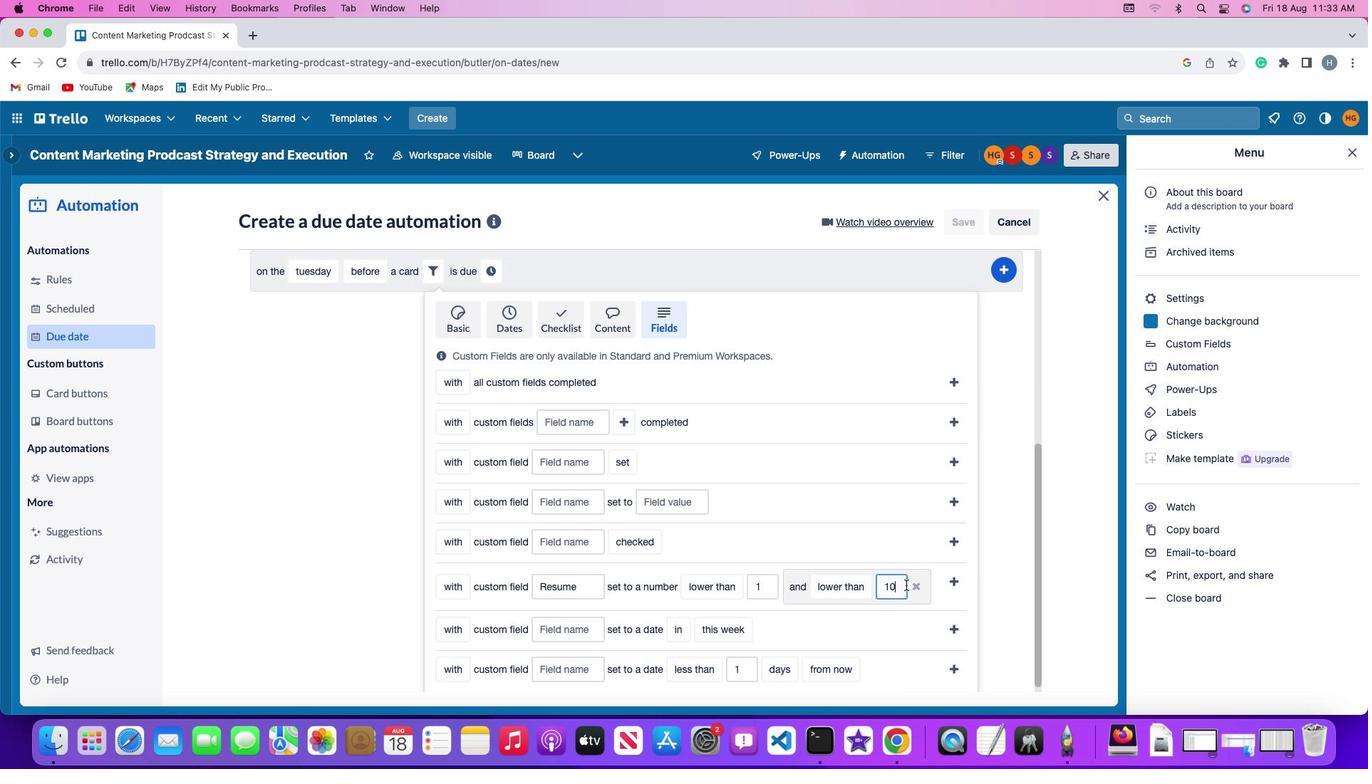 
Action: Mouse moved to (906, 585)
Screenshot: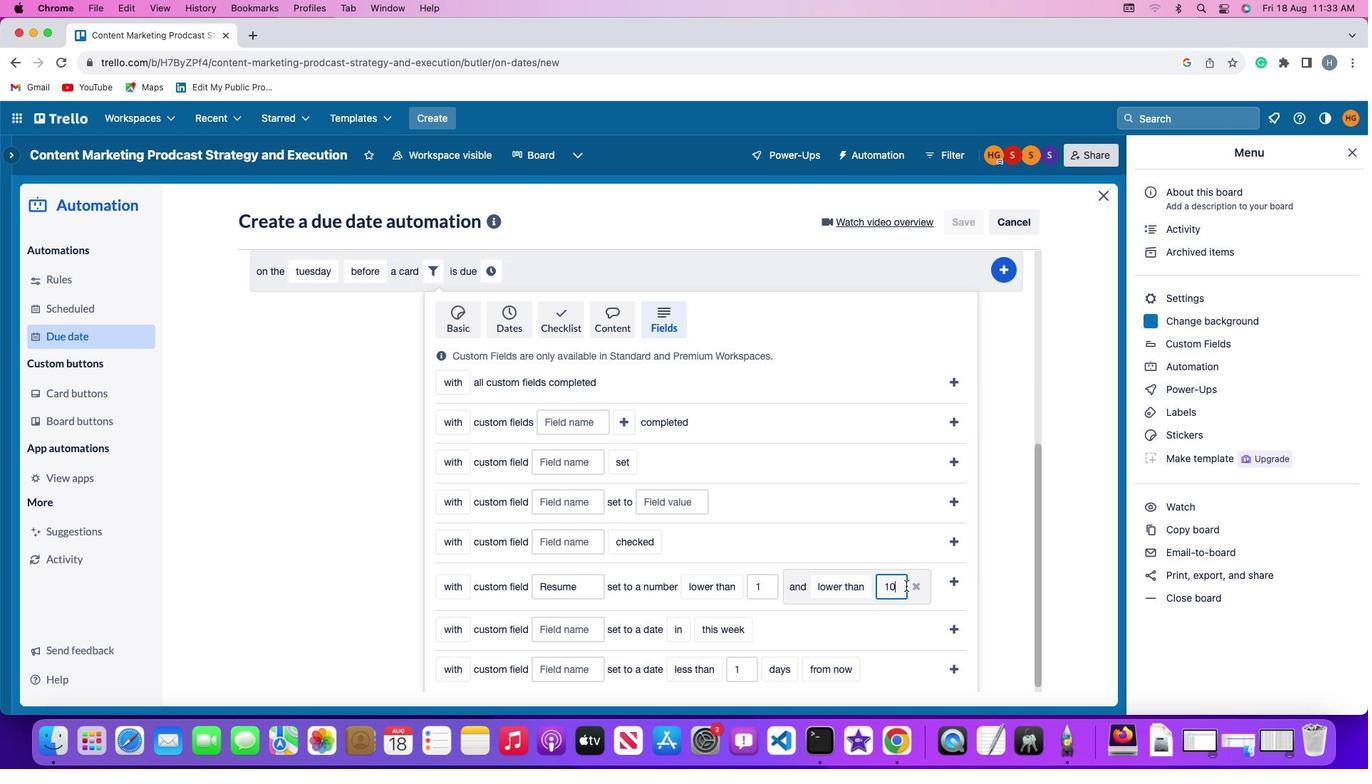 
Action: Key pressed Key.backspaceKey.backspace'1''0'
Screenshot: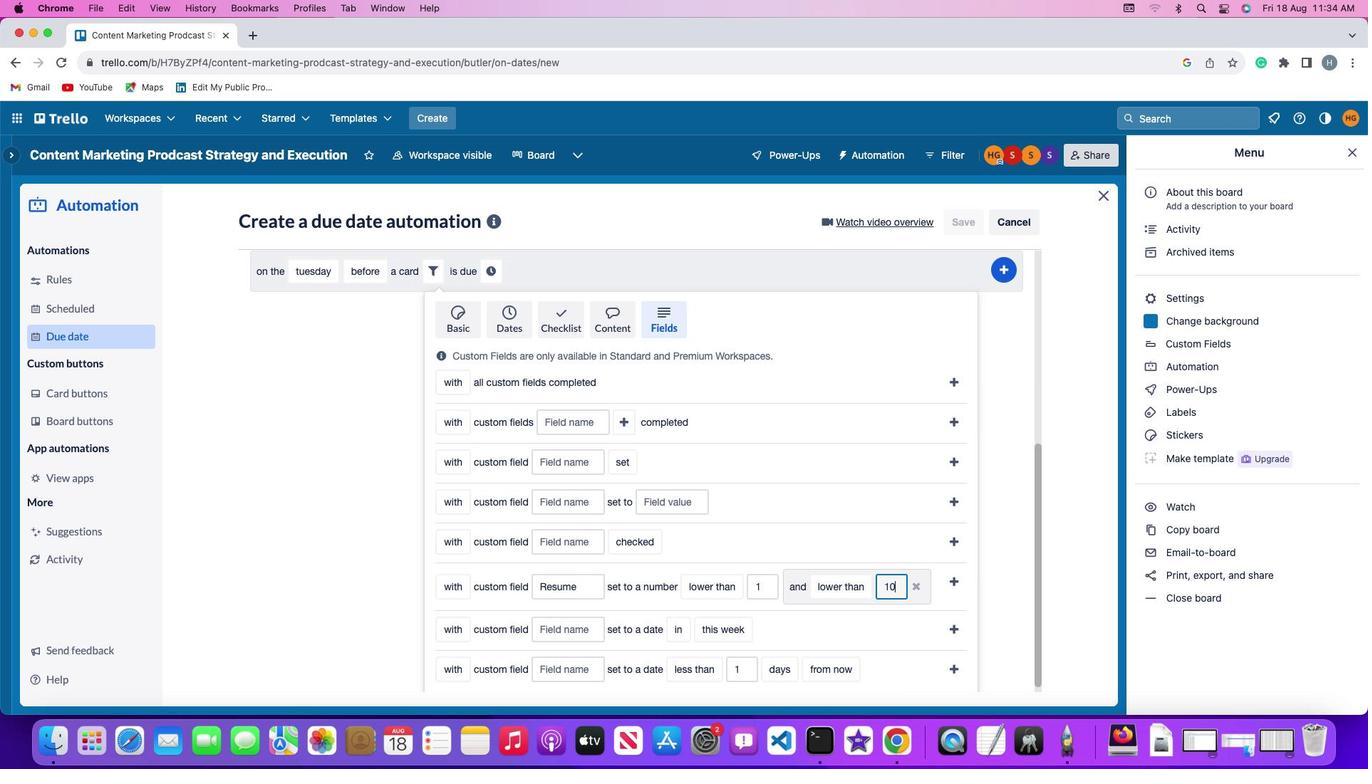 
Action: Mouse moved to (953, 577)
Screenshot: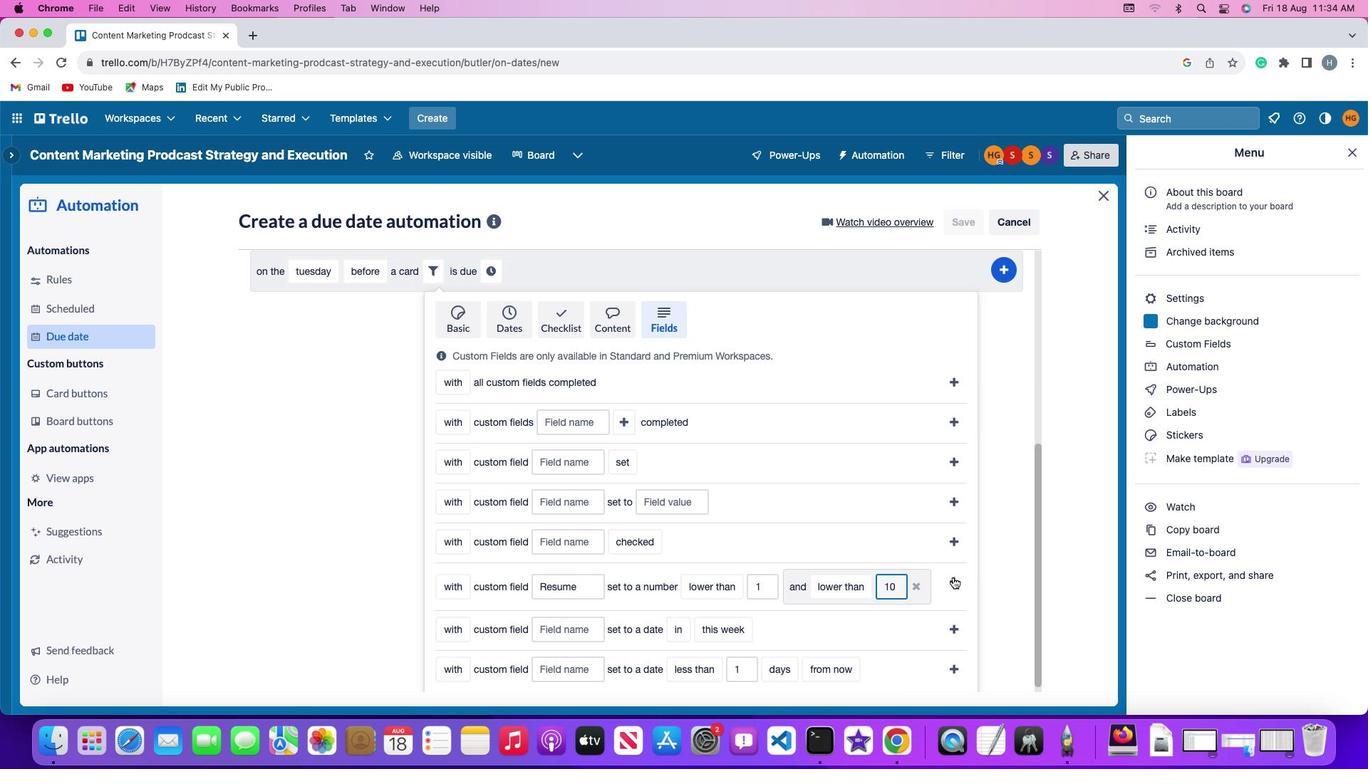 
Action: Mouse pressed left at (953, 577)
Screenshot: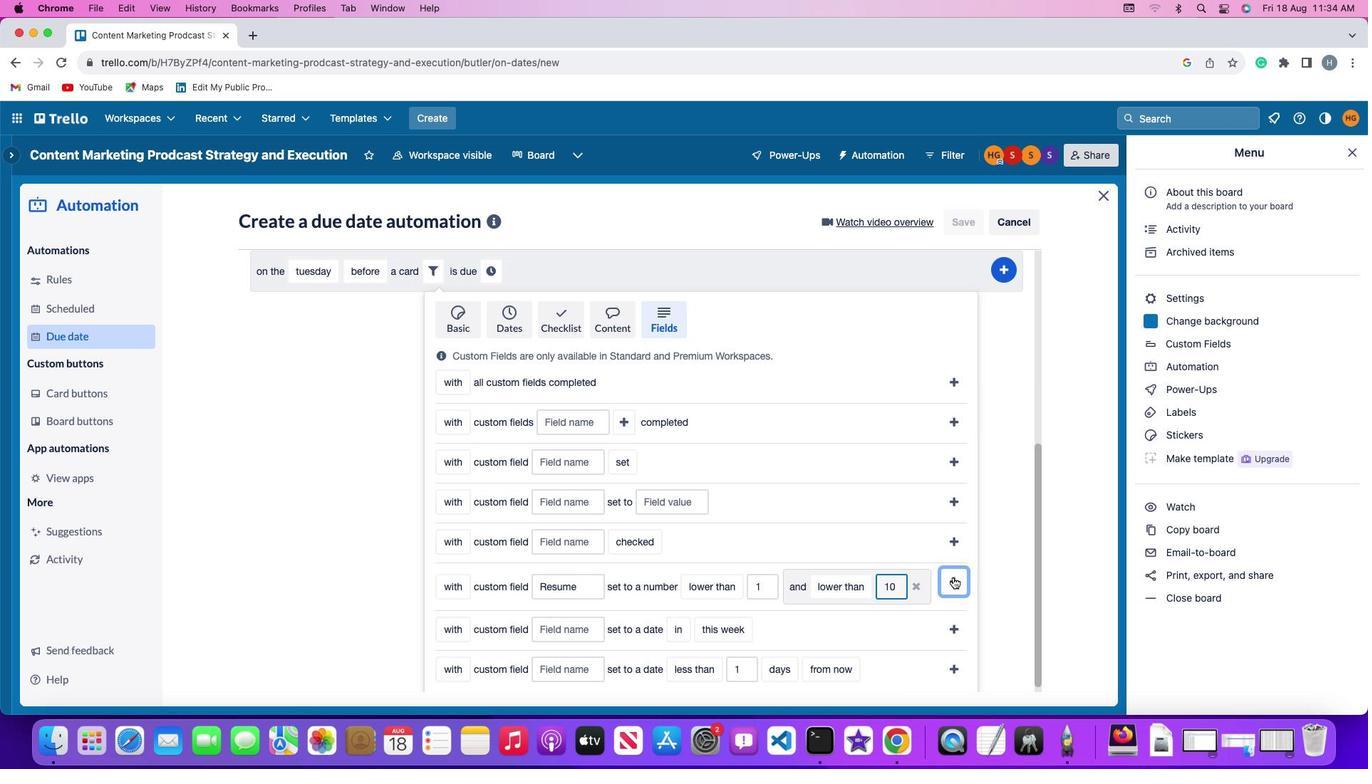 
Action: Mouse moved to (866, 618)
Screenshot: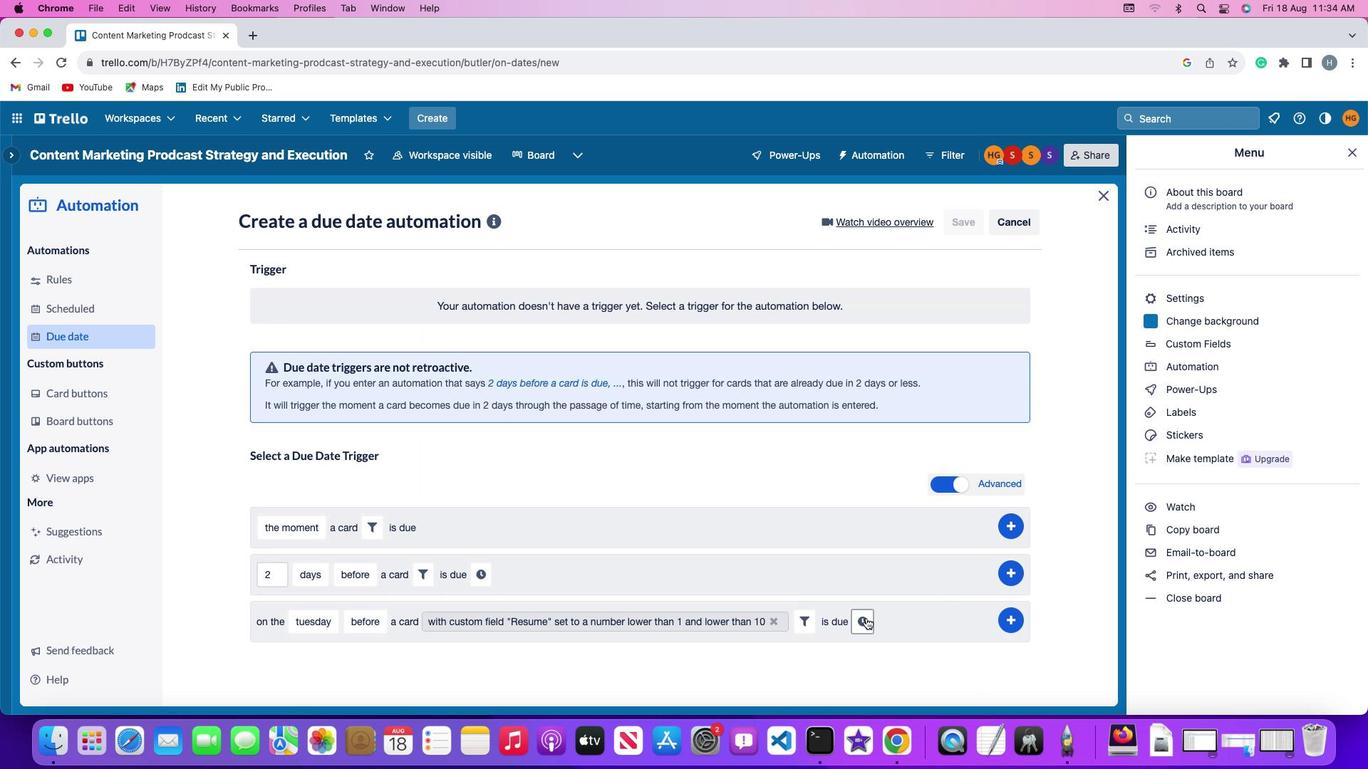 
Action: Mouse pressed left at (866, 618)
Screenshot: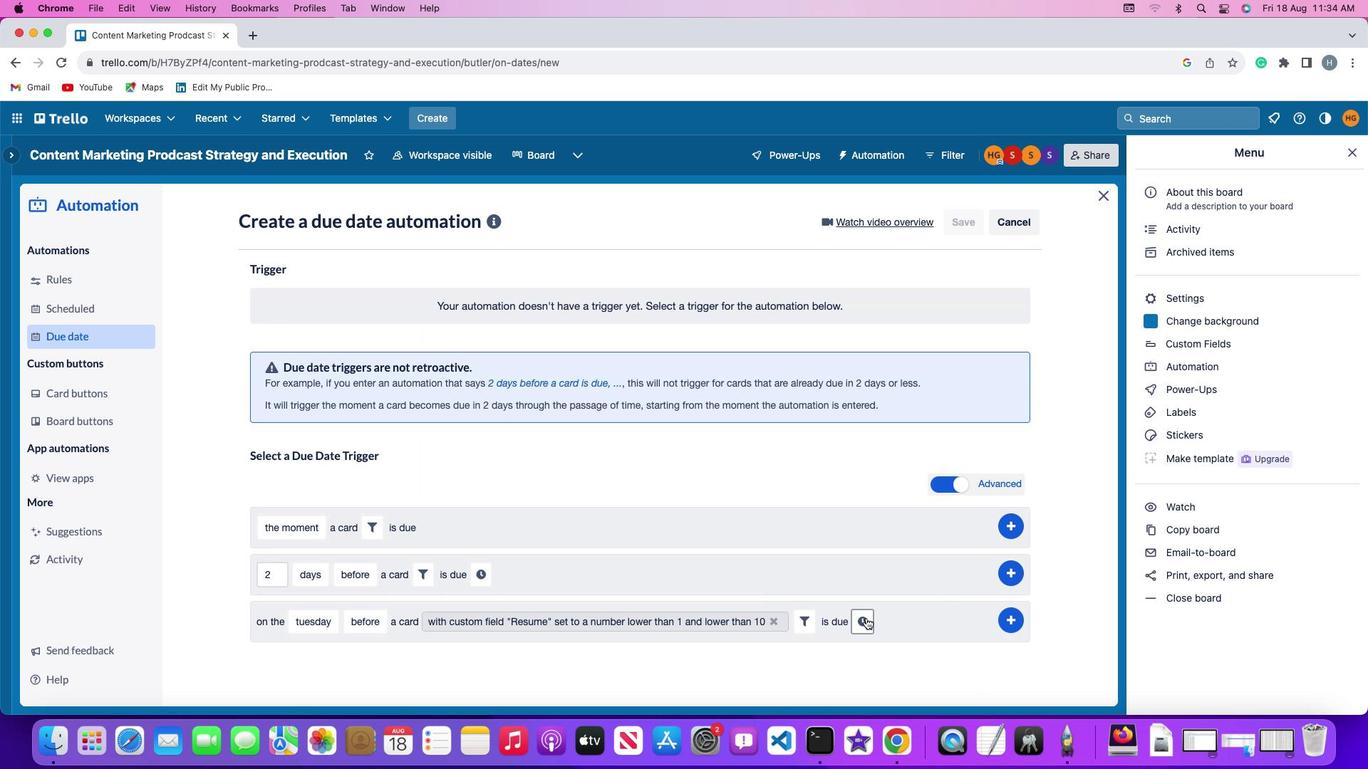 
Action: Mouse moved to (298, 654)
Screenshot: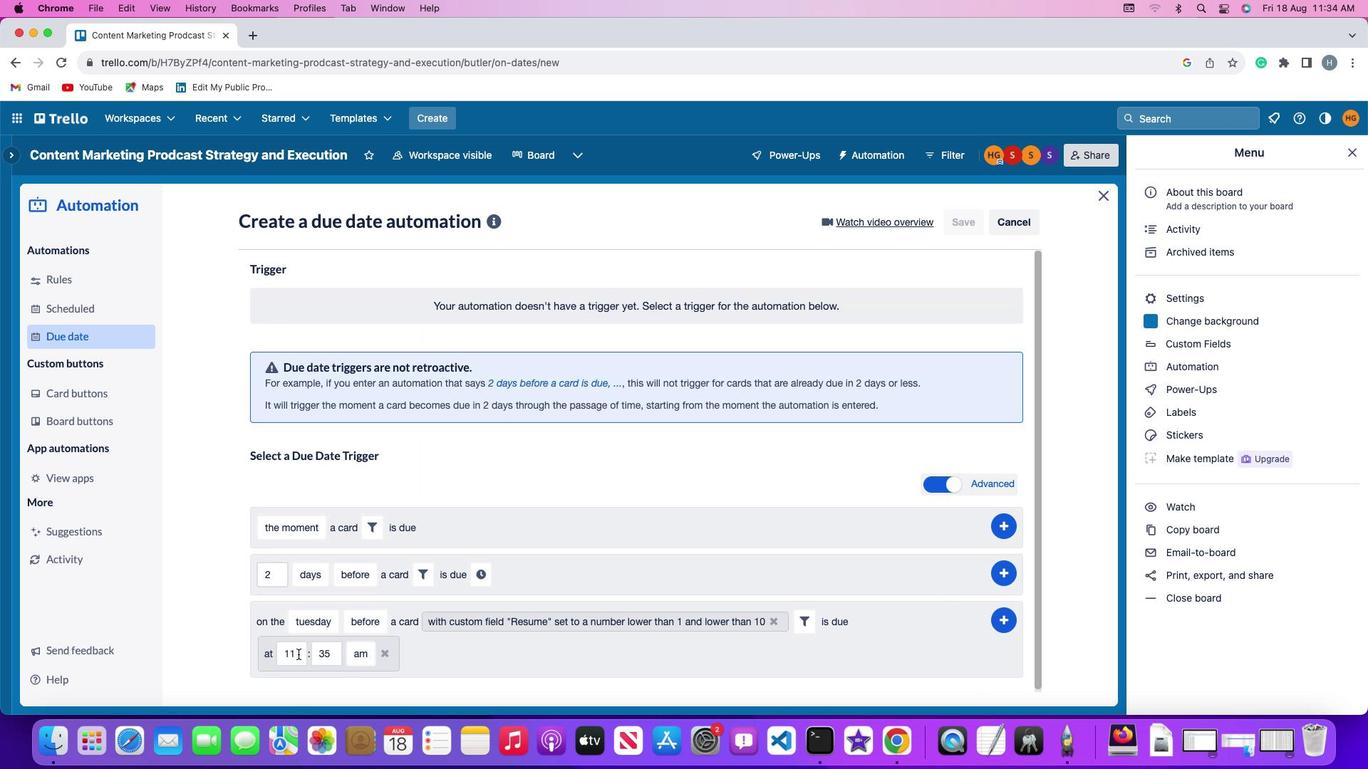 
Action: Mouse pressed left at (298, 654)
Screenshot: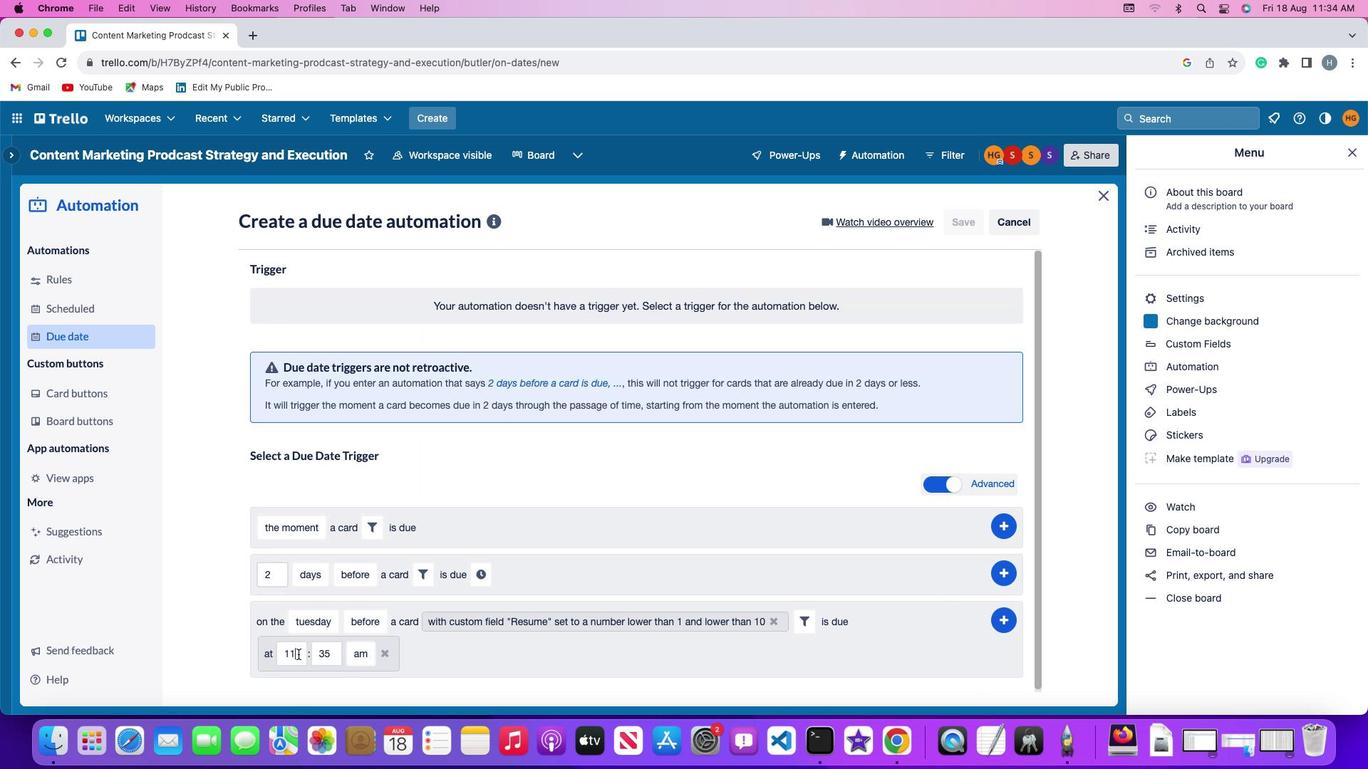 
Action: Key pressed Key.backspace'1'
Screenshot: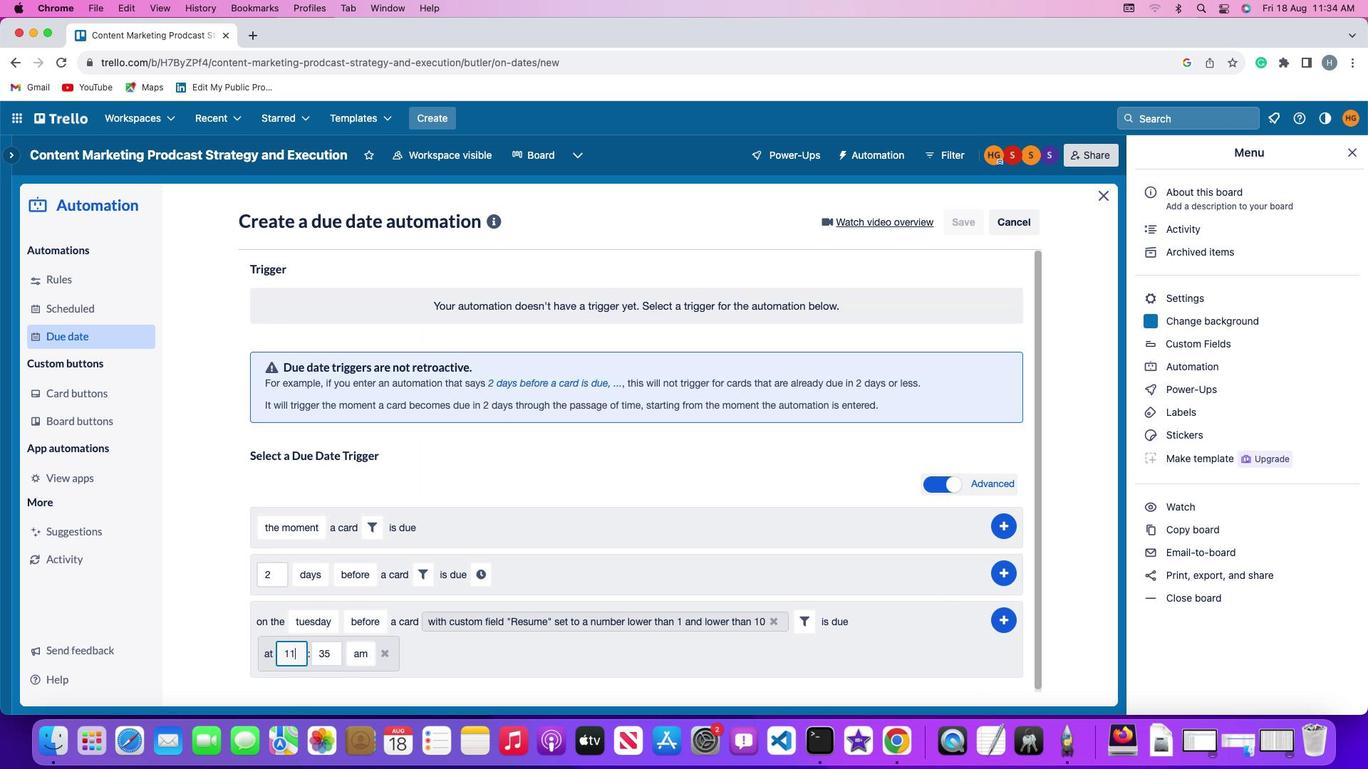 
Action: Mouse moved to (337, 651)
Screenshot: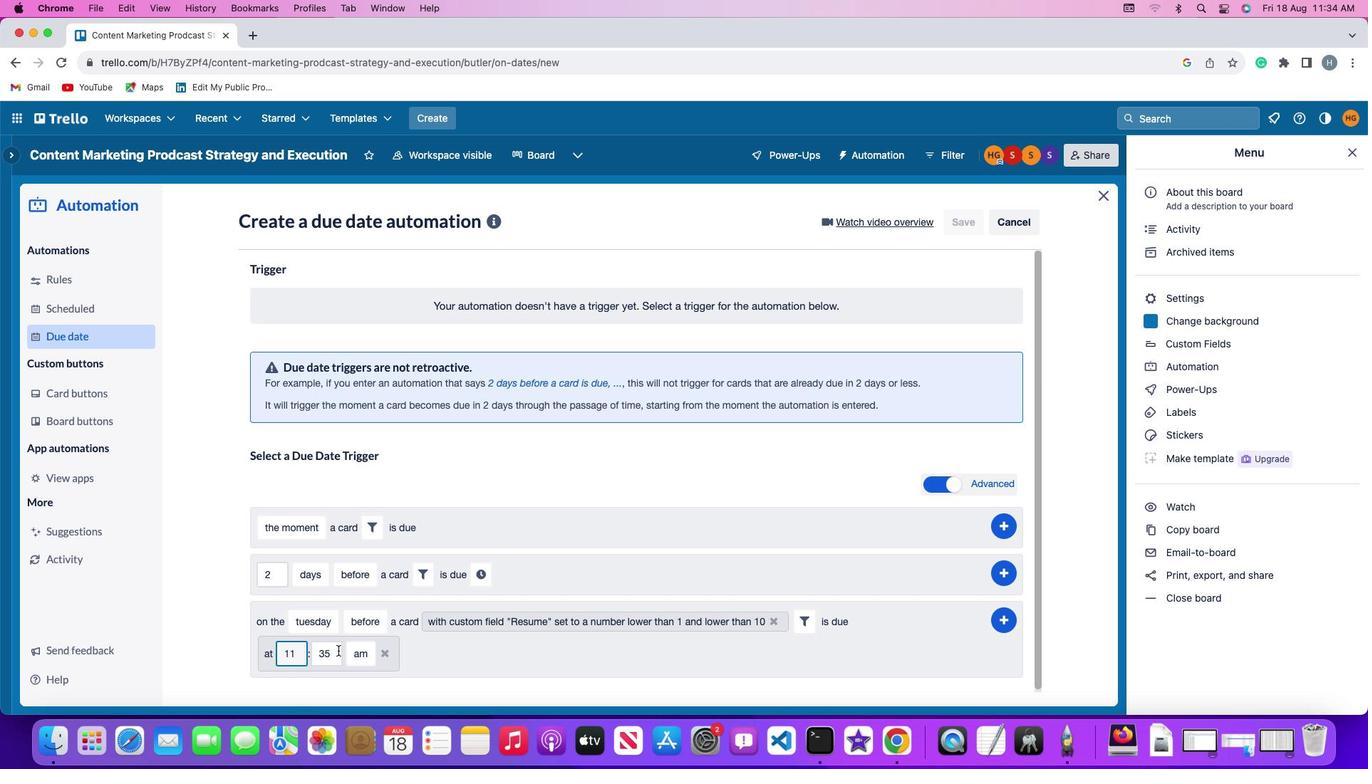 
Action: Mouse pressed left at (337, 651)
Screenshot: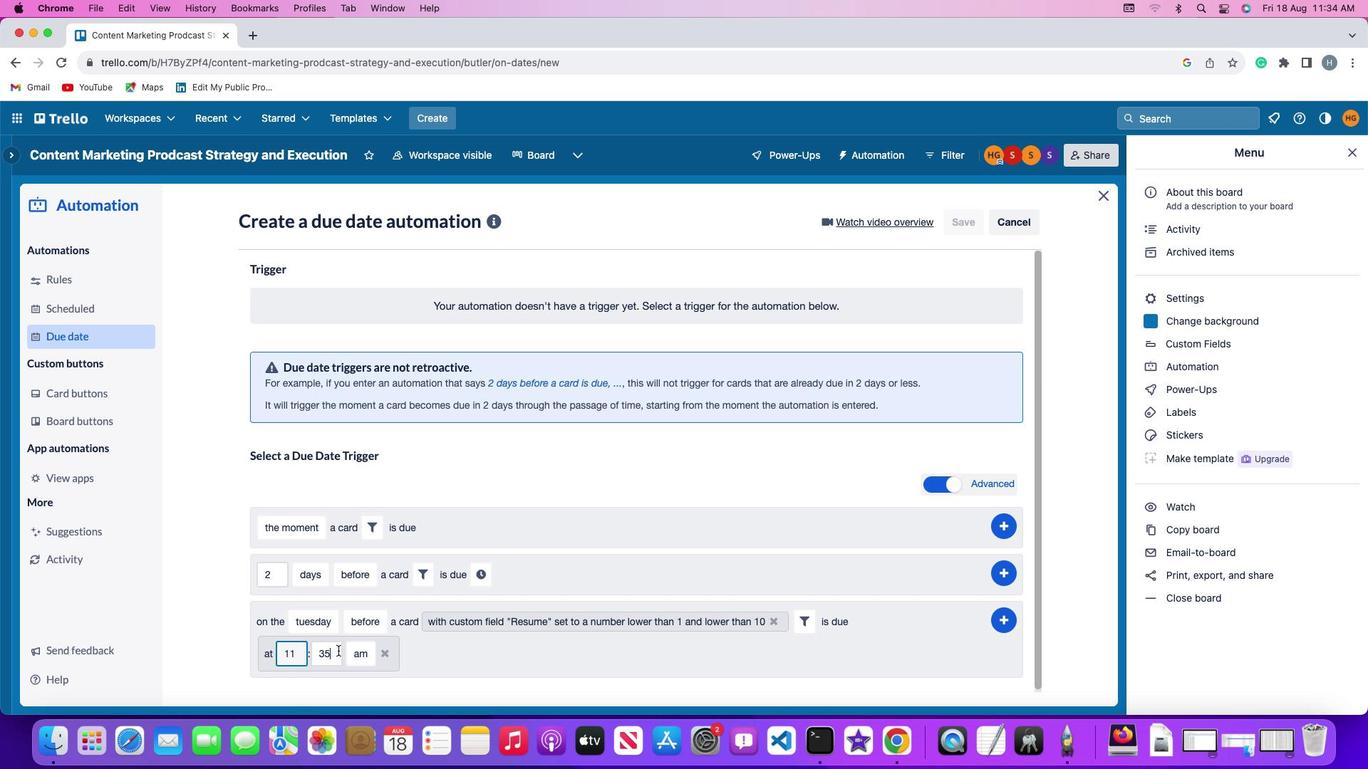 
Action: Key pressed Key.backspace
Screenshot: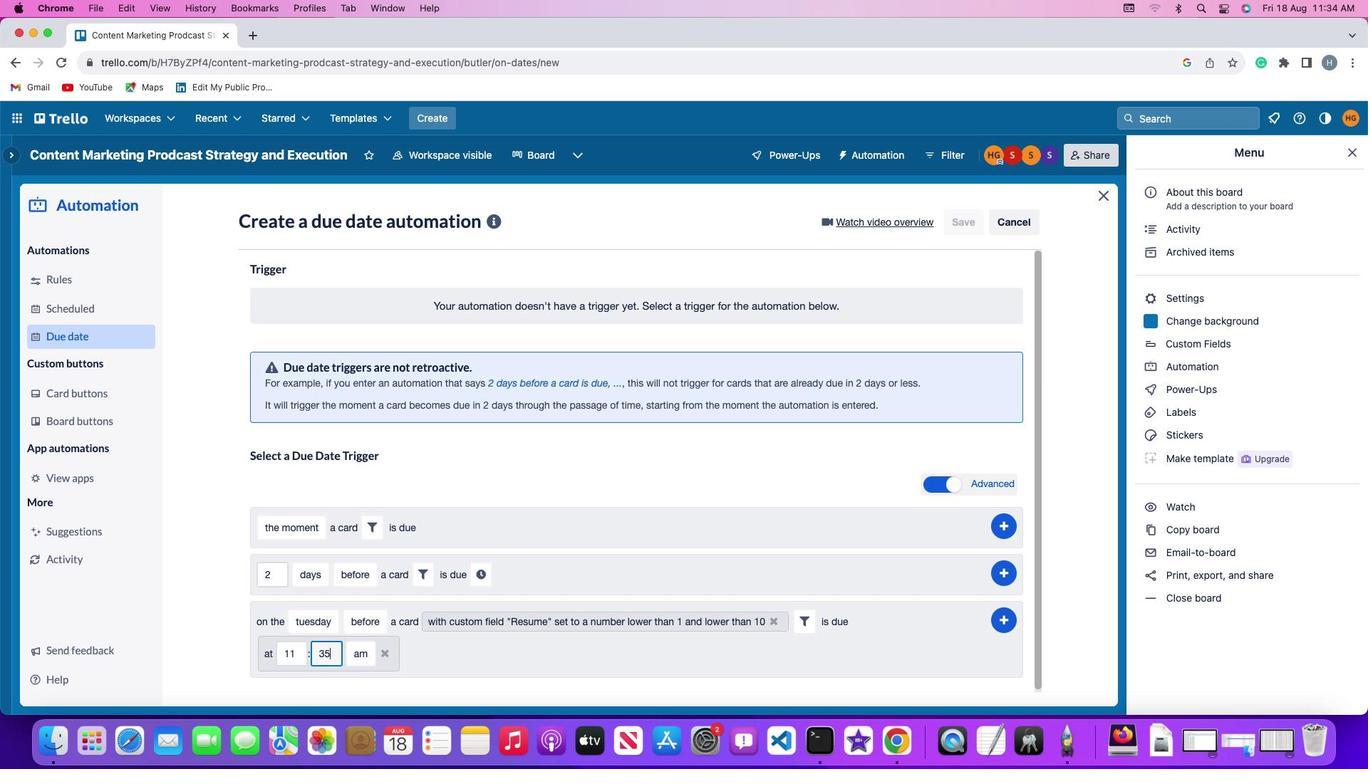 
Action: Mouse moved to (337, 651)
Screenshot: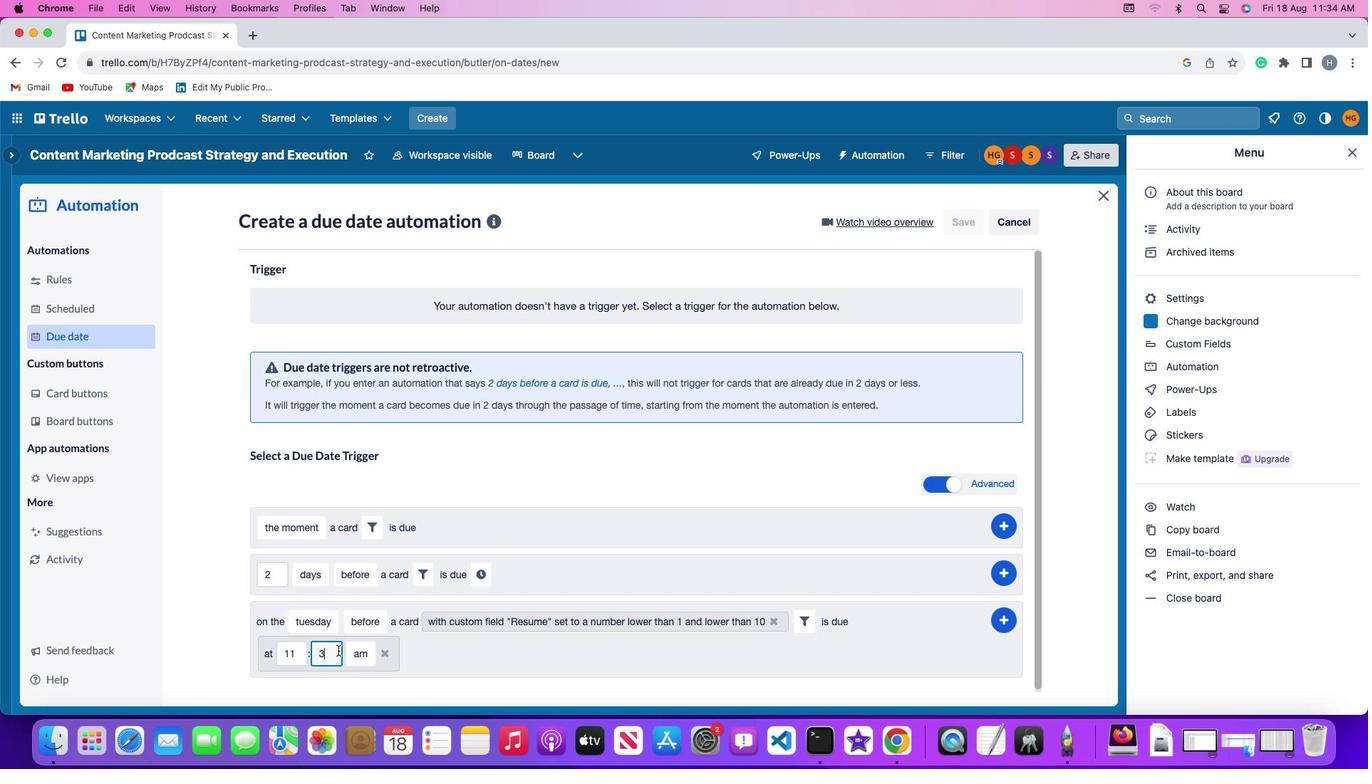 
Action: Key pressed Key.backspace
Screenshot: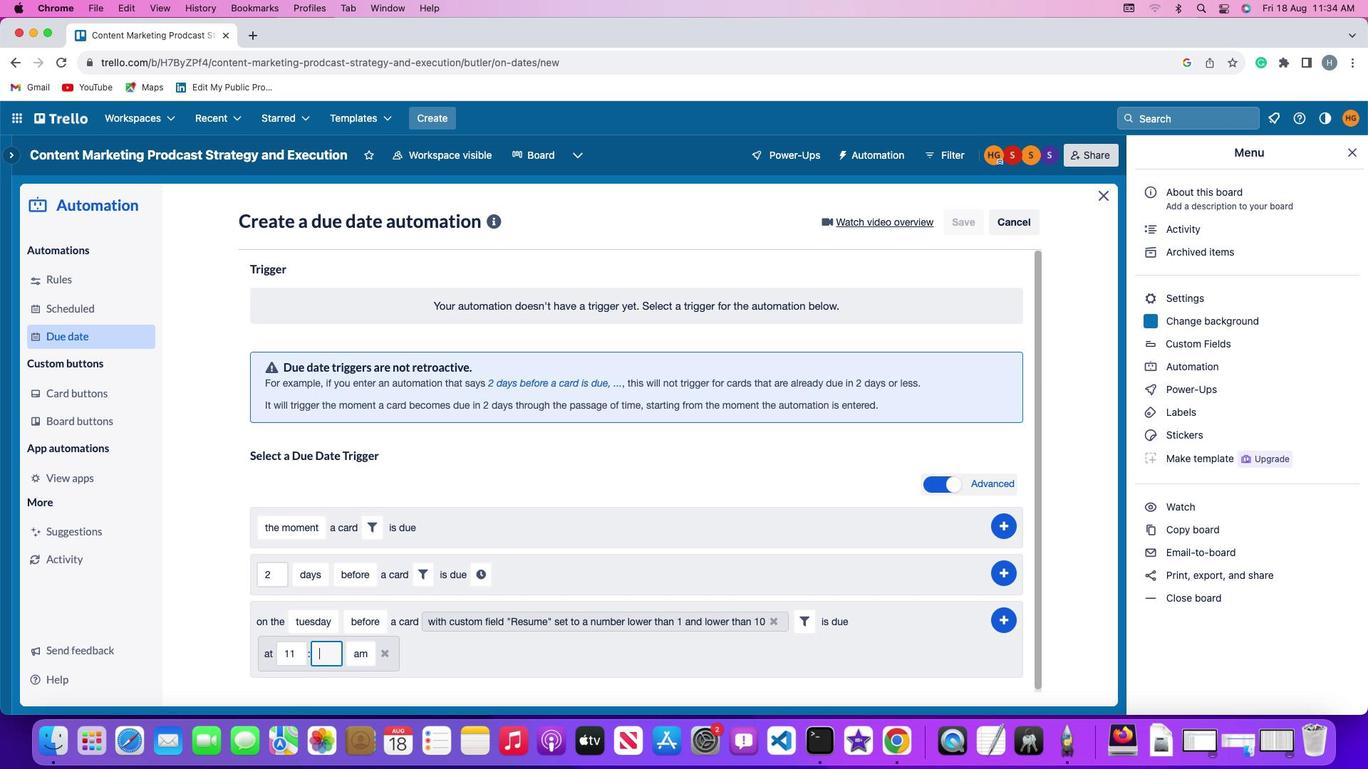 
Action: Mouse moved to (337, 650)
Screenshot: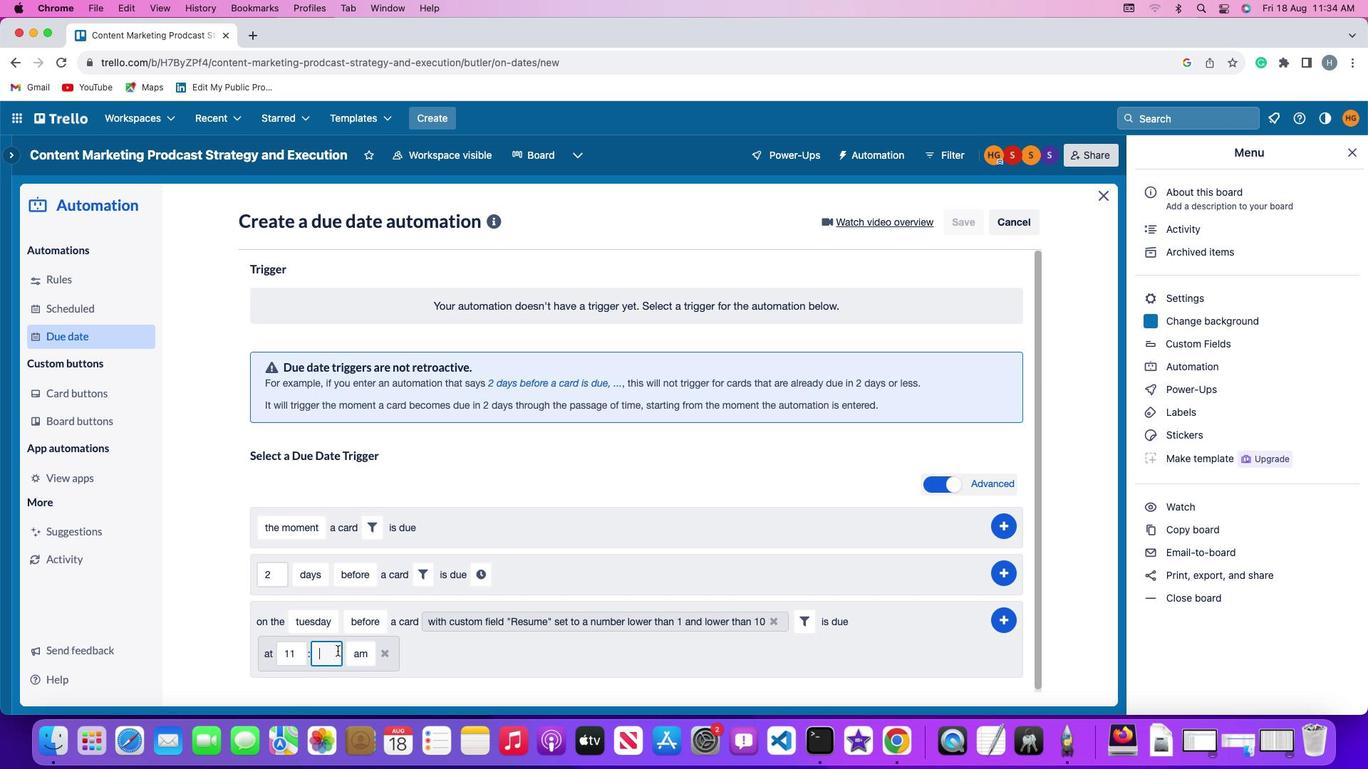 
Action: Key pressed '0''0'
Screenshot: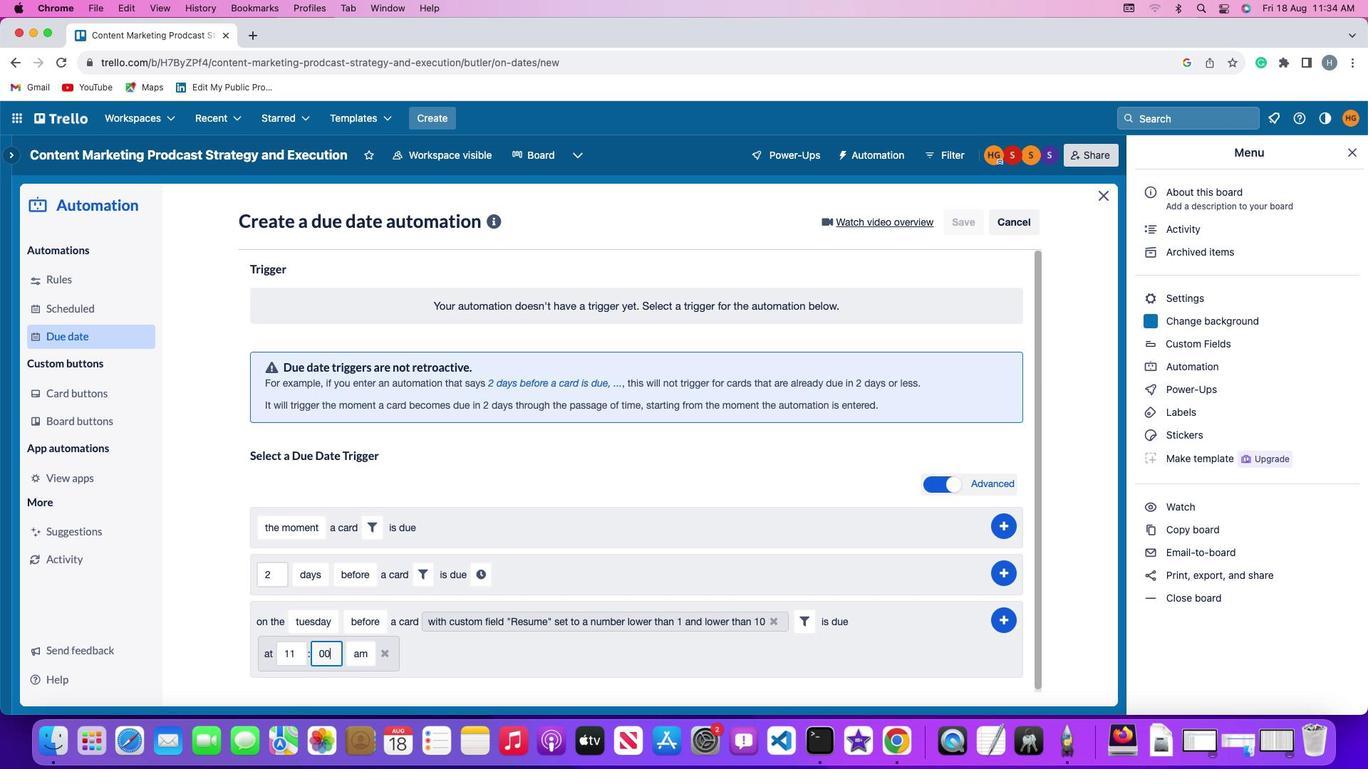
Action: Mouse moved to (365, 649)
Screenshot: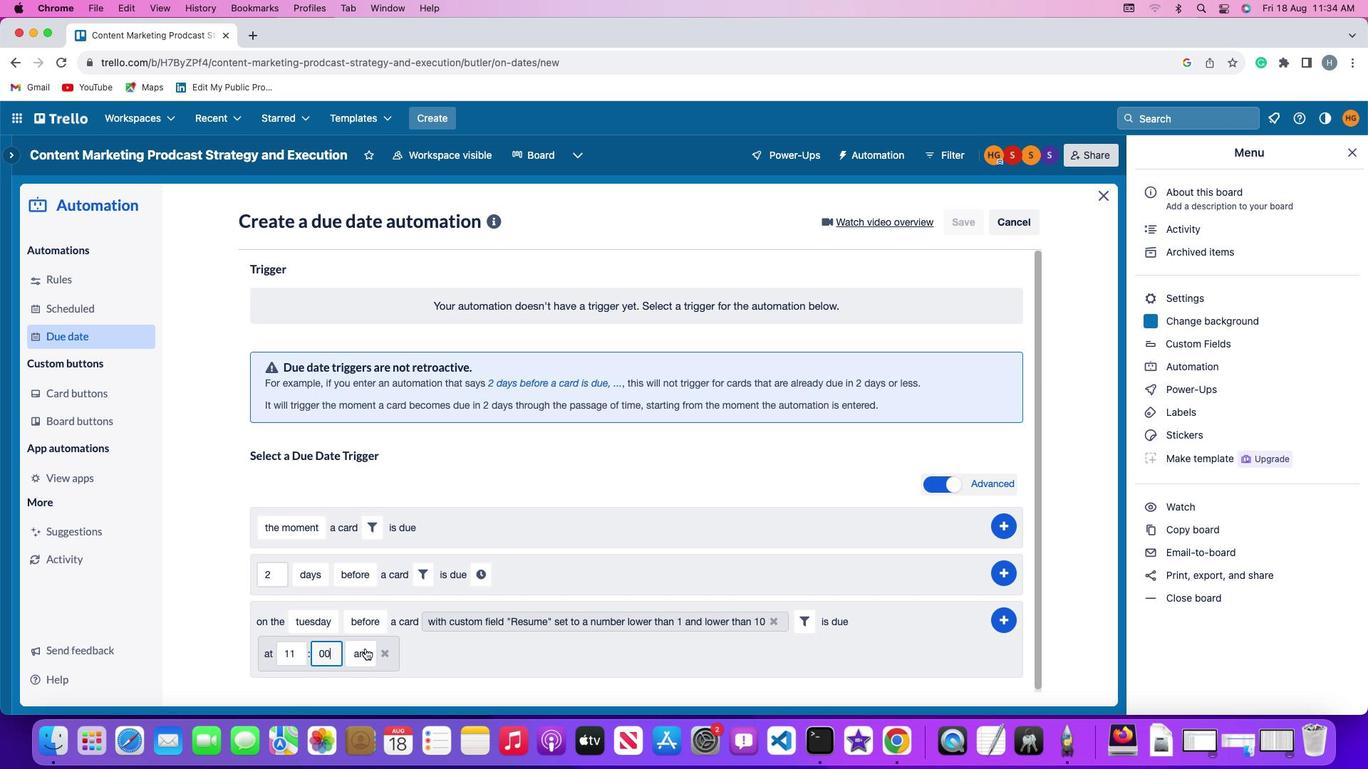 
Action: Mouse pressed left at (365, 649)
Screenshot: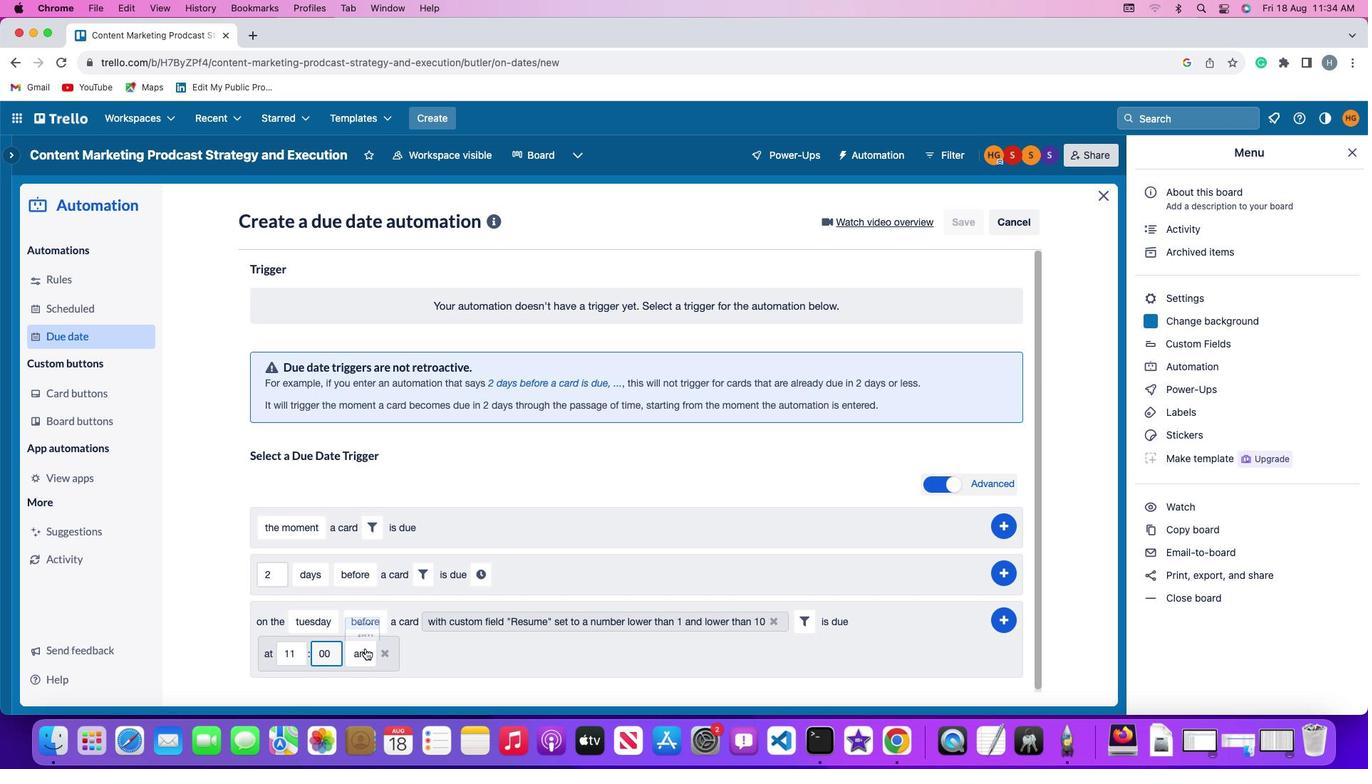 
Action: Mouse moved to (371, 596)
Screenshot: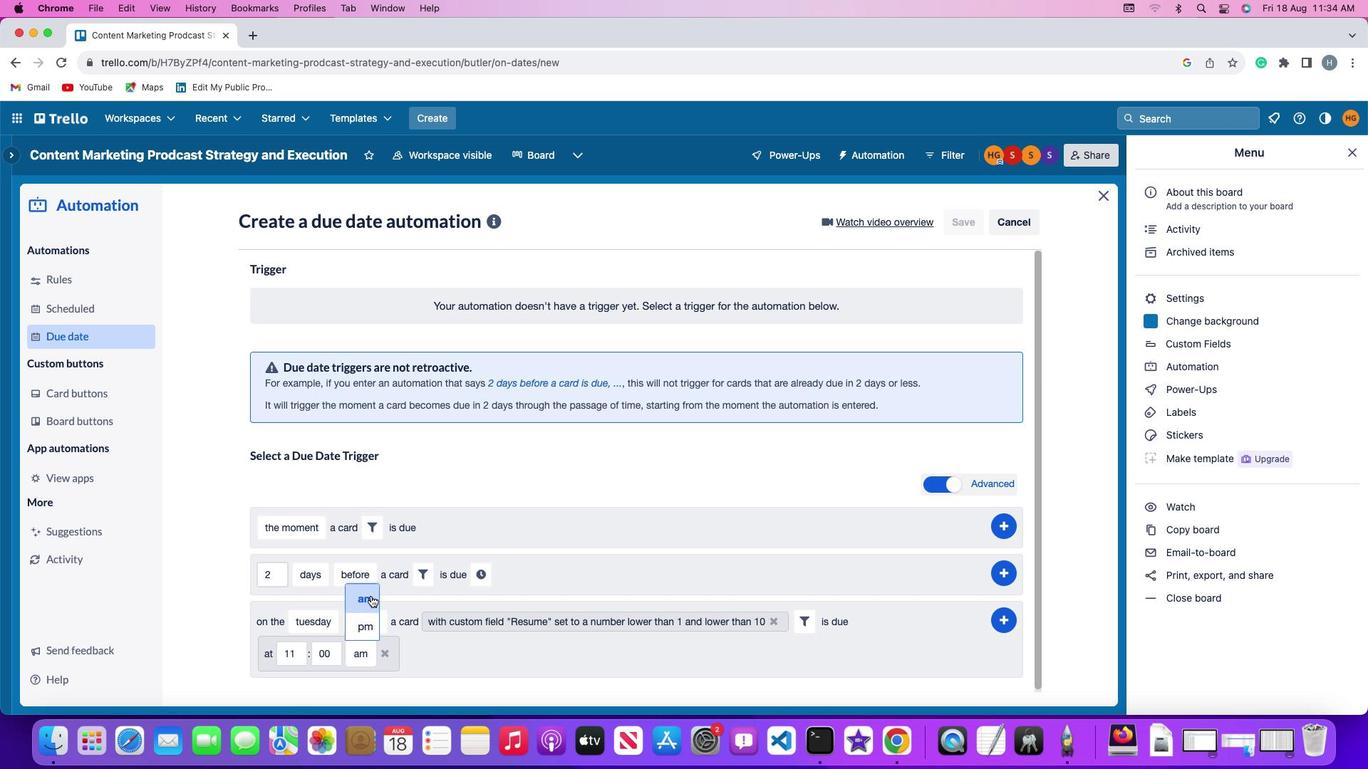 
Action: Mouse pressed left at (371, 596)
Screenshot: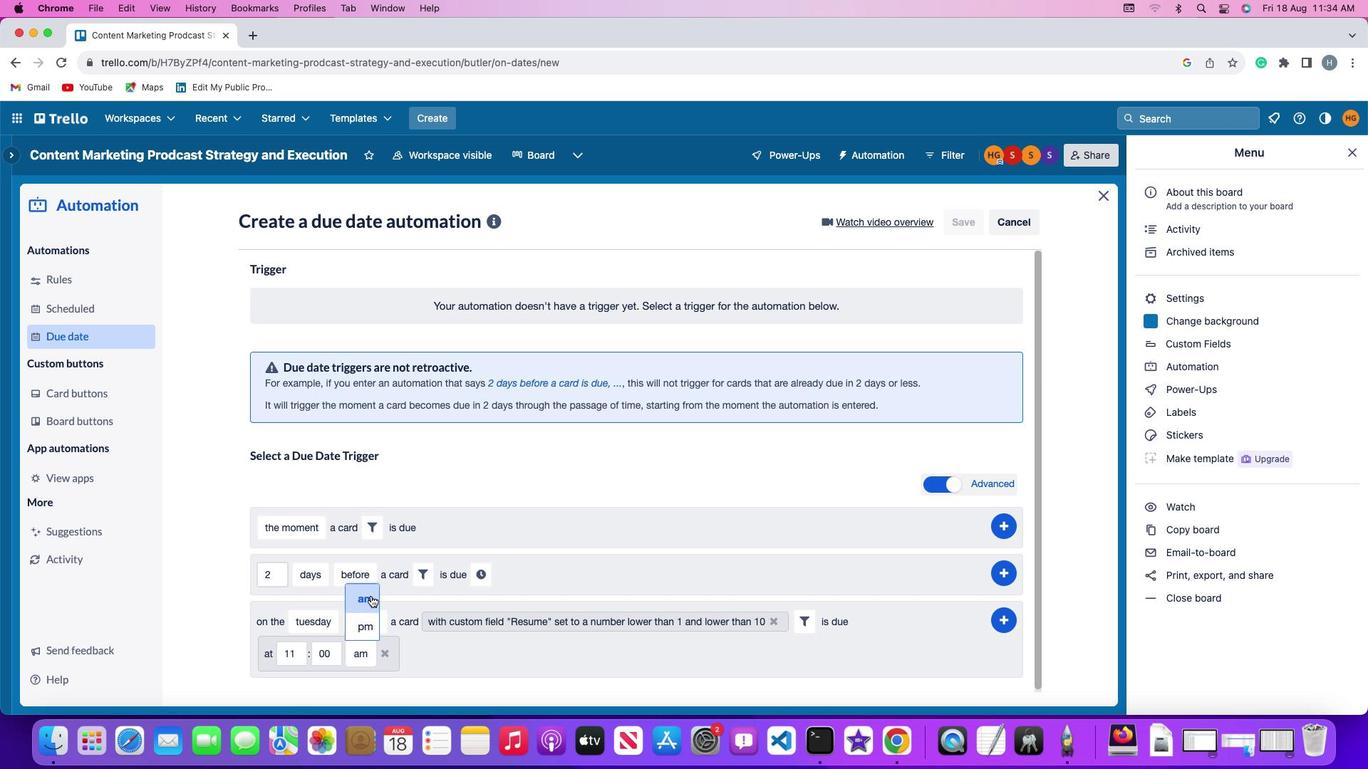 
Action: Mouse moved to (1007, 618)
Screenshot: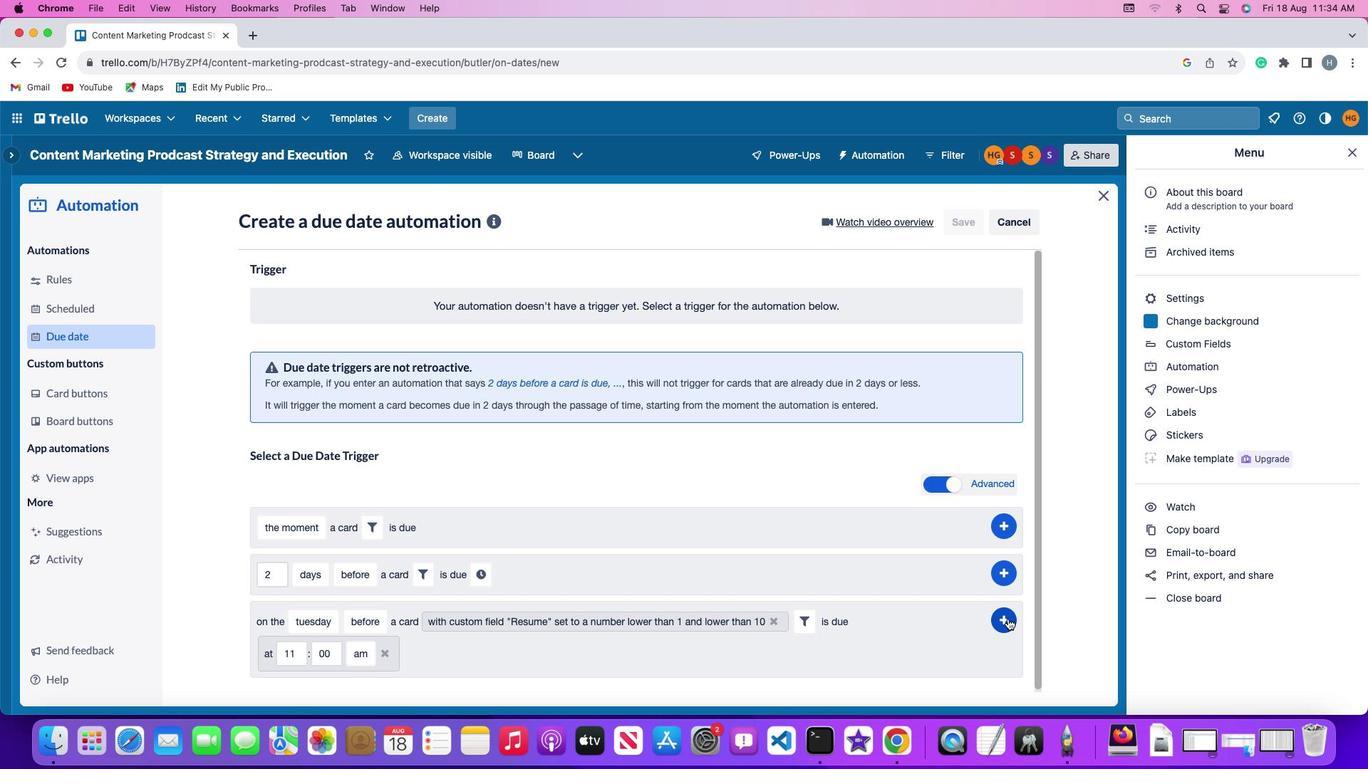 
Action: Mouse pressed left at (1007, 618)
Screenshot: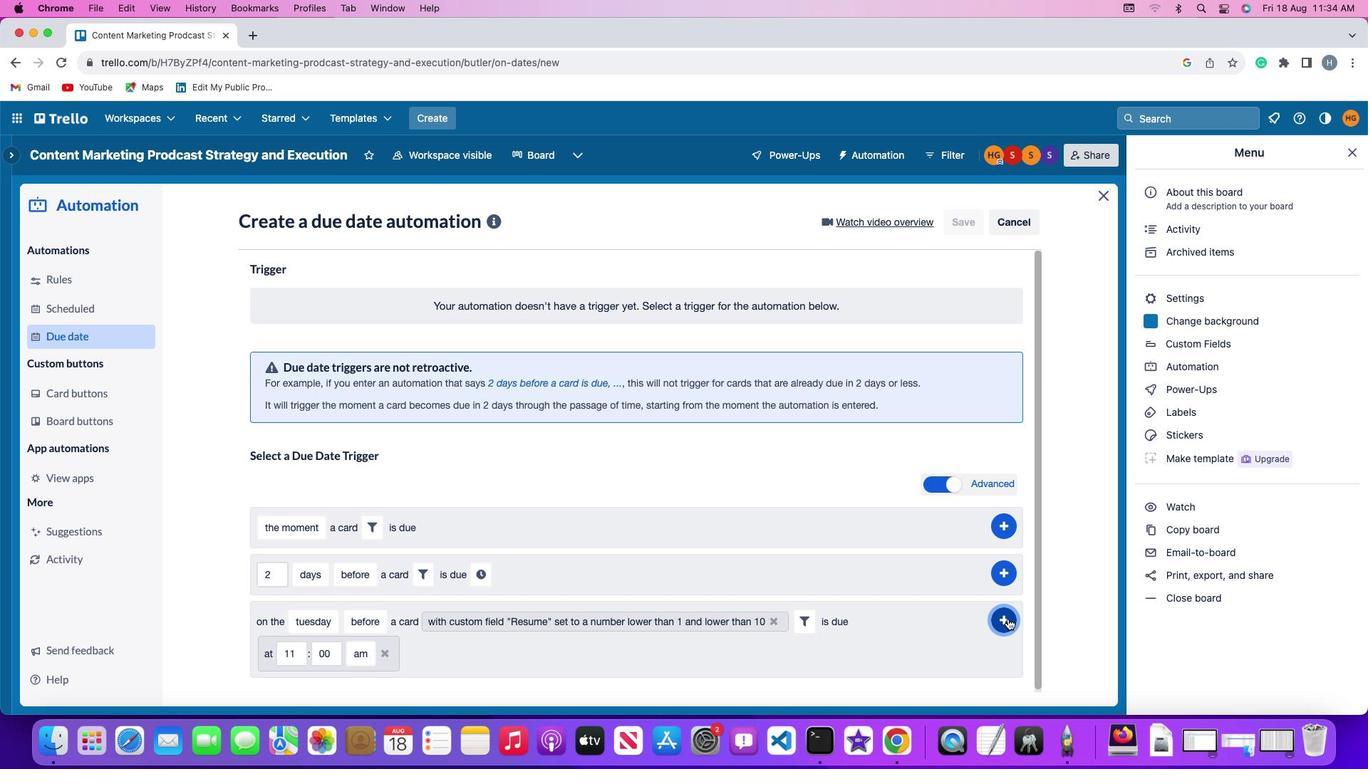 
Action: Mouse moved to (1053, 526)
Screenshot: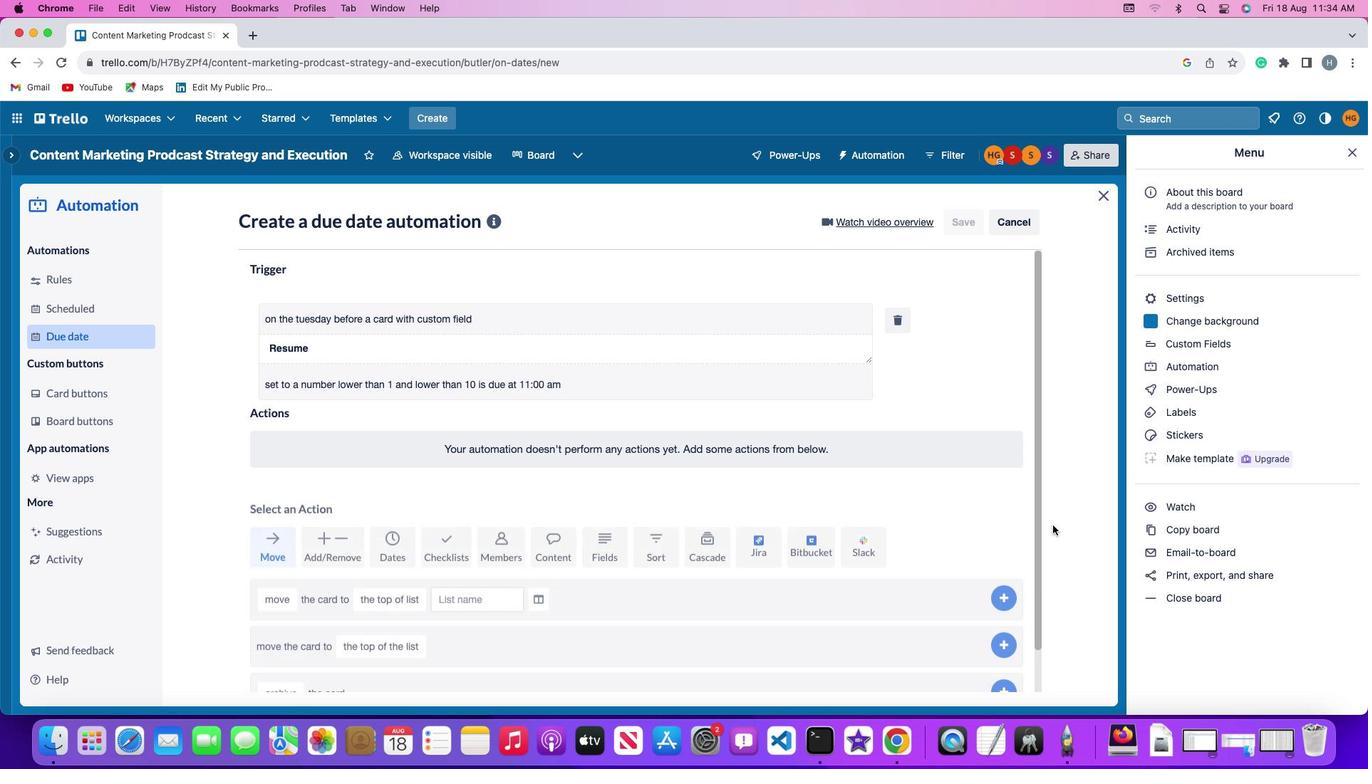 
